 Task: Research Airbnb options in Padang Mat Sirat, Malaysia from 1st December, 2023 to 8th December, 2023 for 2 adults, 1 child.1  bedroom having 1 bed and 1 bathroom. Property type can be hotel. Amenities needed are: washing machine. Booking option can be shelf check-in. Look for 4 properties as per requirement.
Action: Mouse moved to (355, 131)
Screenshot: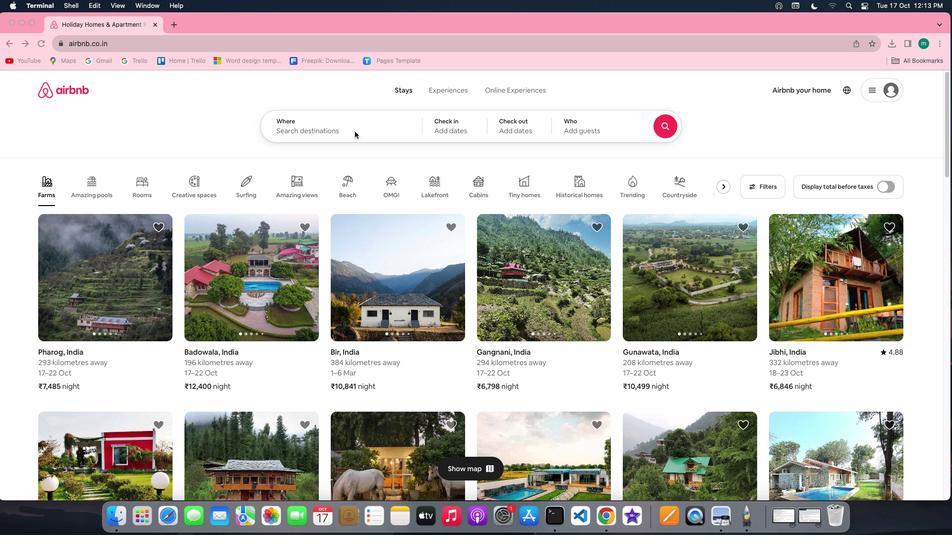 
Action: Mouse pressed left at (355, 131)
Screenshot: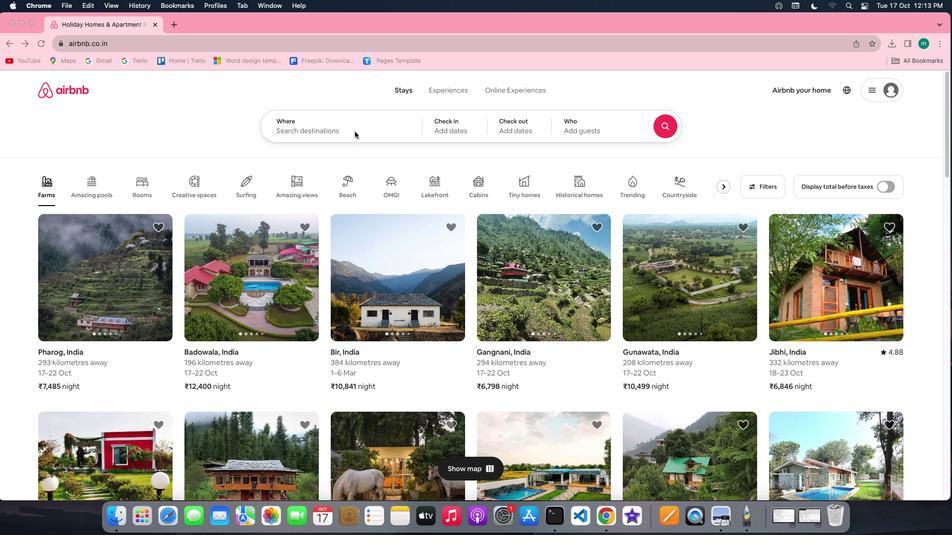
Action: Mouse pressed left at (355, 131)
Screenshot: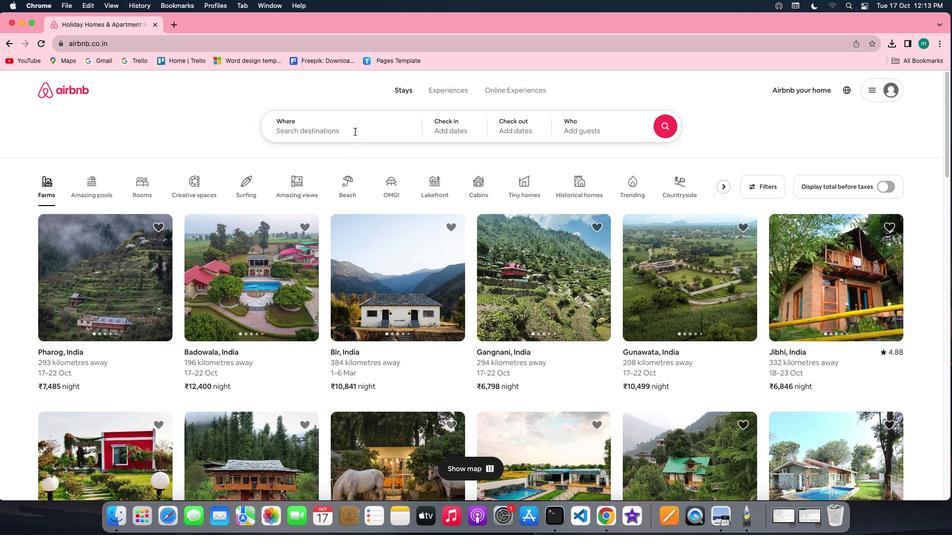 
Action: Key pressed Key.shift'P''a''d''a''n''g'Key.spaceKey.shift'M''a''t'Key.spaceKey.shift'S''i''r''a''t'','Key.spaceKey.shift'M''a''l''a''y''s''i''a'
Screenshot: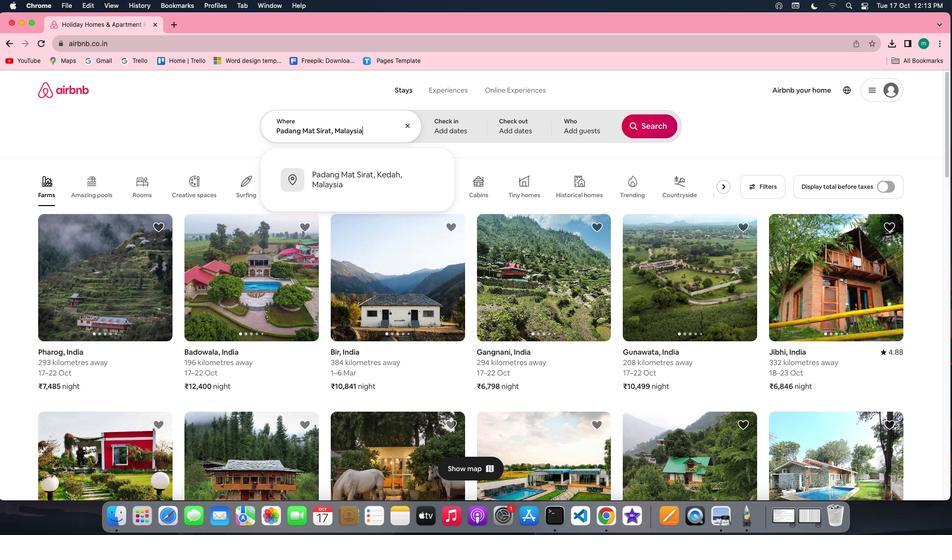 
Action: Mouse moved to (371, 184)
Screenshot: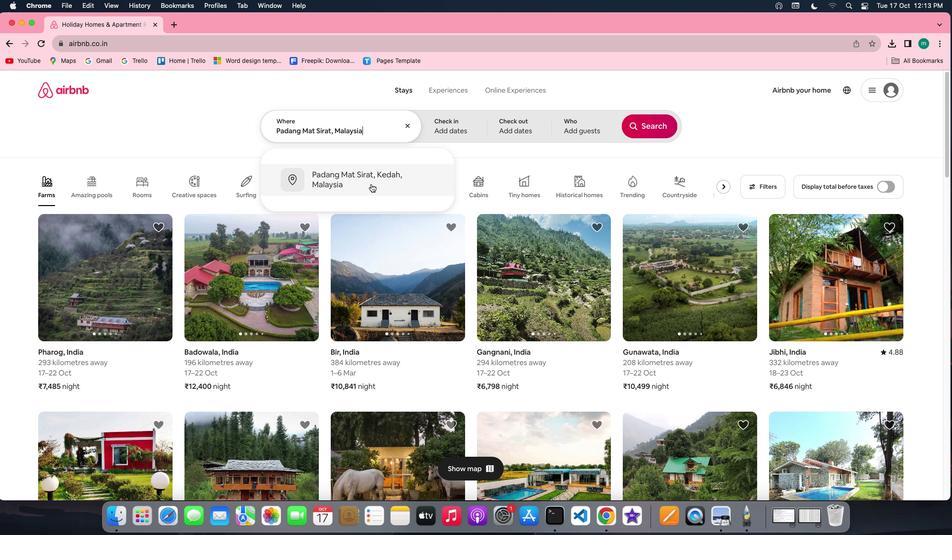 
Action: Mouse pressed left at (371, 184)
Screenshot: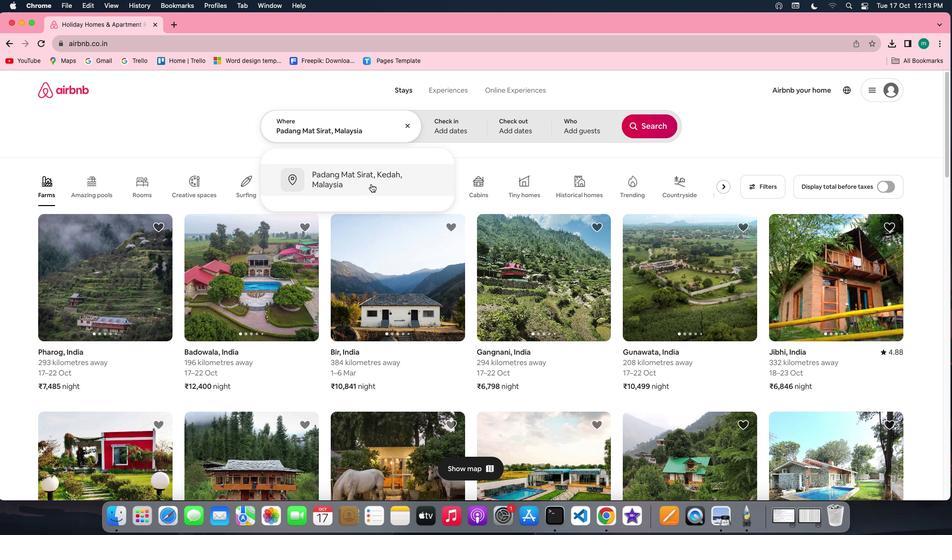 
Action: Mouse moved to (648, 203)
Screenshot: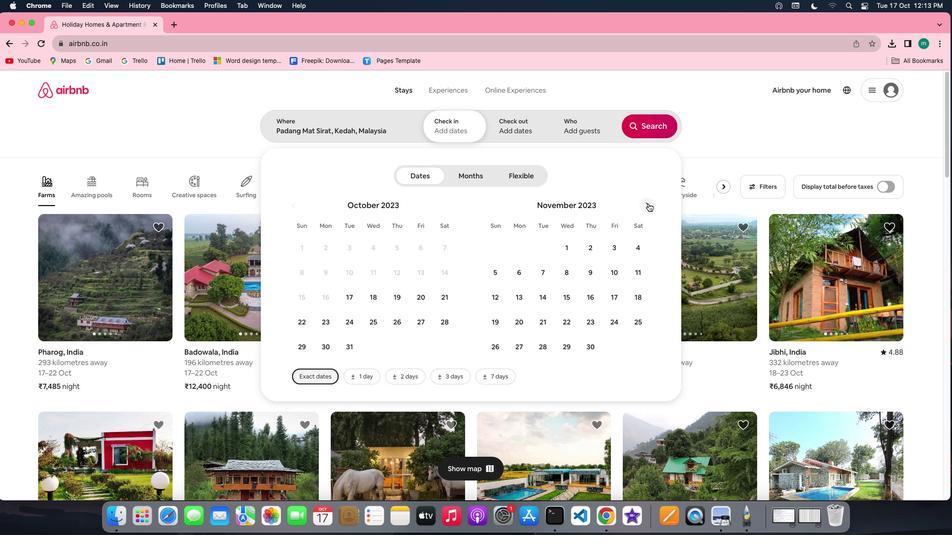 
Action: Mouse pressed left at (648, 203)
Screenshot: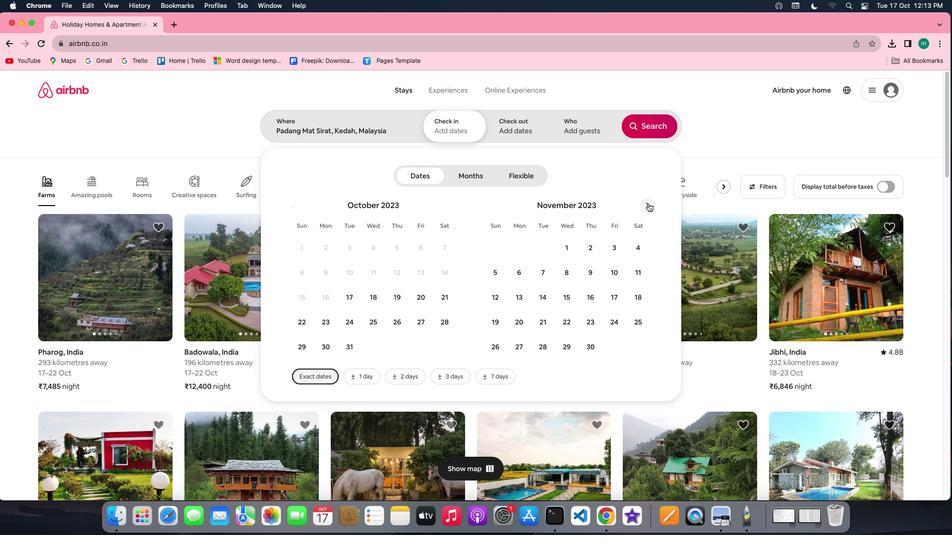 
Action: Mouse moved to (604, 245)
Screenshot: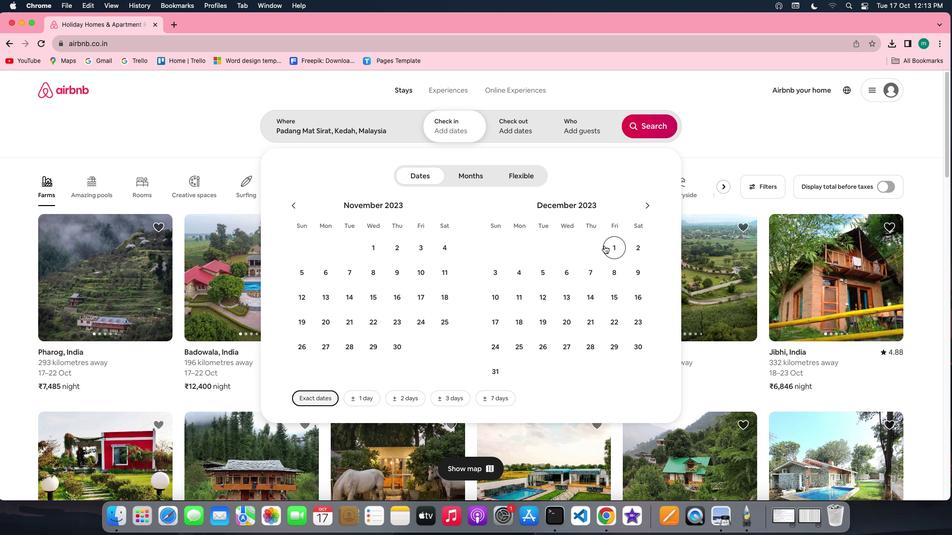
Action: Mouse pressed left at (604, 245)
Screenshot: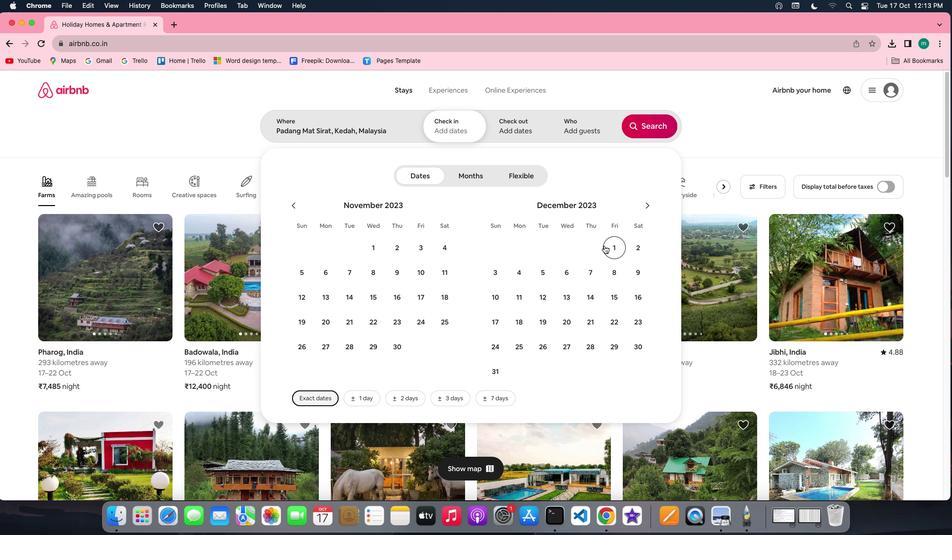
Action: Mouse moved to (611, 272)
Screenshot: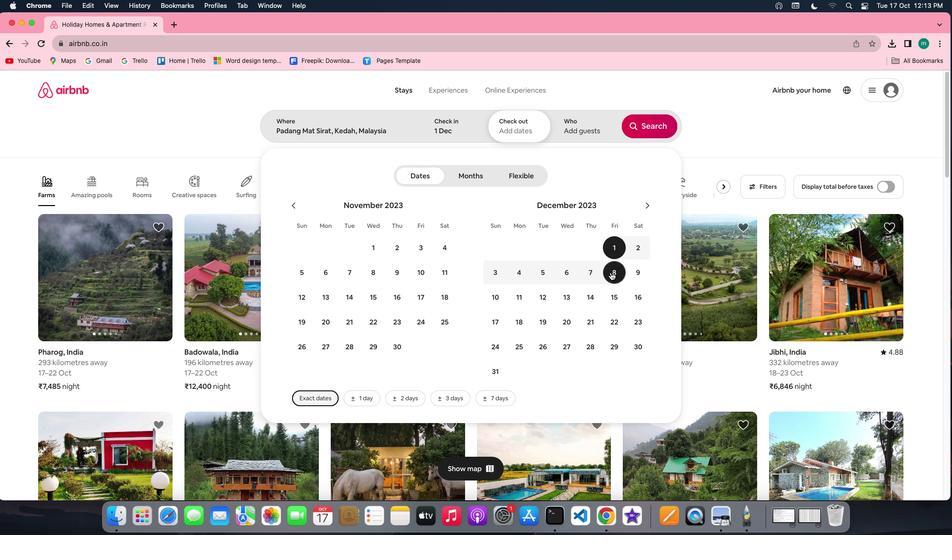 
Action: Mouse pressed left at (611, 272)
Screenshot: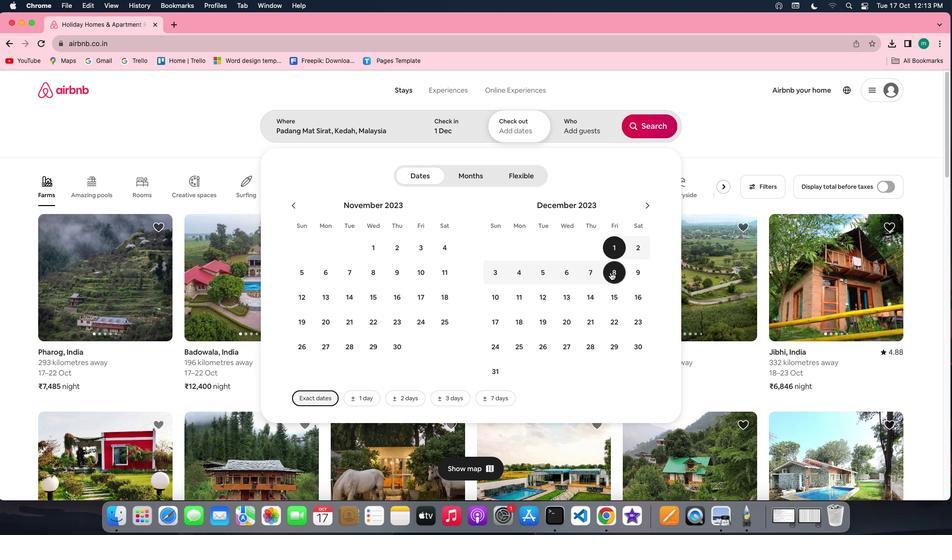 
Action: Mouse moved to (592, 132)
Screenshot: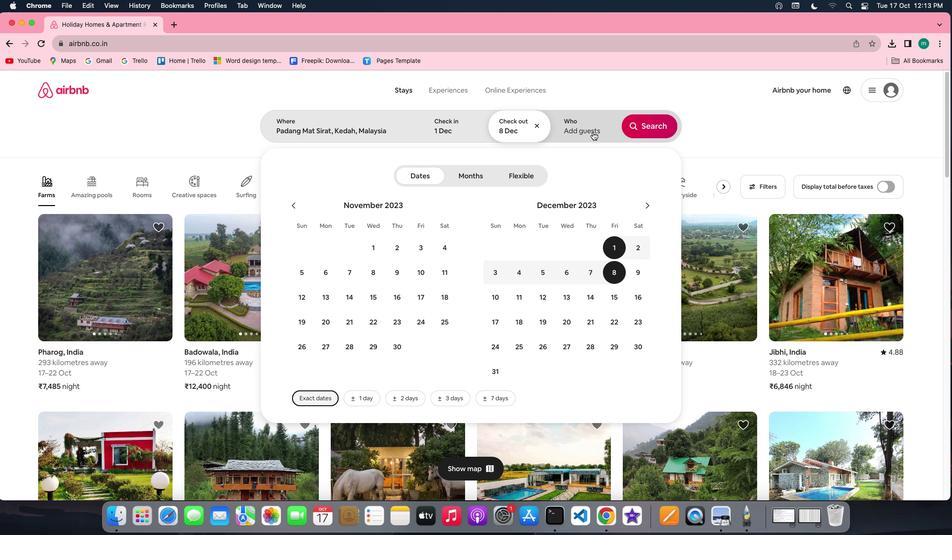 
Action: Mouse pressed left at (592, 132)
Screenshot: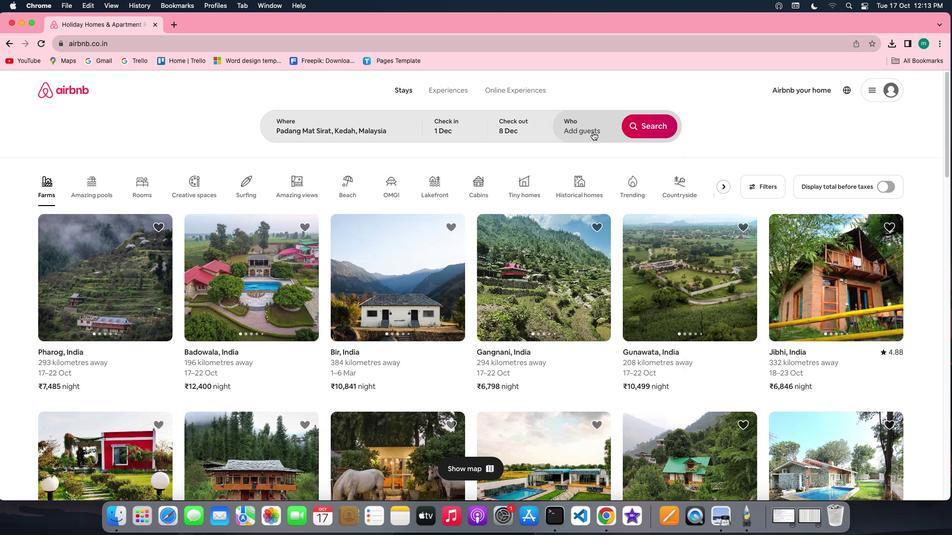 
Action: Mouse moved to (650, 176)
Screenshot: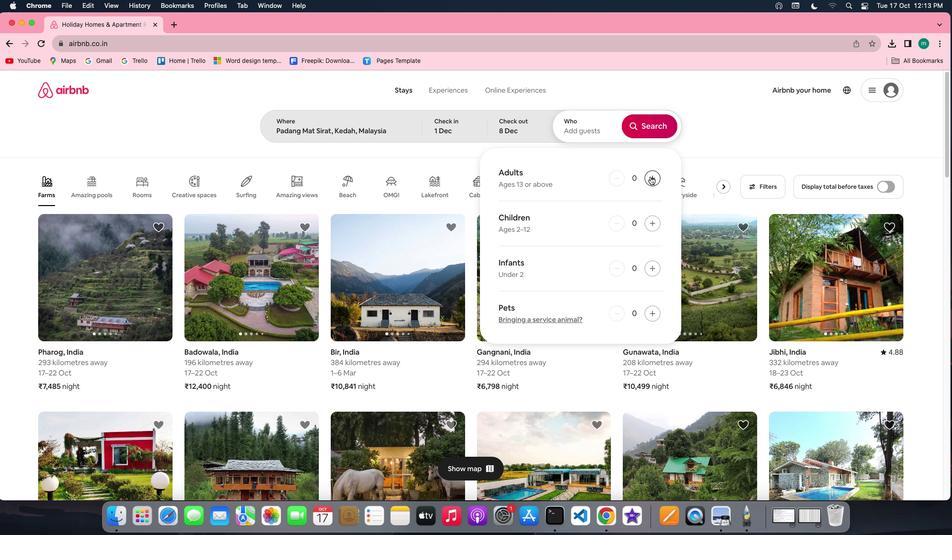 
Action: Mouse pressed left at (650, 176)
Screenshot: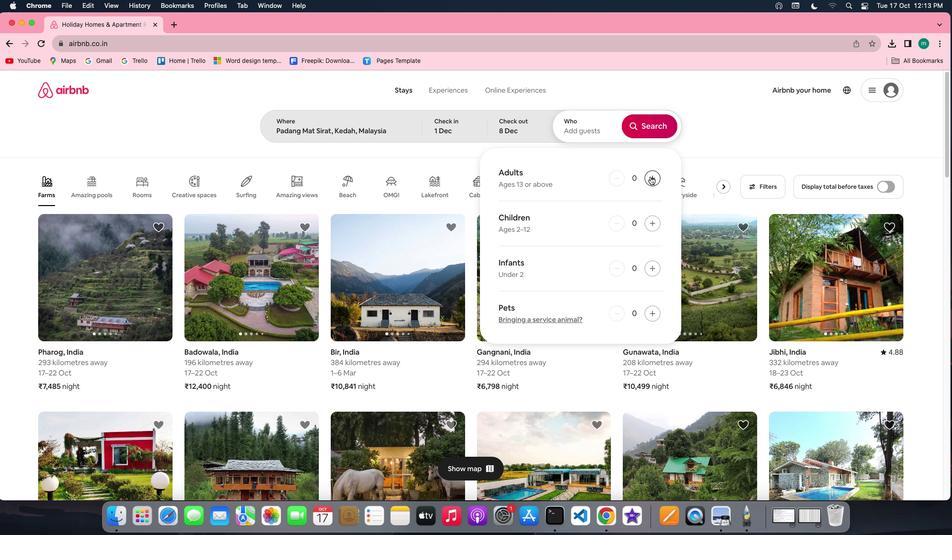 
Action: Mouse pressed left at (650, 176)
Screenshot: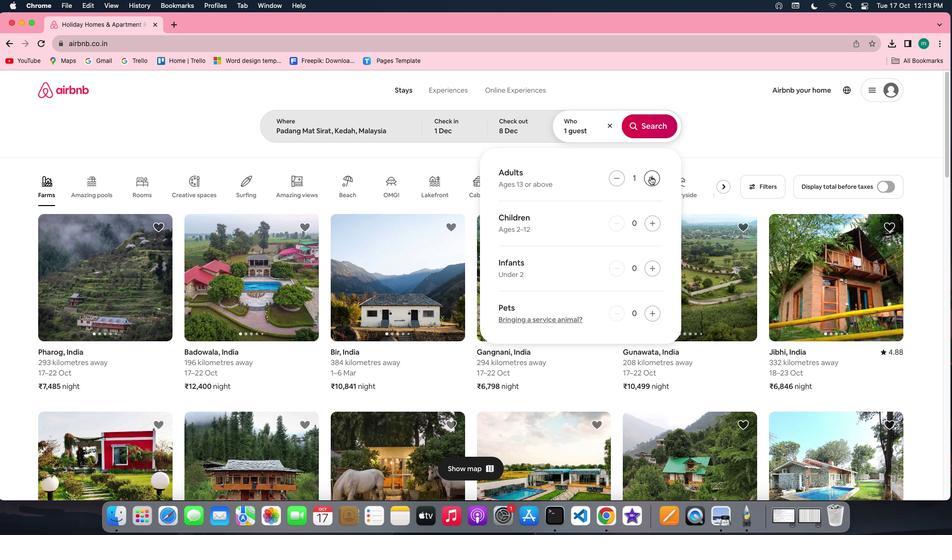 
Action: Mouse moved to (651, 225)
Screenshot: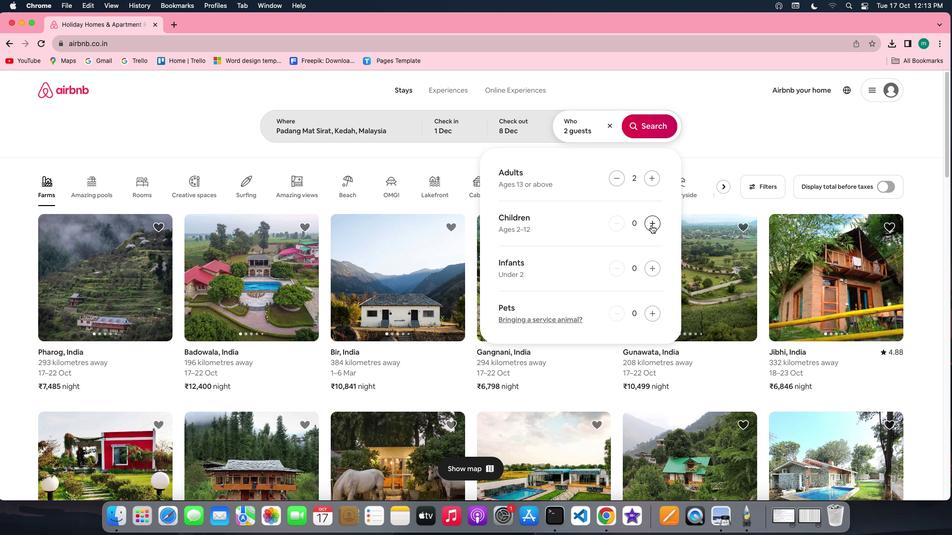
Action: Mouse pressed left at (651, 225)
Screenshot: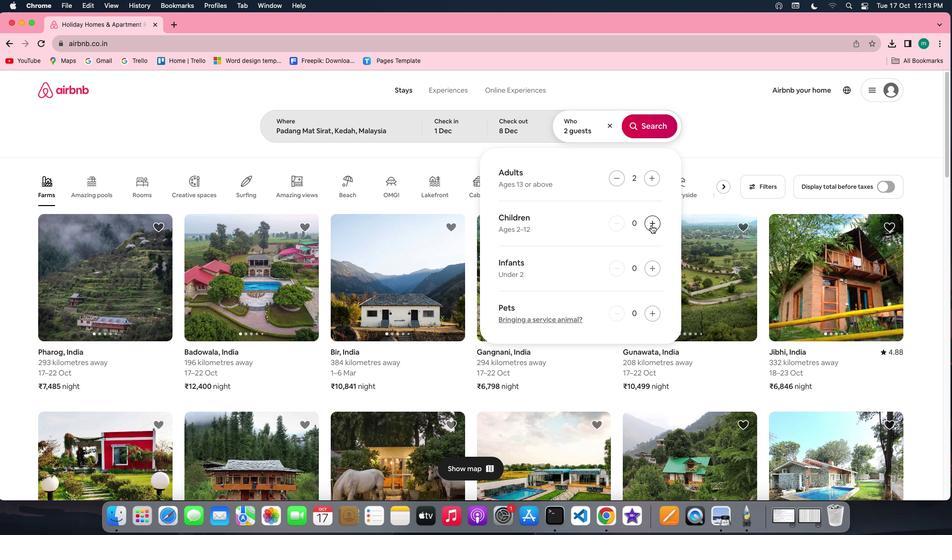 
Action: Mouse moved to (637, 134)
Screenshot: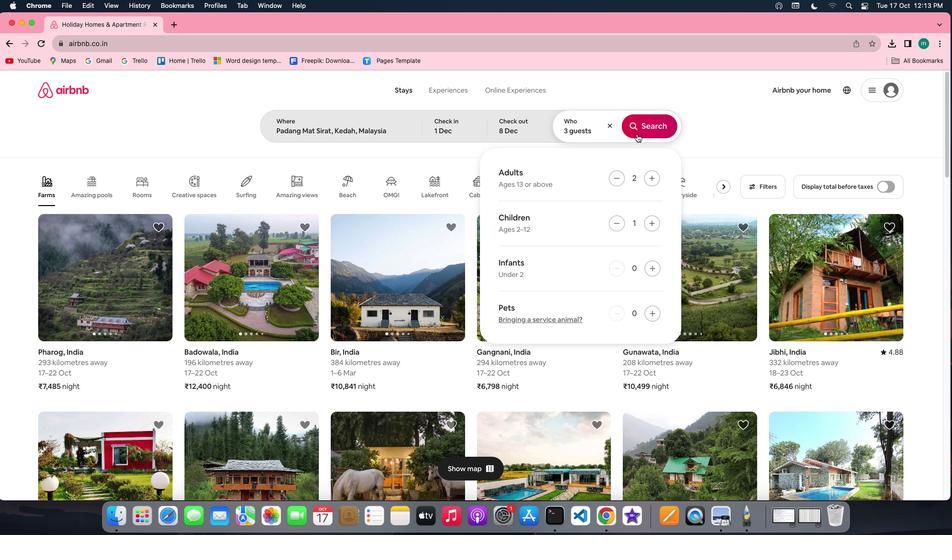 
Action: Mouse pressed left at (637, 134)
Screenshot: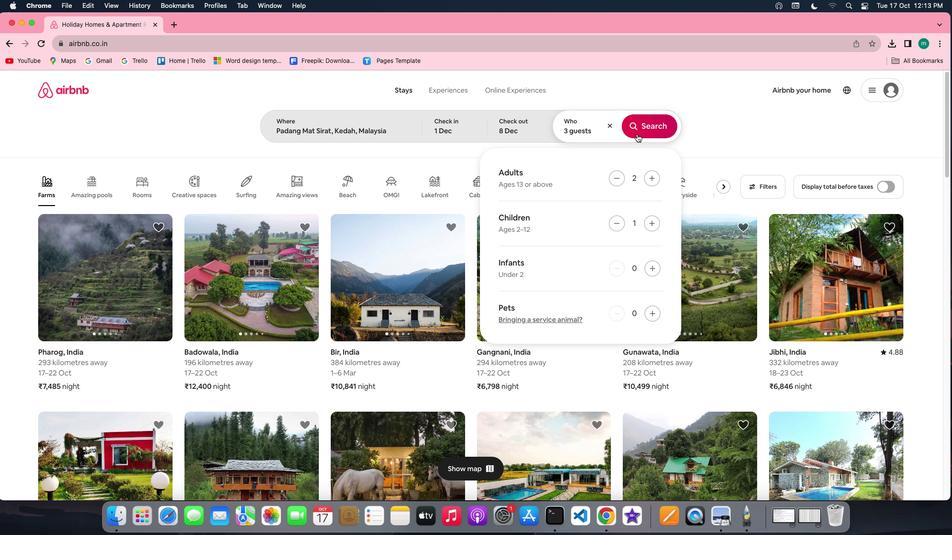 
Action: Mouse moved to (783, 126)
Screenshot: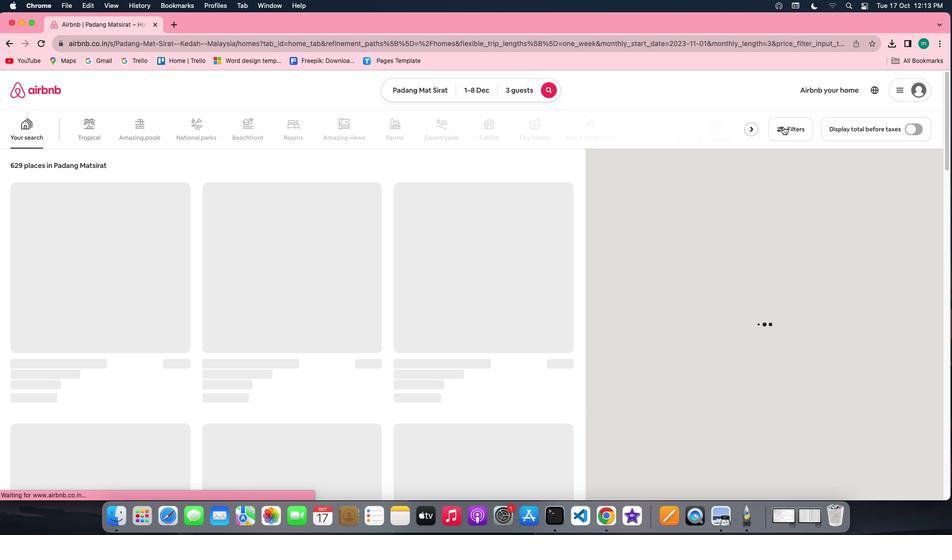 
Action: Mouse pressed left at (783, 126)
Screenshot: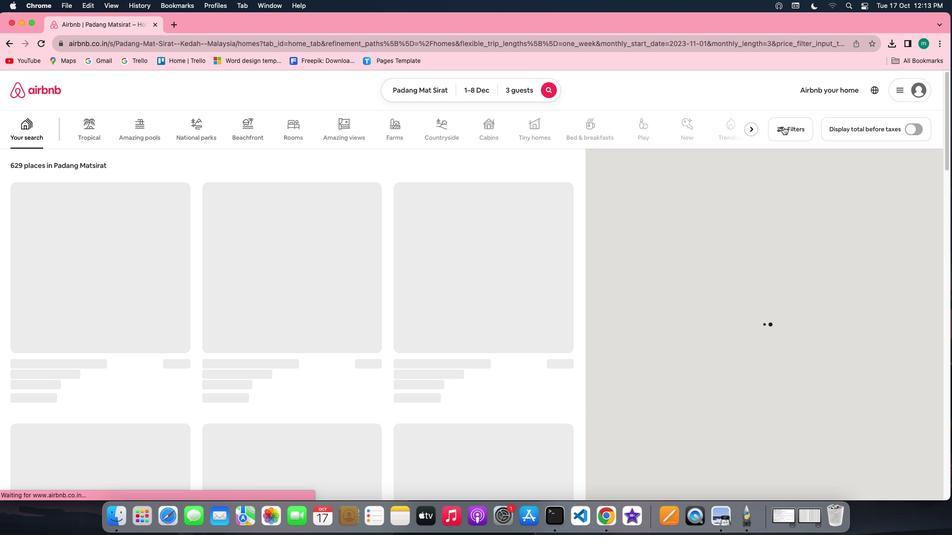 
Action: Mouse moved to (455, 271)
Screenshot: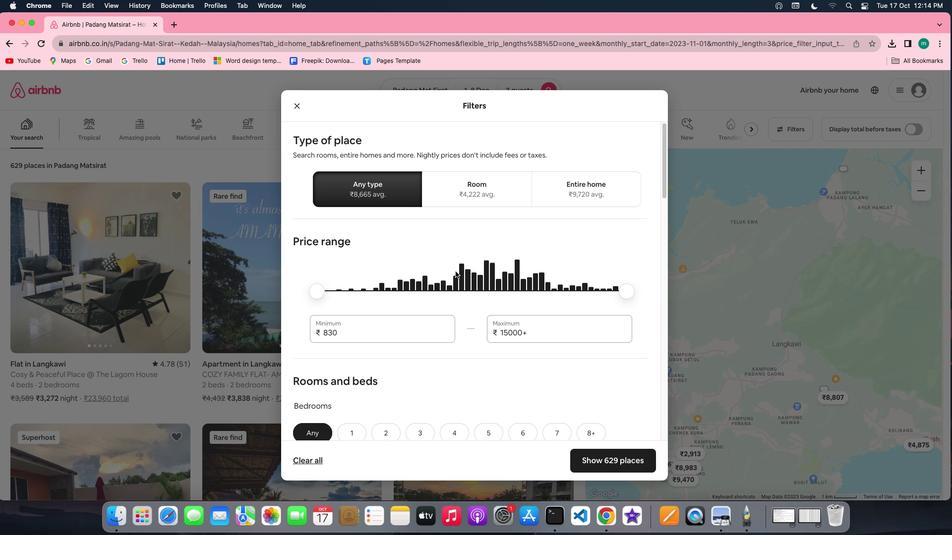 
Action: Mouse scrolled (455, 271) with delta (0, 0)
Screenshot: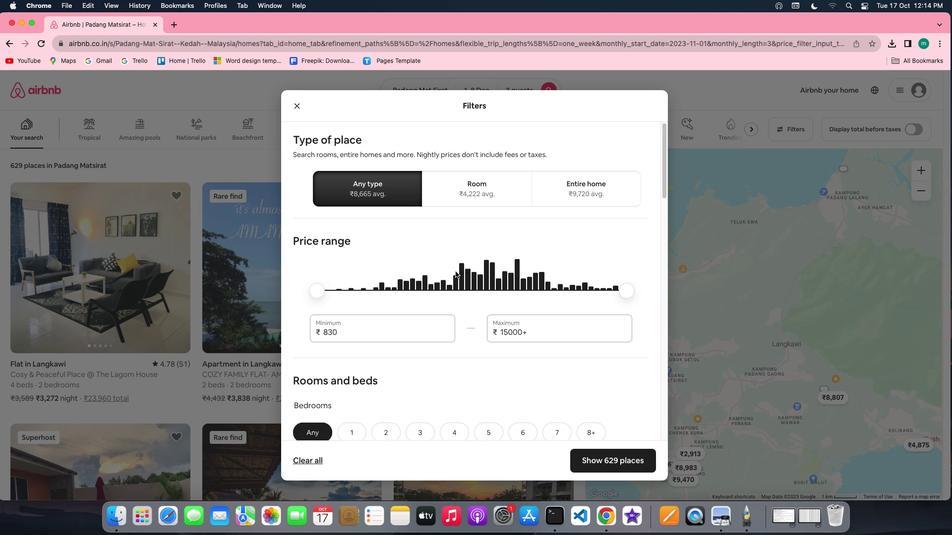 
Action: Mouse scrolled (455, 271) with delta (0, 0)
Screenshot: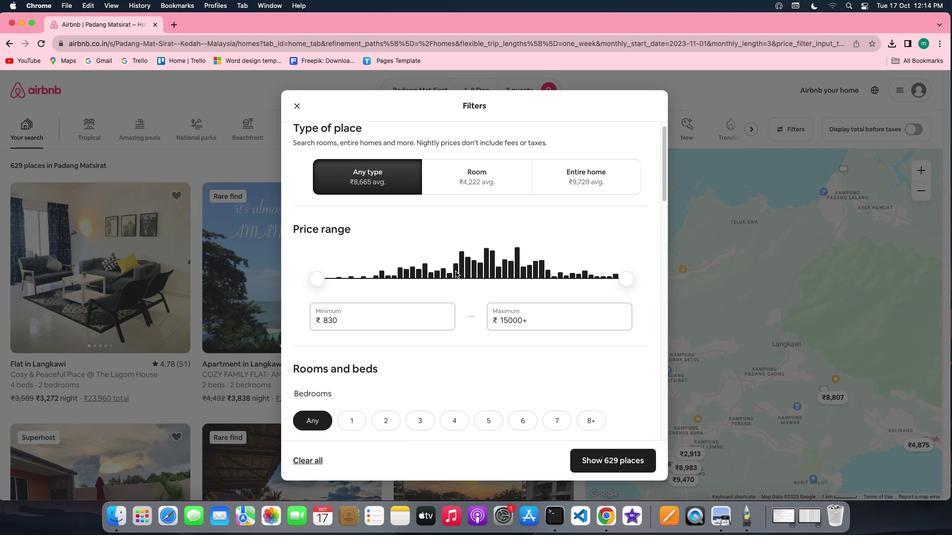 
Action: Mouse scrolled (455, 271) with delta (0, -1)
Screenshot: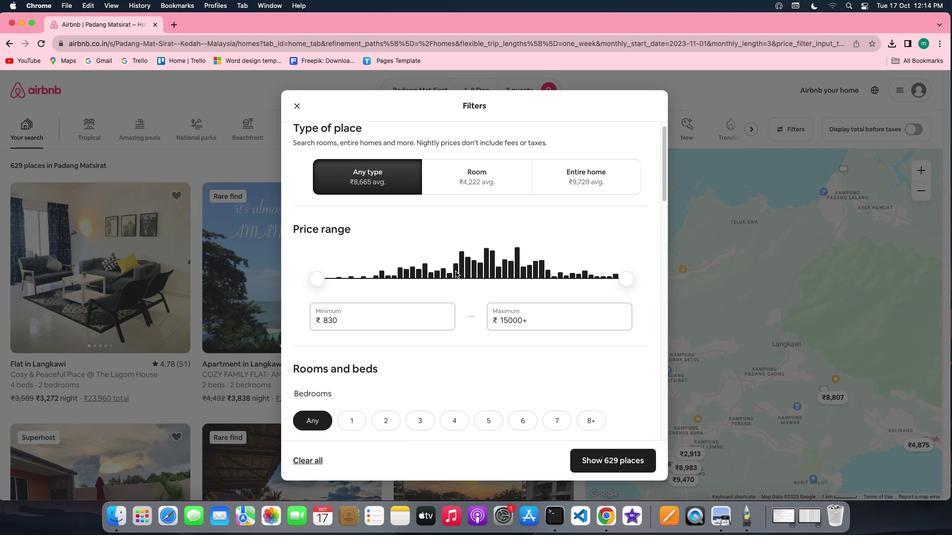 
Action: Mouse scrolled (455, 271) with delta (0, -2)
Screenshot: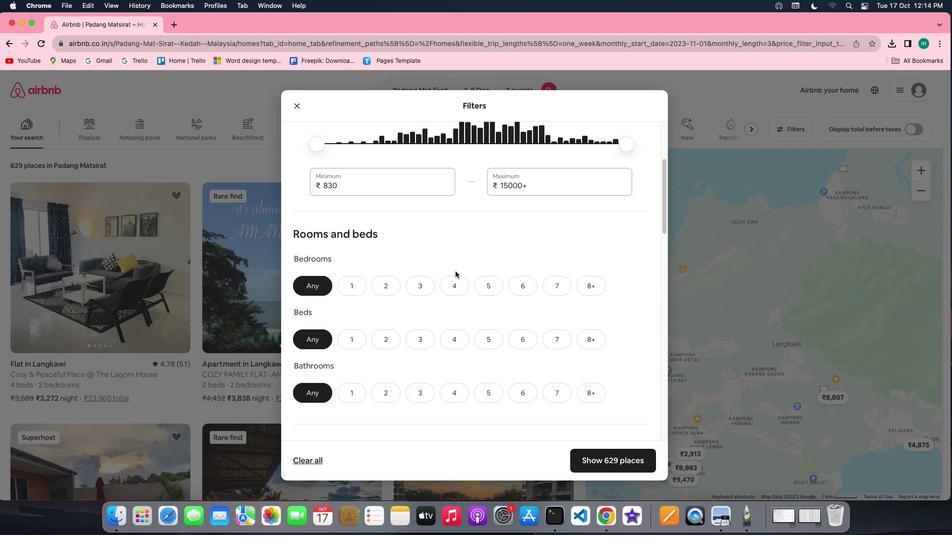 
Action: Mouse scrolled (455, 271) with delta (0, -2)
Screenshot: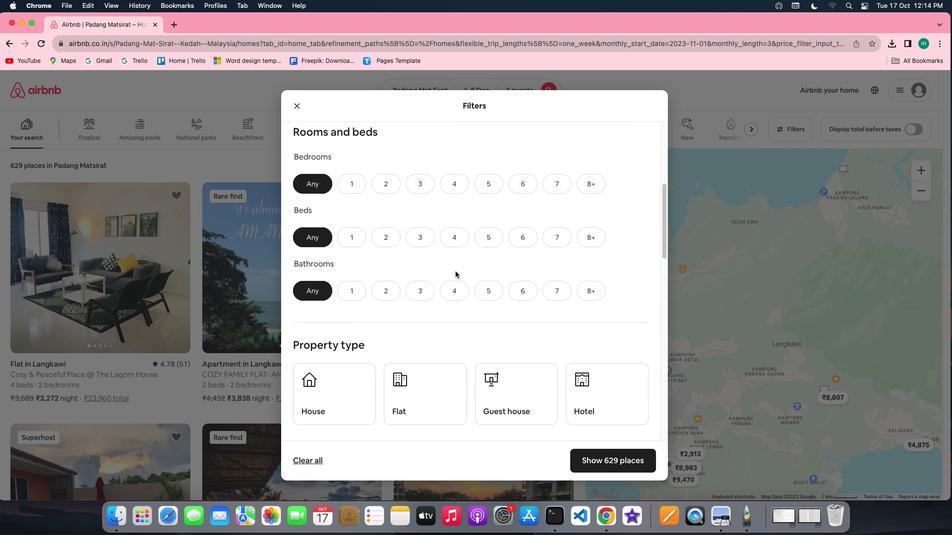 
Action: Mouse moved to (373, 174)
Screenshot: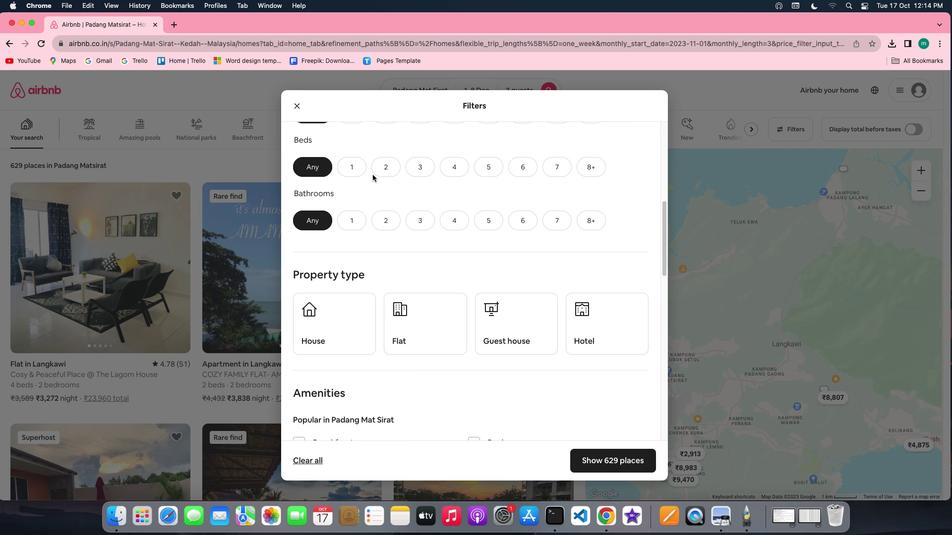 
Action: Mouse scrolled (373, 174) with delta (0, 0)
Screenshot: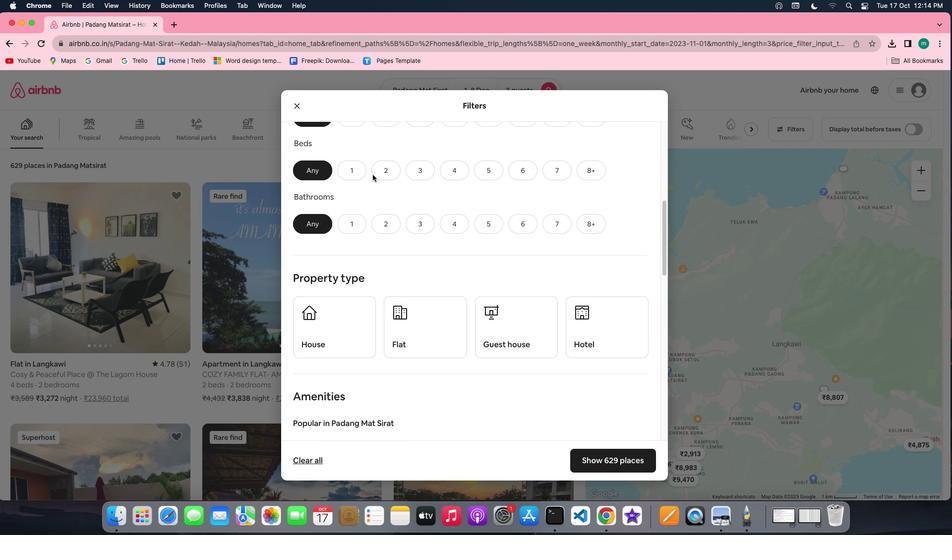 
Action: Mouse scrolled (373, 174) with delta (0, 0)
Screenshot: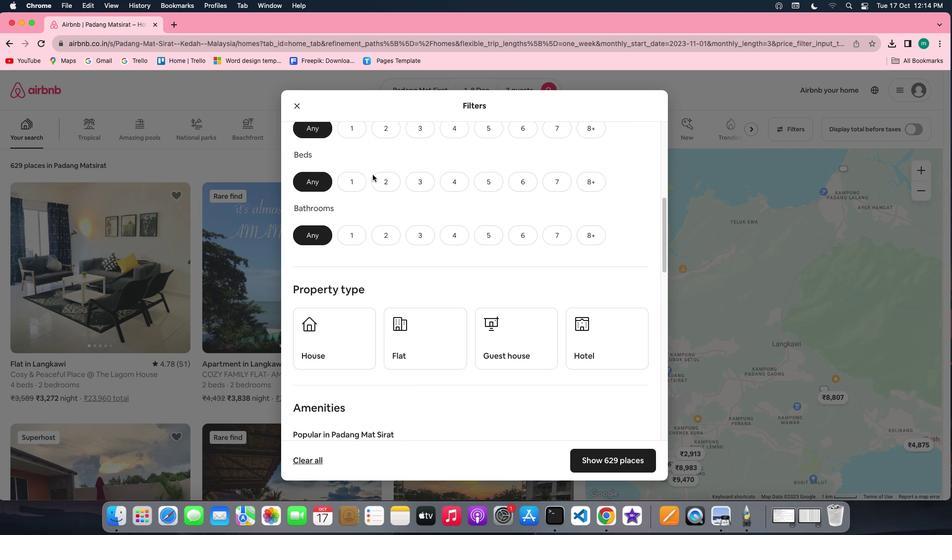 
Action: Mouse scrolled (373, 174) with delta (0, 1)
Screenshot: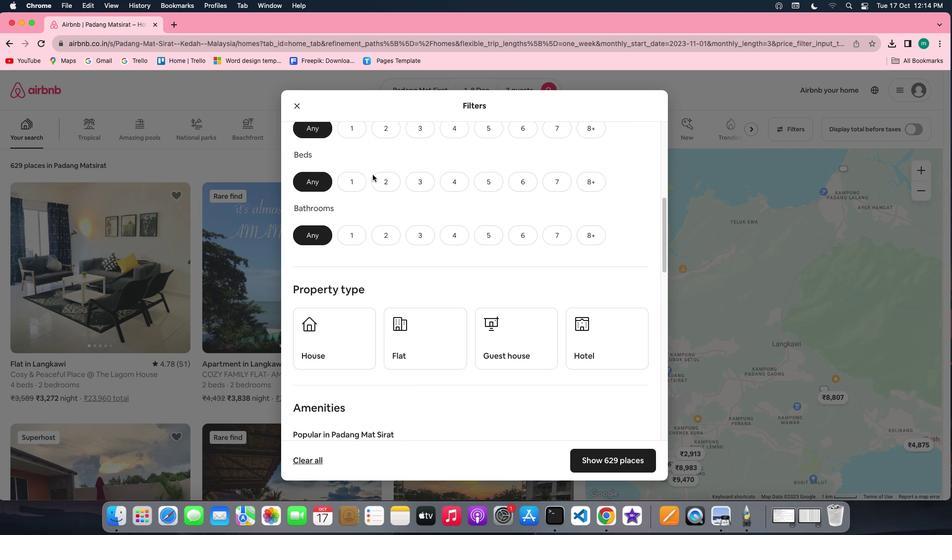 
Action: Mouse moved to (348, 203)
Screenshot: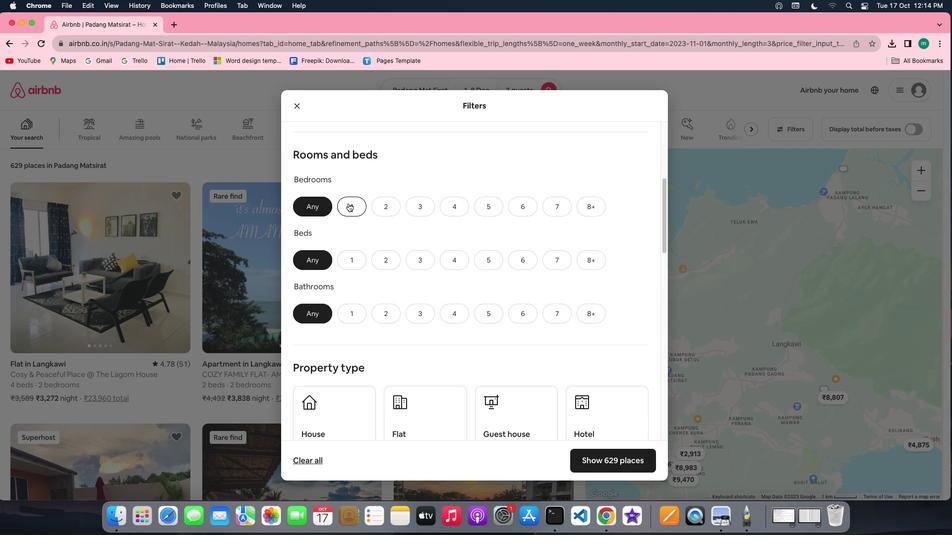 
Action: Mouse pressed left at (348, 203)
Screenshot: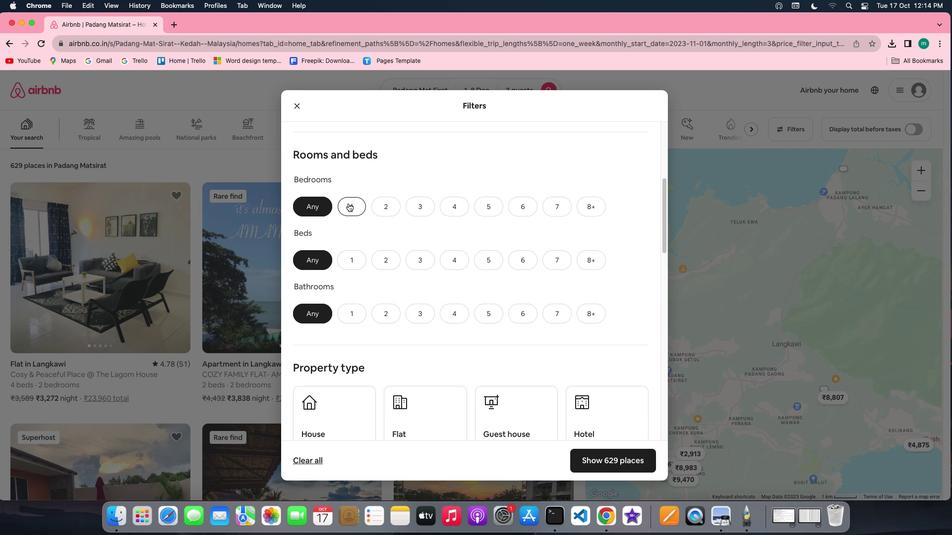 
Action: Mouse moved to (360, 256)
Screenshot: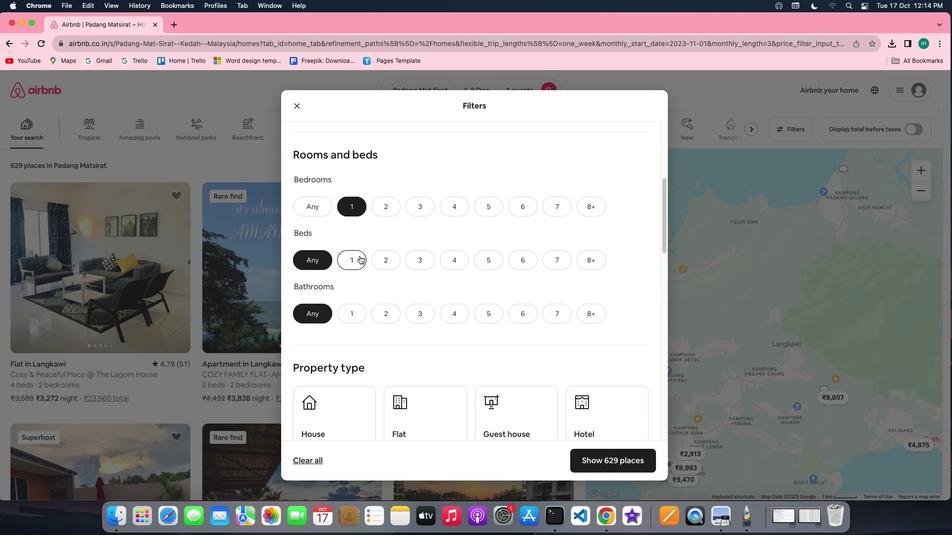 
Action: Mouse pressed left at (360, 256)
Screenshot: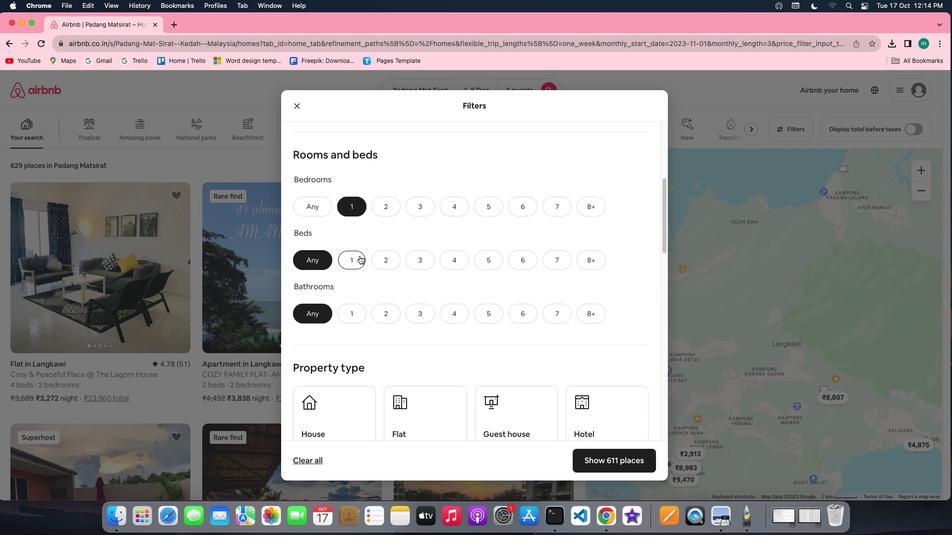 
Action: Mouse moved to (352, 315)
Screenshot: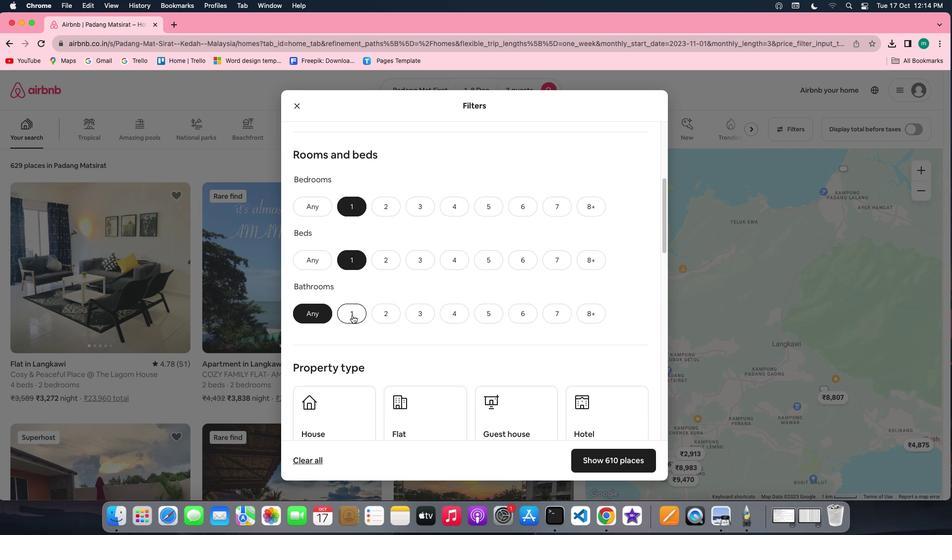 
Action: Mouse pressed left at (352, 315)
Screenshot: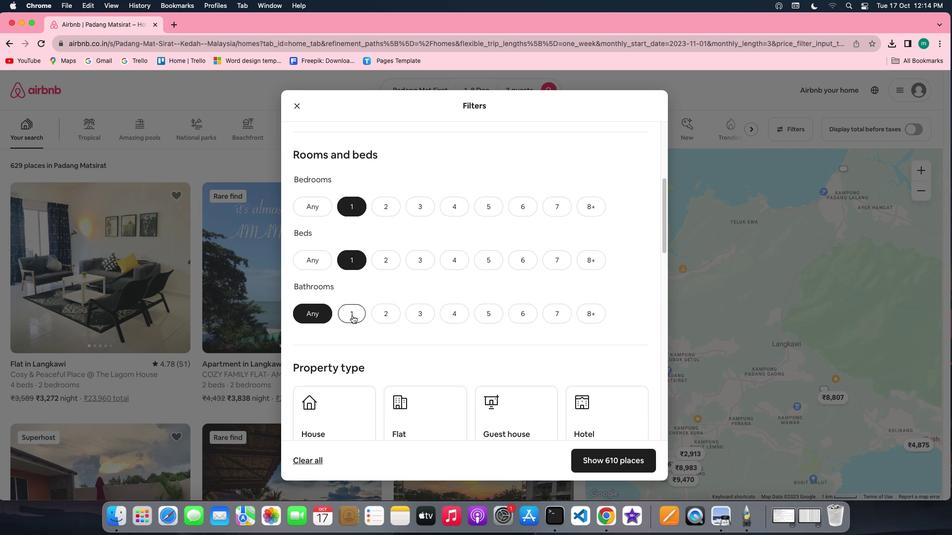 
Action: Mouse moved to (384, 338)
Screenshot: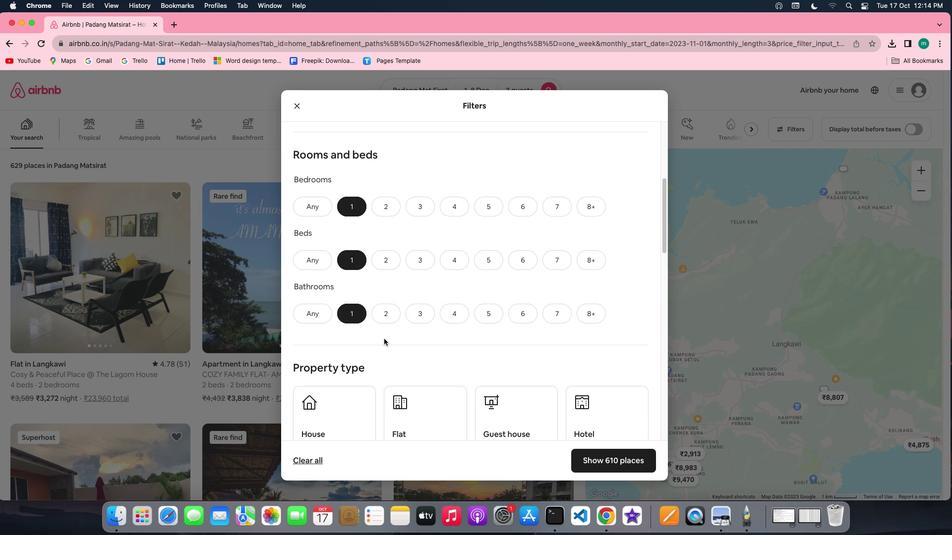 
Action: Mouse scrolled (384, 338) with delta (0, 0)
Screenshot: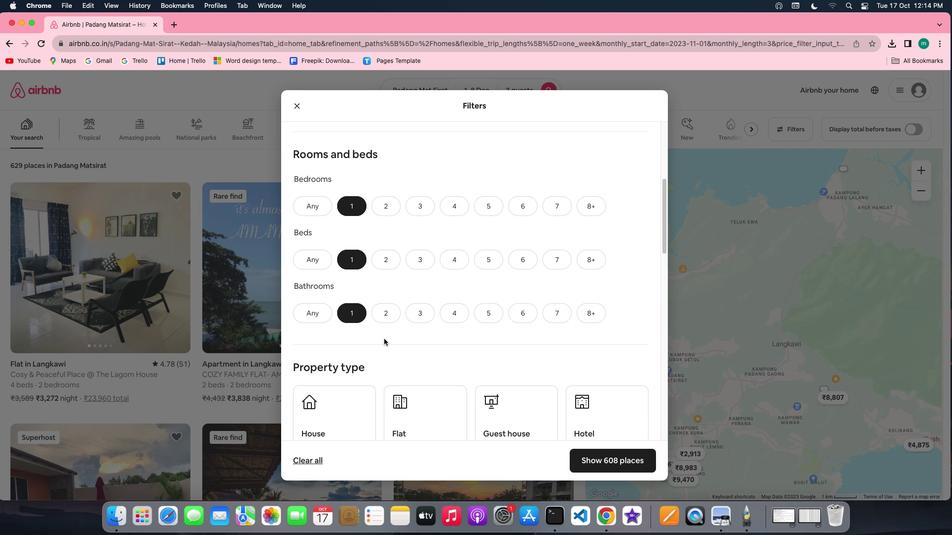 
Action: Mouse scrolled (384, 338) with delta (0, 0)
Screenshot: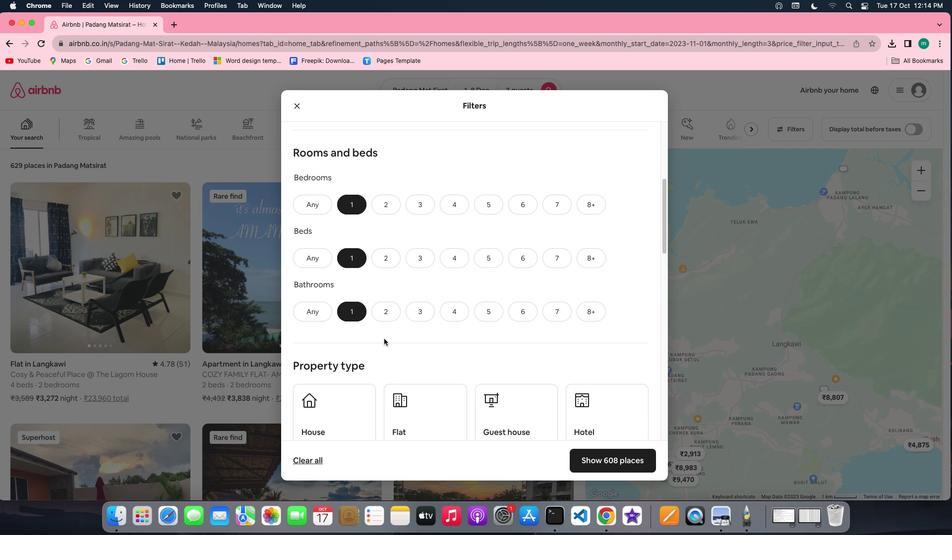 
Action: Mouse scrolled (384, 338) with delta (0, 0)
Screenshot: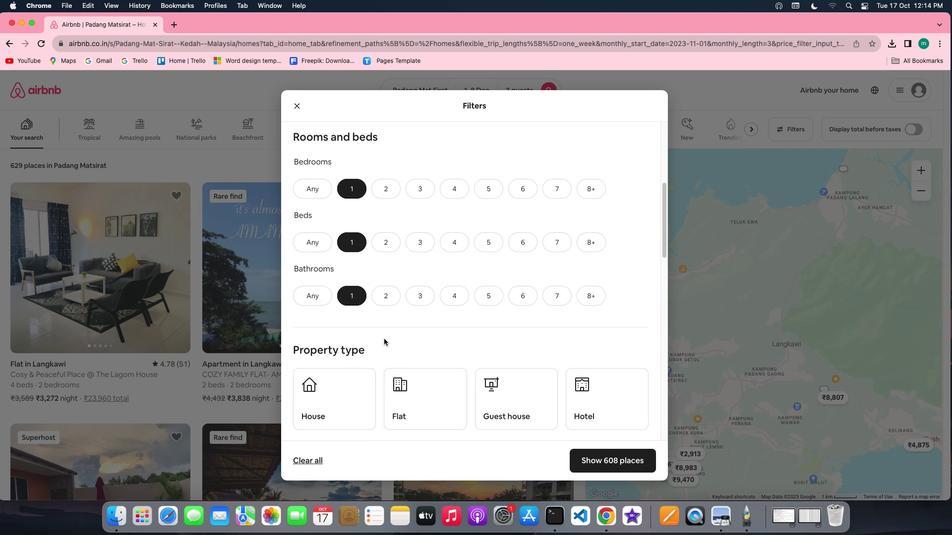 
Action: Mouse scrolled (384, 338) with delta (0, 0)
Screenshot: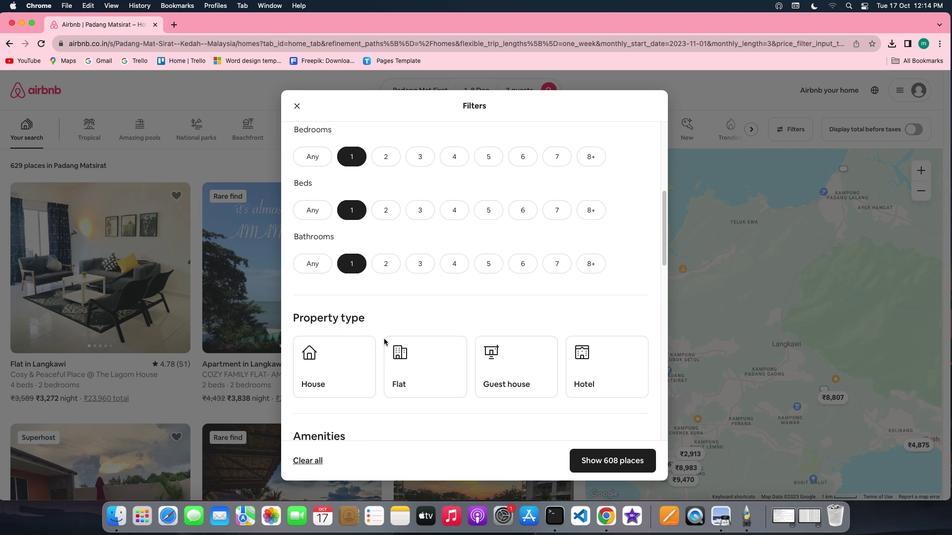 
Action: Mouse scrolled (384, 338) with delta (0, 0)
Screenshot: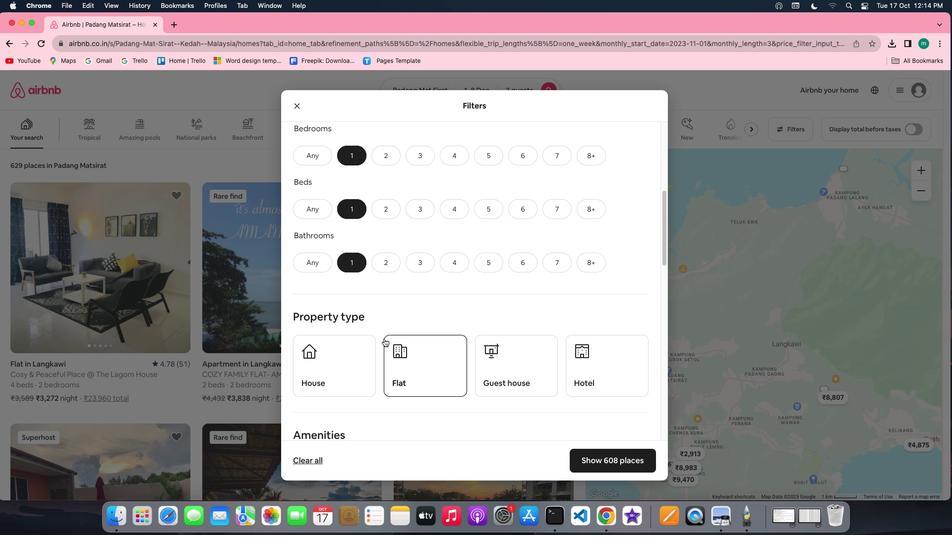 
Action: Mouse scrolled (384, 338) with delta (0, 0)
Screenshot: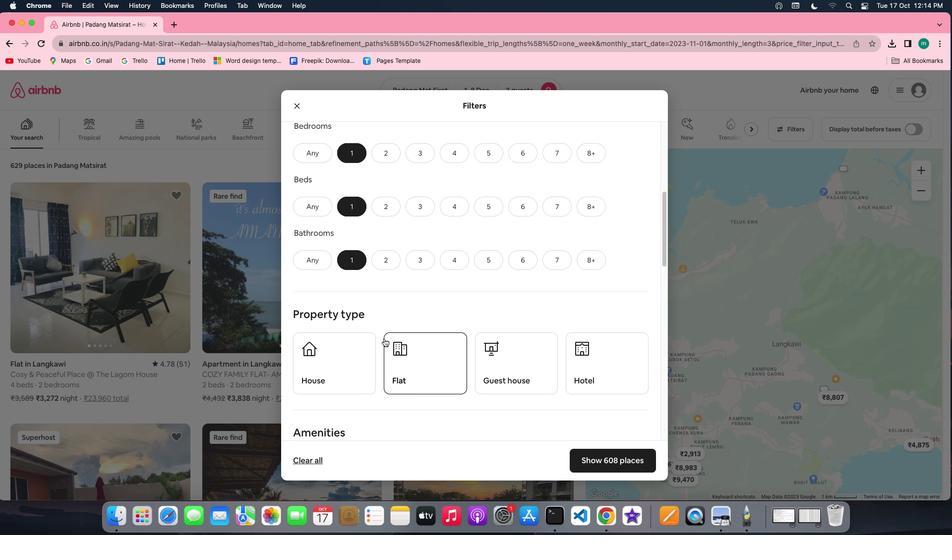 
Action: Mouse scrolled (384, 338) with delta (0, 0)
Screenshot: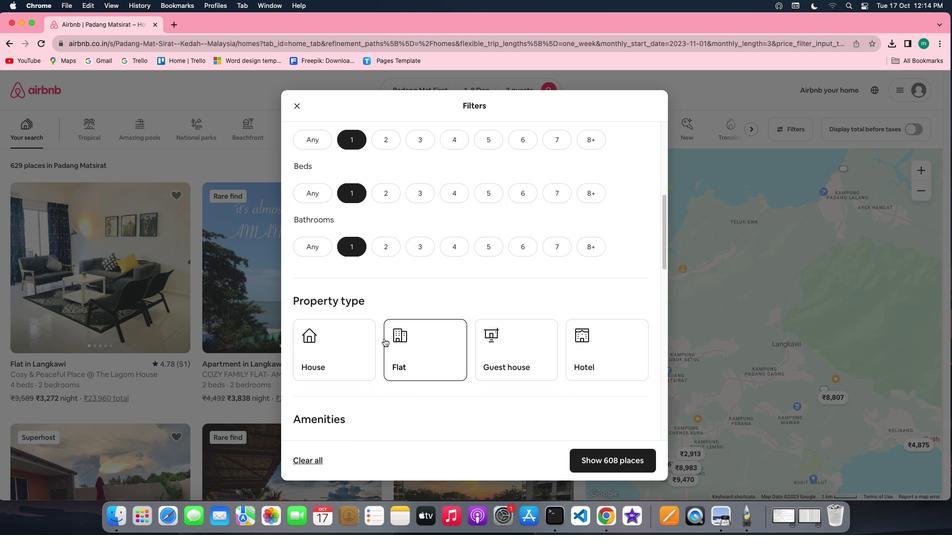 
Action: Mouse moved to (588, 348)
Screenshot: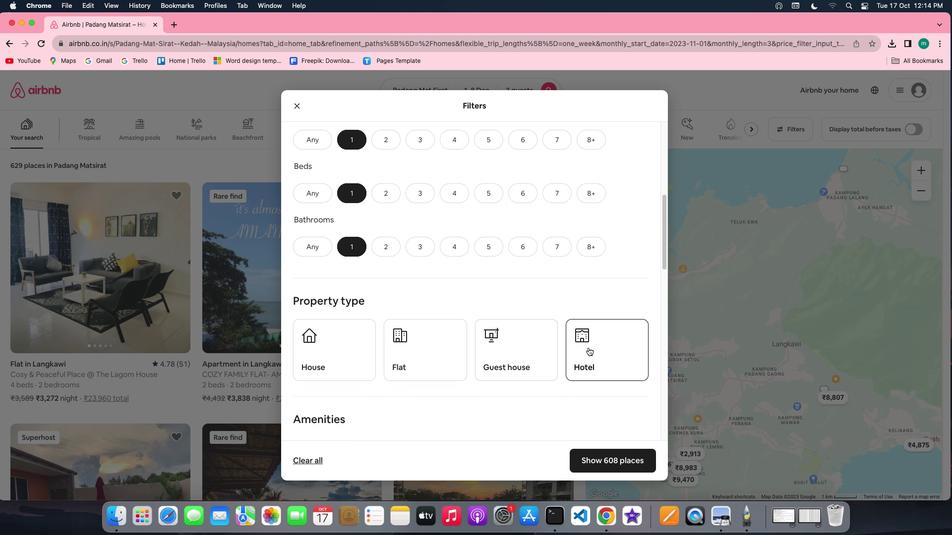 
Action: Mouse pressed left at (588, 348)
Screenshot: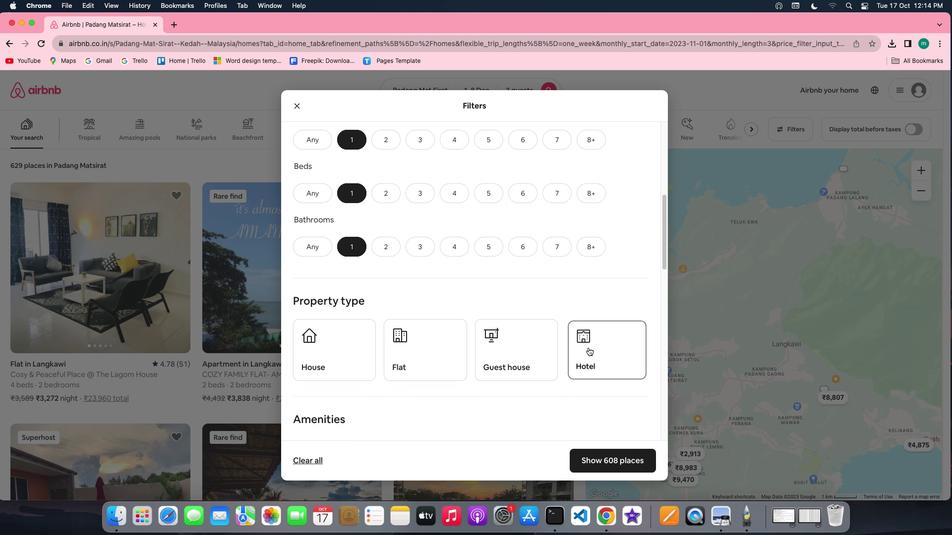 
Action: Mouse moved to (471, 335)
Screenshot: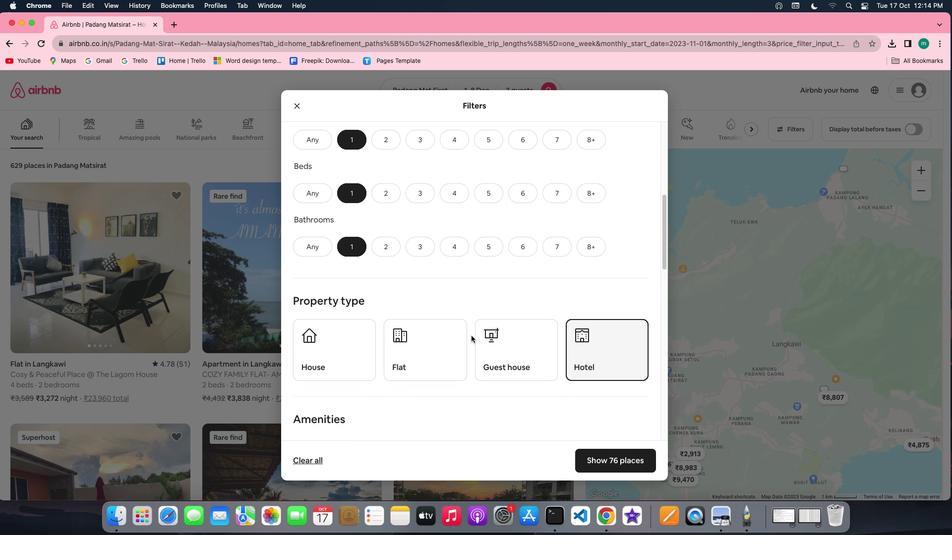 
Action: Mouse scrolled (471, 335) with delta (0, 0)
Screenshot: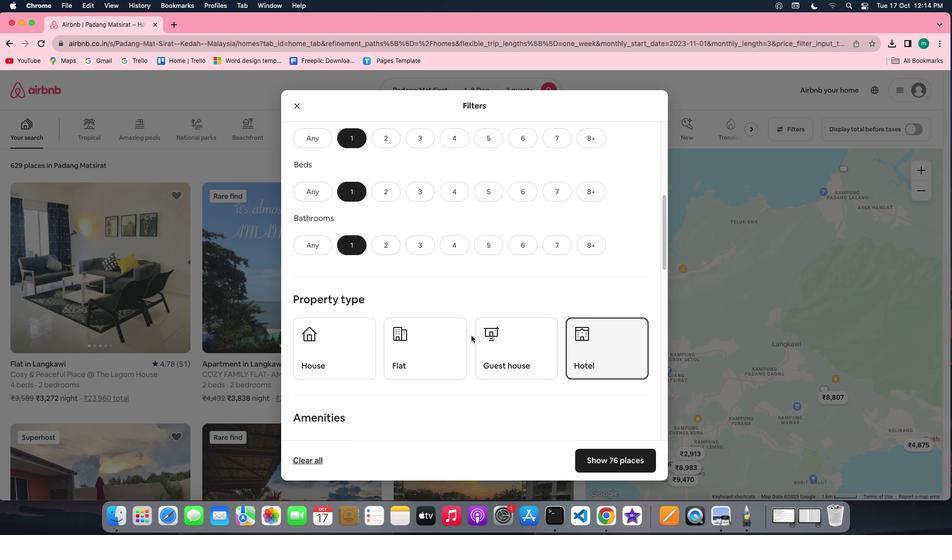 
Action: Mouse scrolled (471, 335) with delta (0, 0)
Screenshot: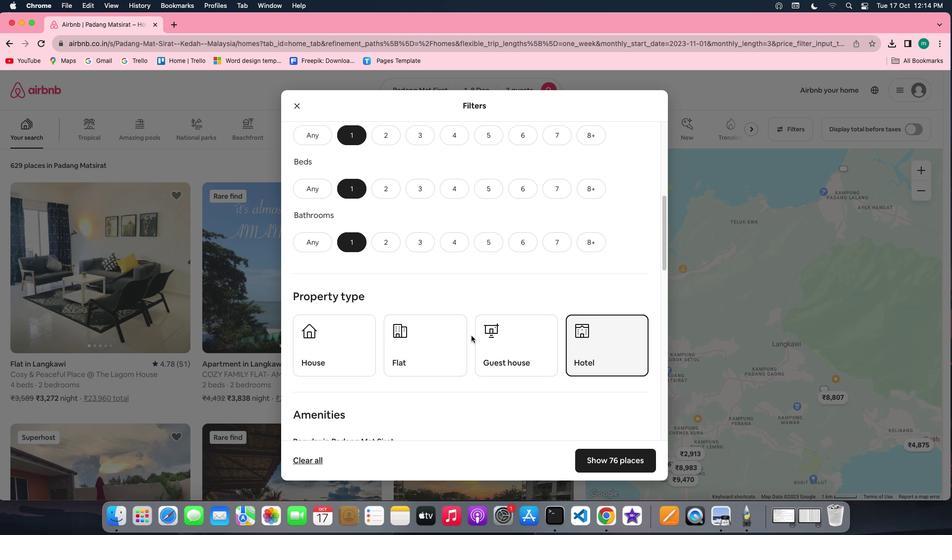 
Action: Mouse scrolled (471, 335) with delta (0, 0)
Screenshot: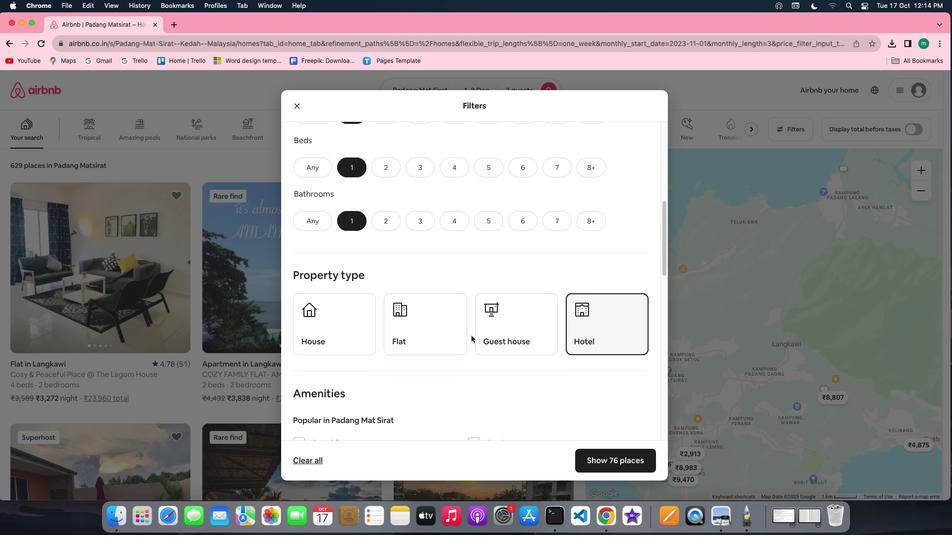 
Action: Mouse scrolled (471, 335) with delta (0, -1)
Screenshot: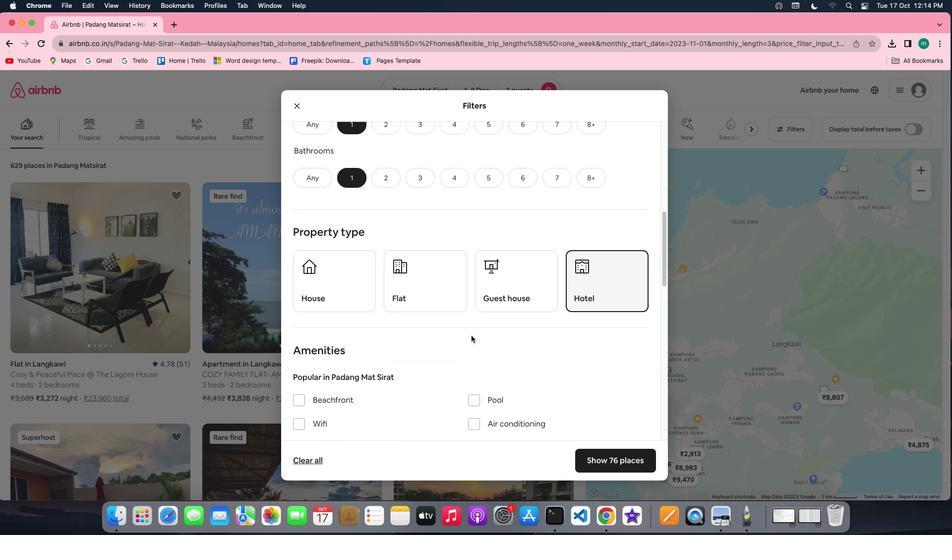 
Action: Mouse scrolled (471, 335) with delta (0, 0)
Screenshot: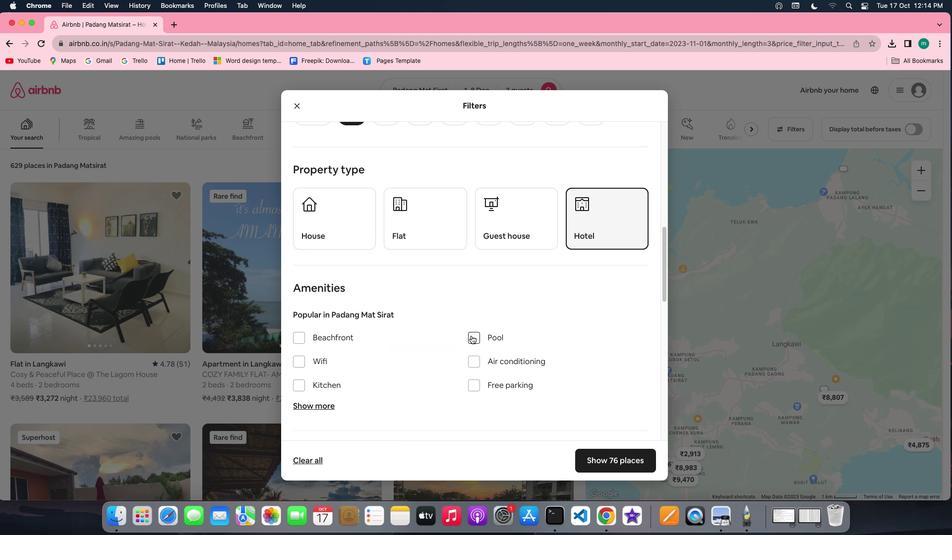 
Action: Mouse scrolled (471, 335) with delta (0, 0)
Screenshot: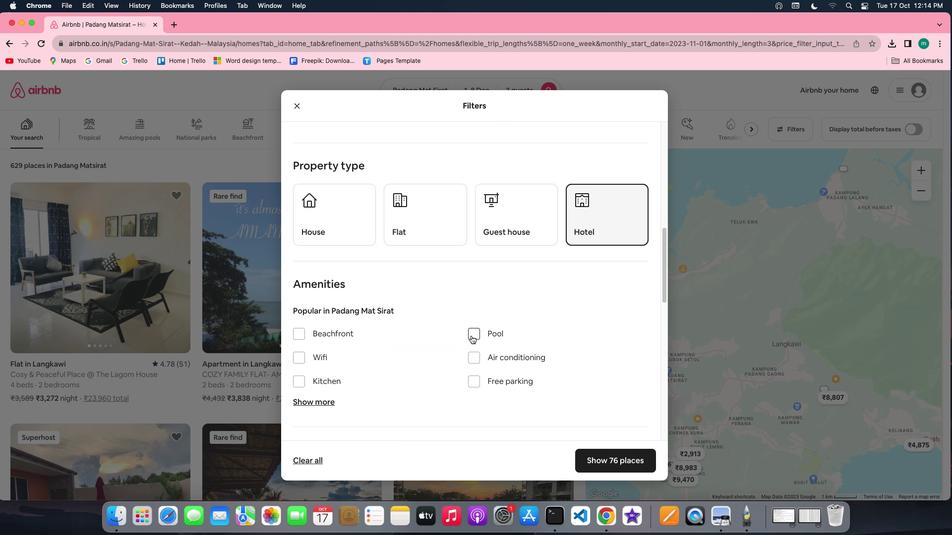 
Action: Mouse scrolled (471, 335) with delta (0, 0)
Screenshot: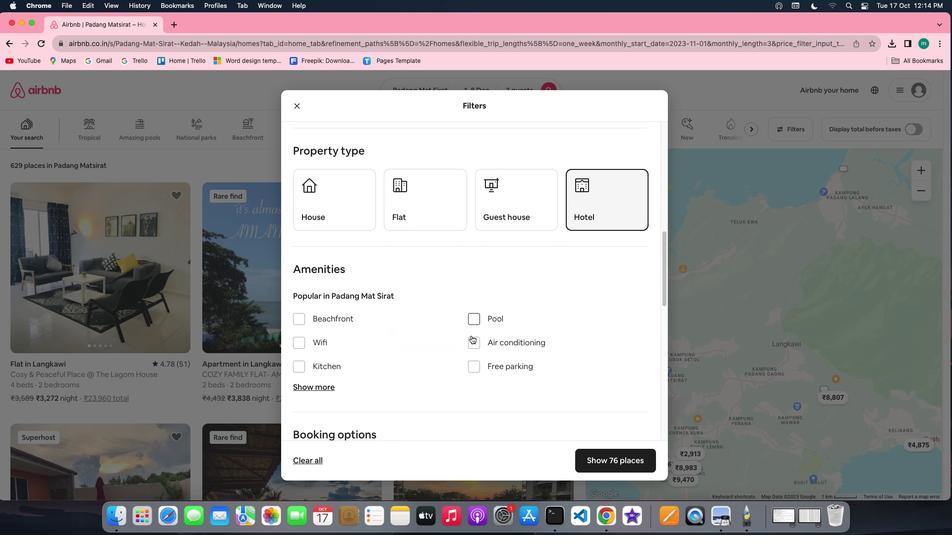 
Action: Mouse scrolled (471, 335) with delta (0, 0)
Screenshot: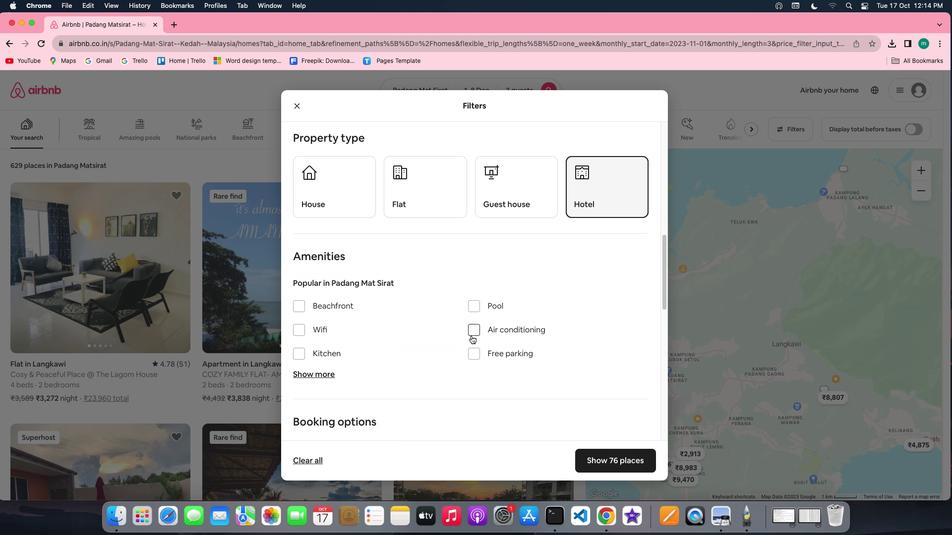 
Action: Mouse scrolled (471, 335) with delta (0, 0)
Screenshot: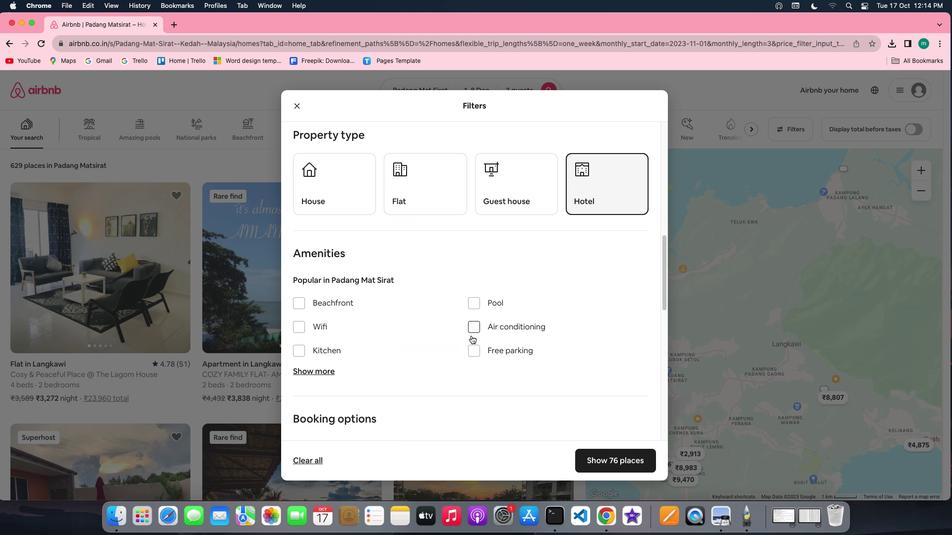 
Action: Mouse scrolled (471, 335) with delta (0, 0)
Screenshot: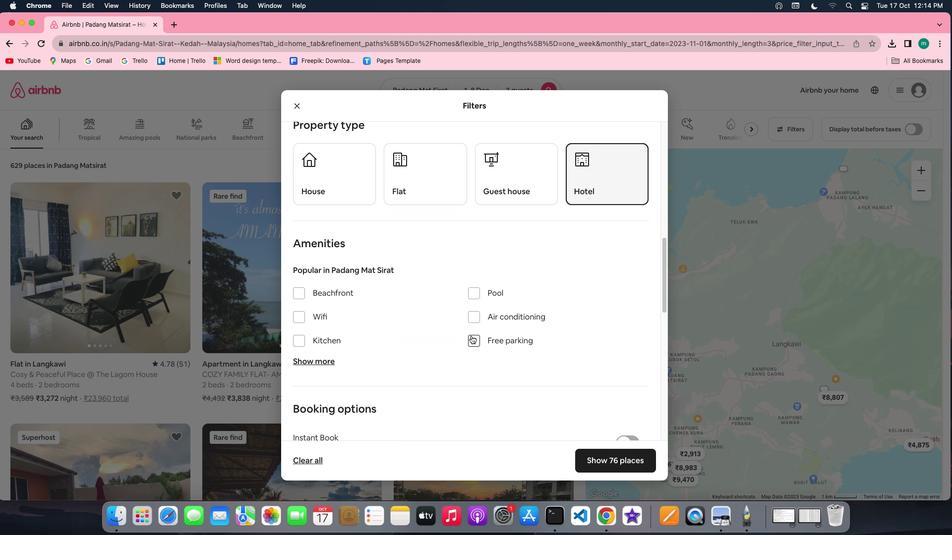 
Action: Mouse scrolled (471, 335) with delta (0, 0)
Screenshot: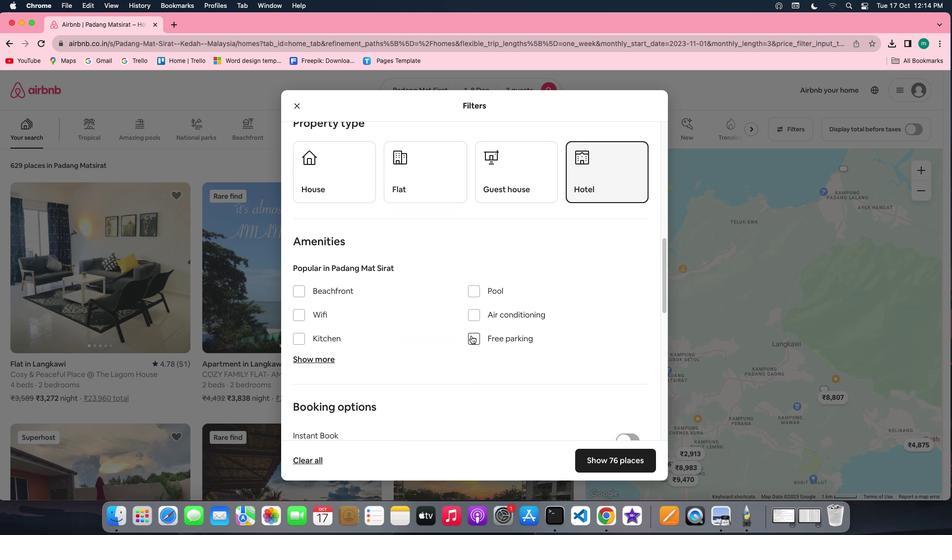 
Action: Mouse scrolled (471, 335) with delta (0, 0)
Screenshot: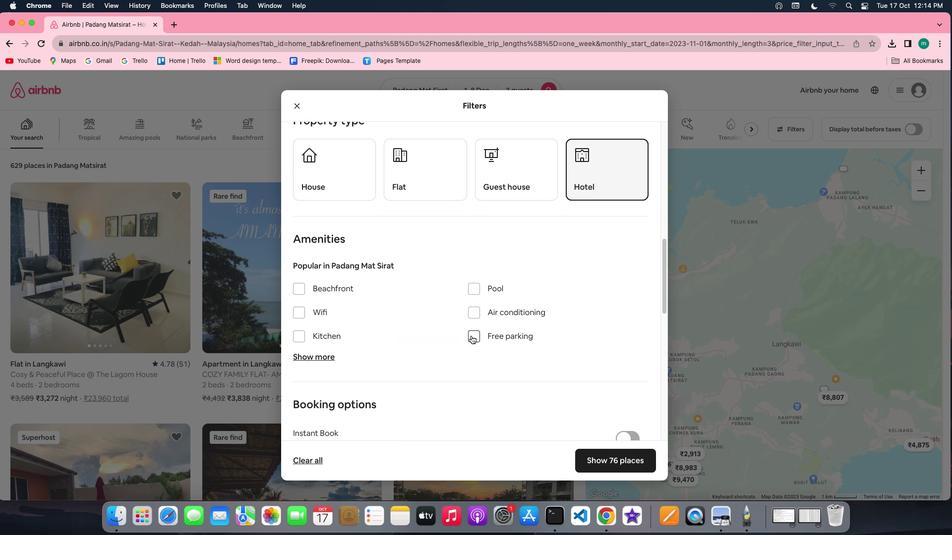 
Action: Mouse scrolled (471, 335) with delta (0, 0)
Screenshot: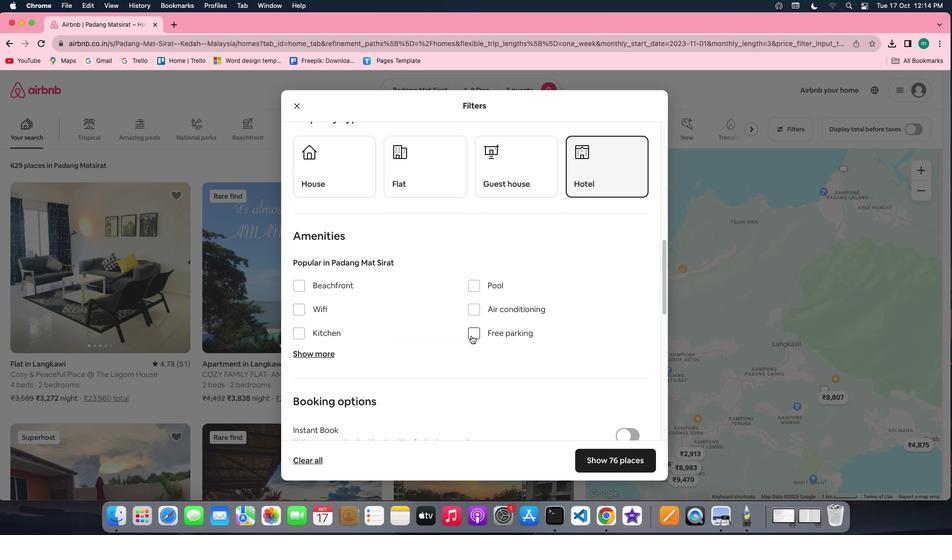 
Action: Mouse scrolled (471, 335) with delta (0, 0)
Screenshot: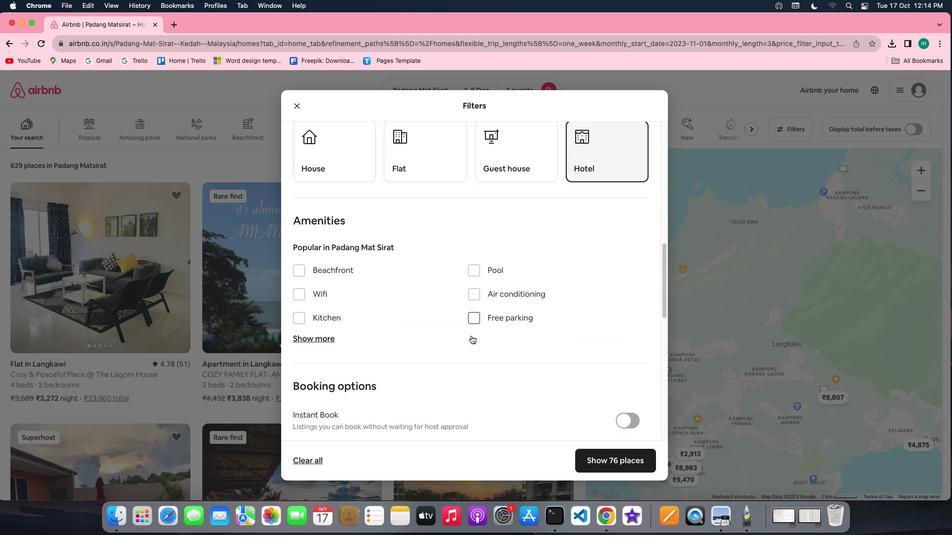 
Action: Mouse moved to (325, 317)
Screenshot: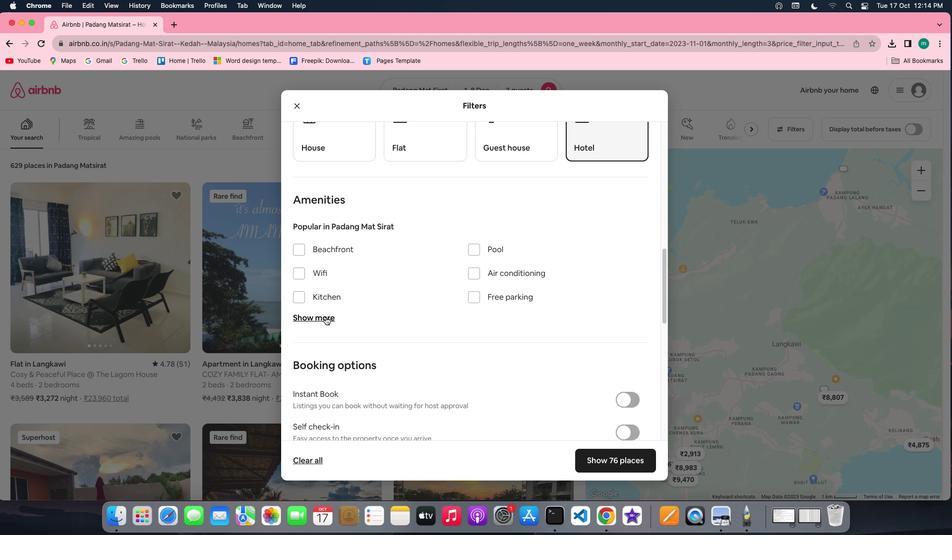 
Action: Mouse pressed left at (325, 317)
Screenshot: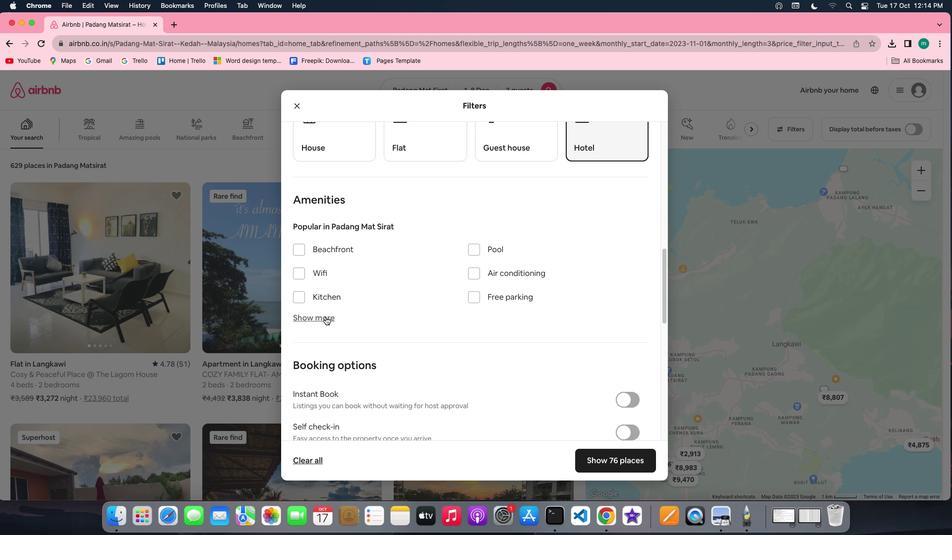 
Action: Mouse moved to (464, 333)
Screenshot: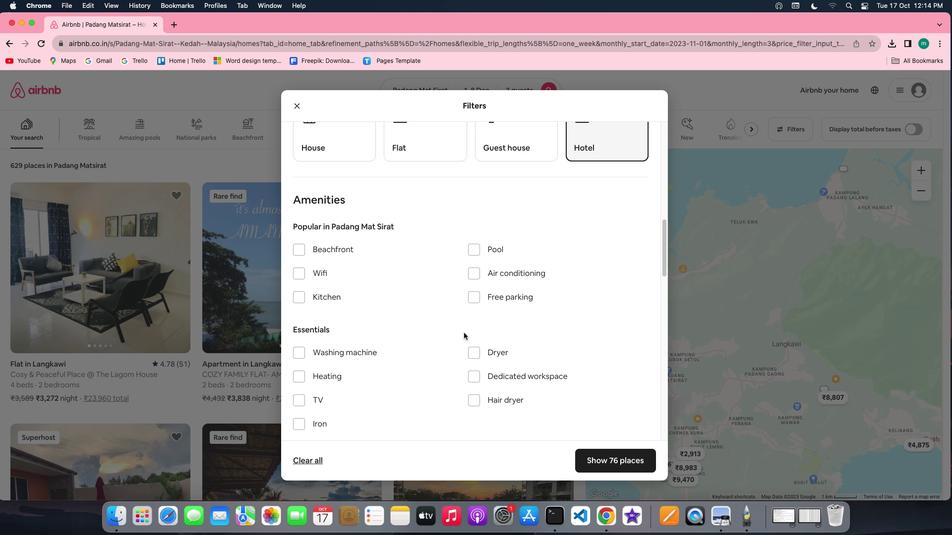 
Action: Mouse scrolled (464, 333) with delta (0, 0)
Screenshot: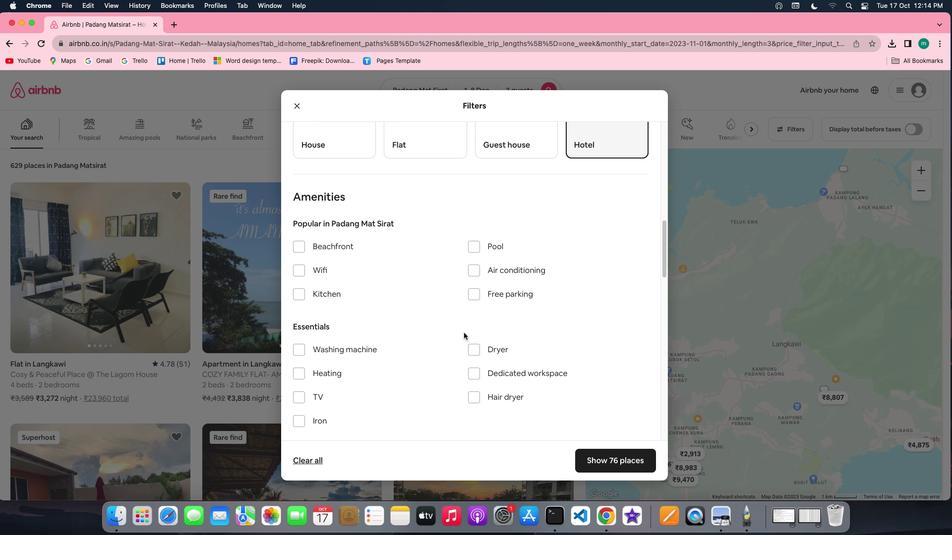 
Action: Mouse scrolled (464, 333) with delta (0, 0)
Screenshot: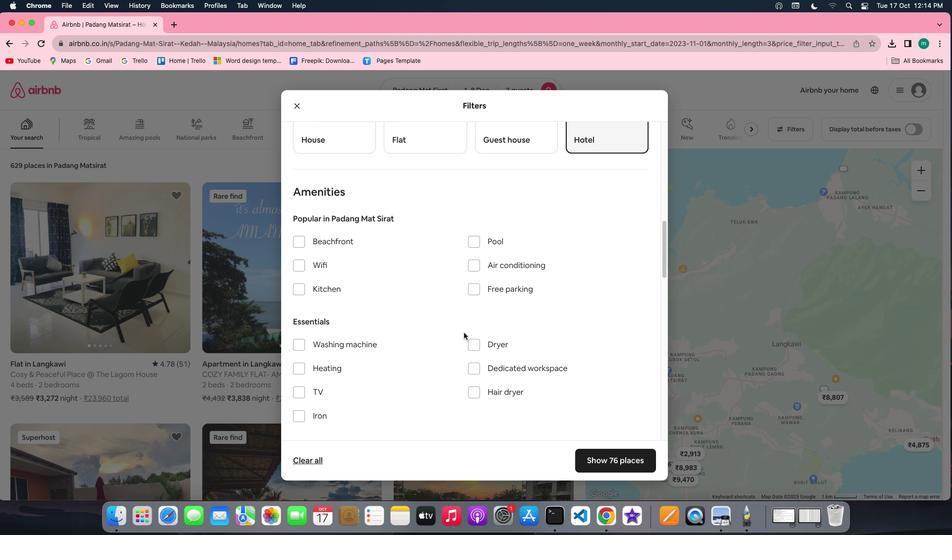 
Action: Mouse scrolled (464, 333) with delta (0, 0)
Screenshot: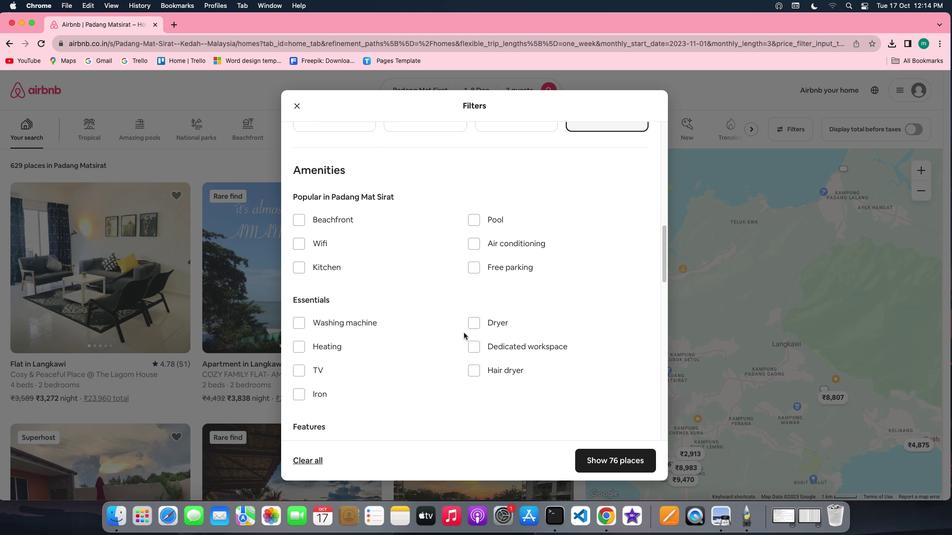 
Action: Mouse scrolled (464, 333) with delta (0, 0)
Screenshot: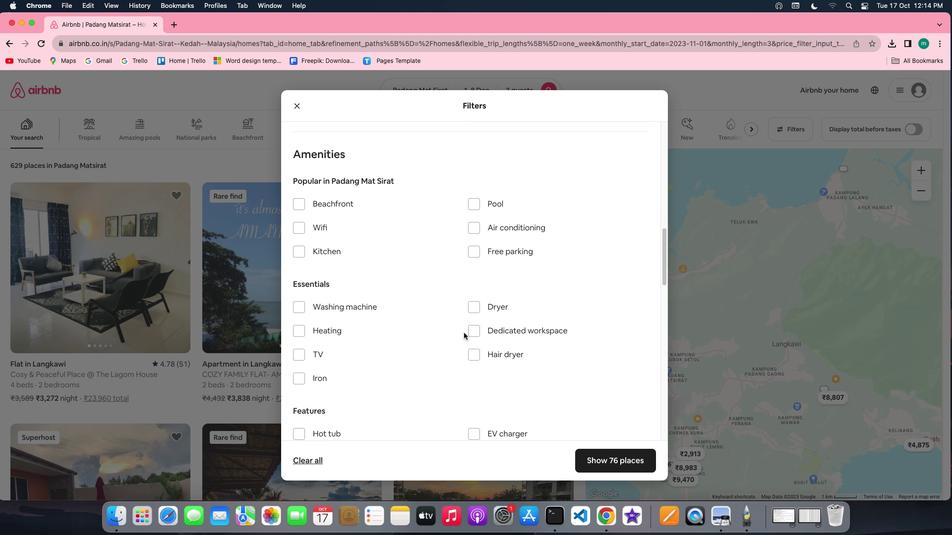 
Action: Mouse moved to (323, 312)
Screenshot: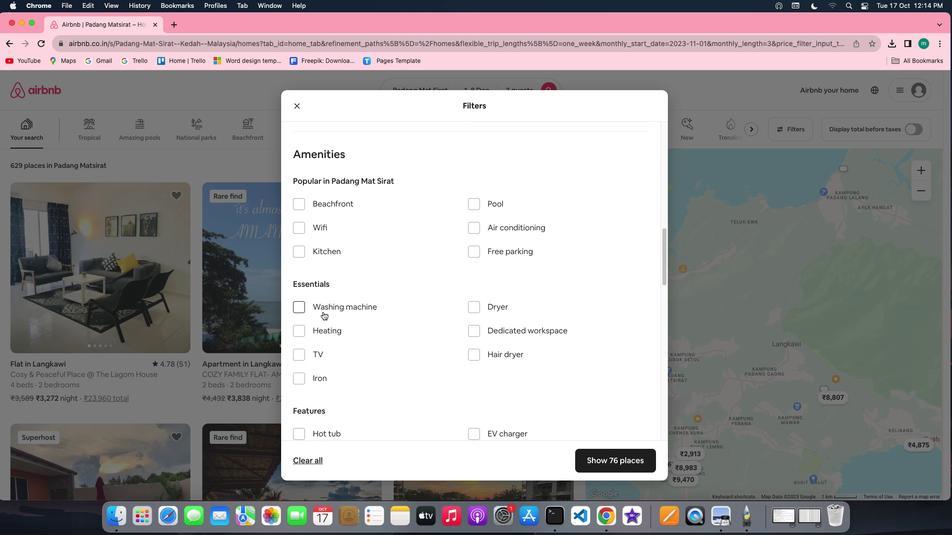 
Action: Mouse pressed left at (323, 312)
Screenshot: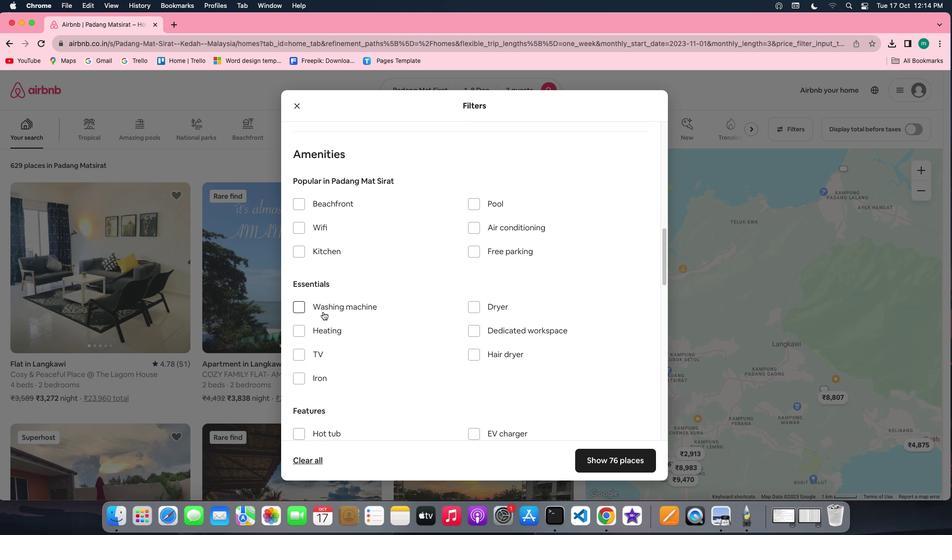 
Action: Mouse moved to (414, 333)
Screenshot: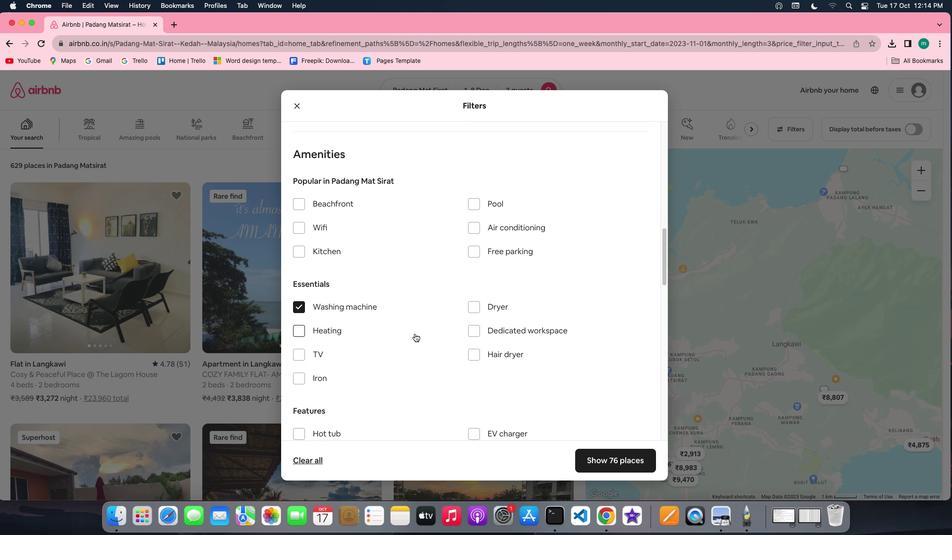 
Action: Mouse scrolled (414, 333) with delta (0, 0)
Screenshot: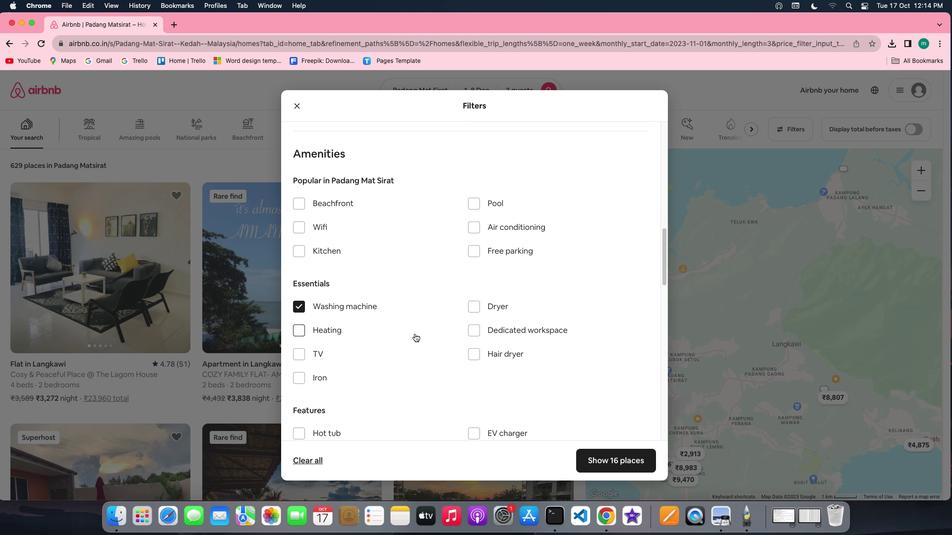 
Action: Mouse scrolled (414, 333) with delta (0, 0)
Screenshot: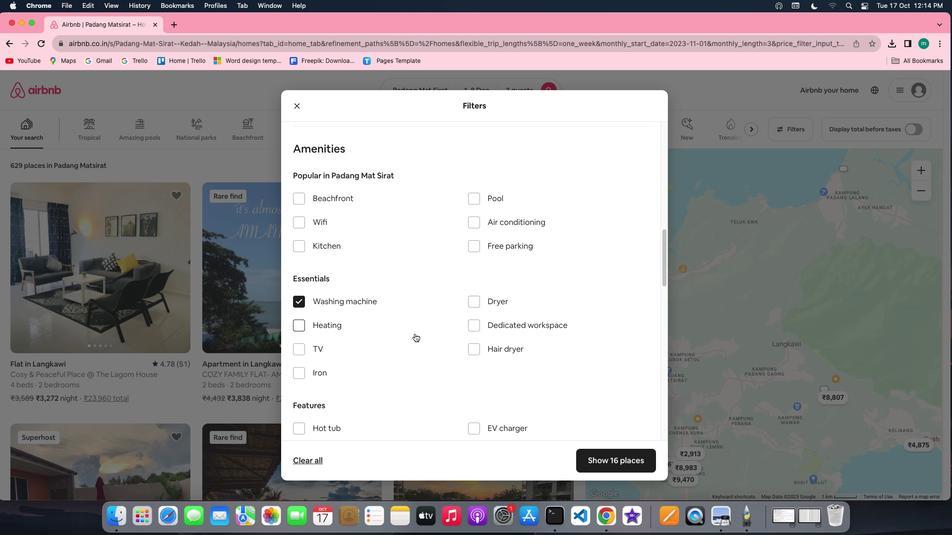
Action: Mouse scrolled (414, 333) with delta (0, 0)
Screenshot: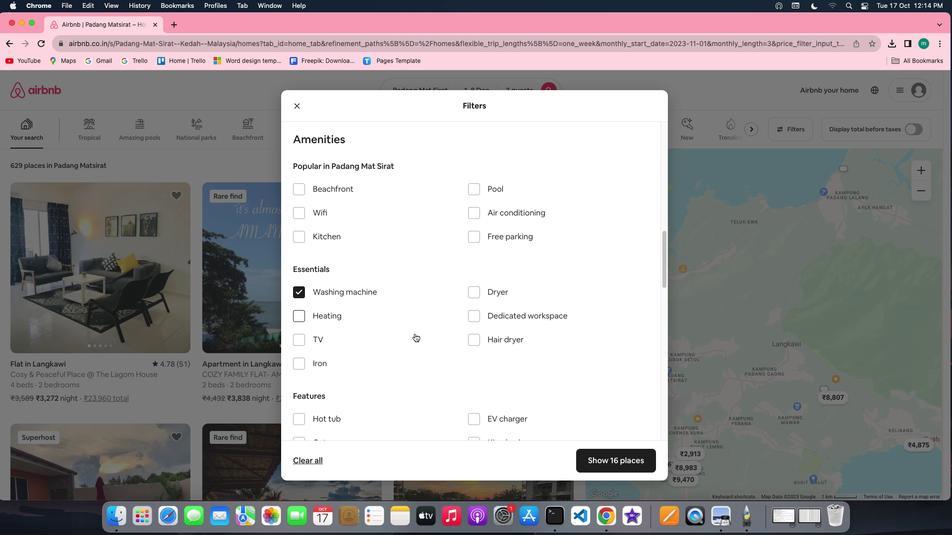 
Action: Mouse scrolled (414, 333) with delta (0, 0)
Screenshot: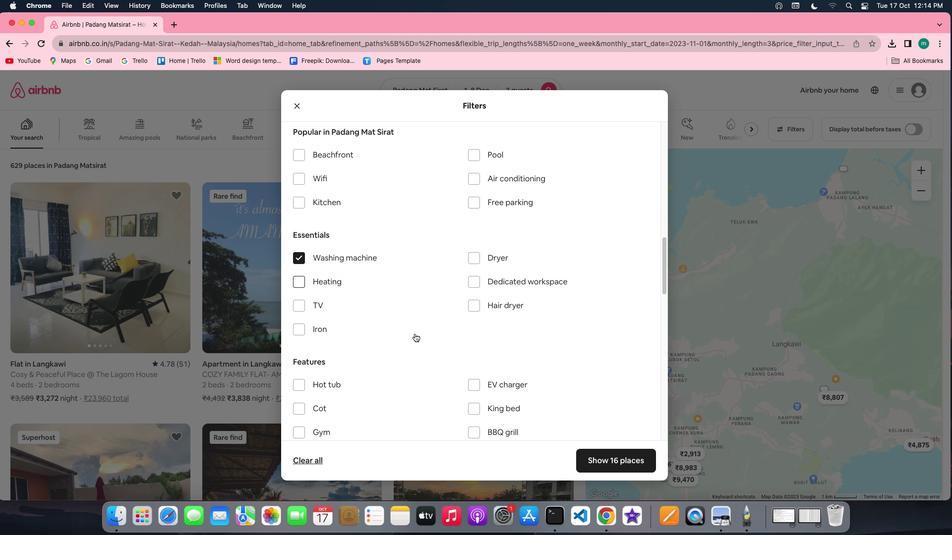 
Action: Mouse scrolled (414, 333) with delta (0, 0)
Screenshot: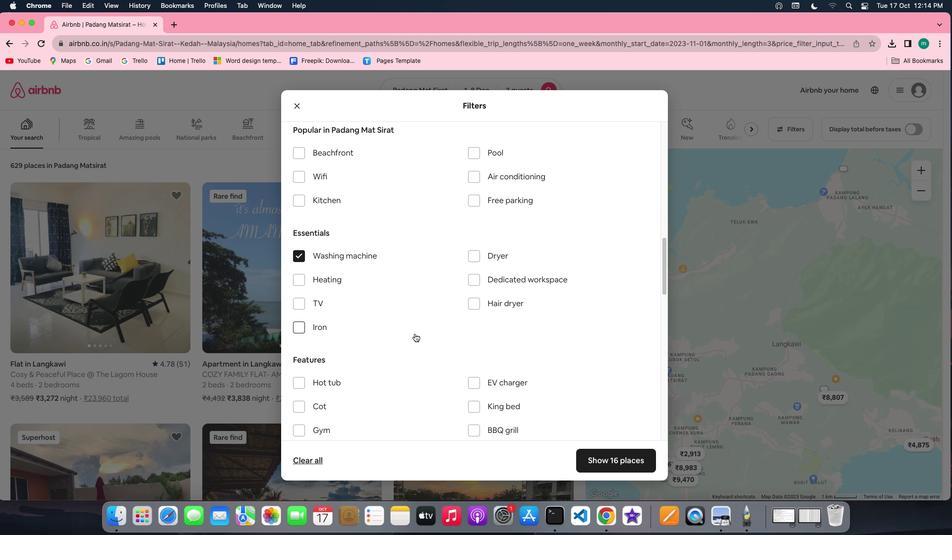 
Action: Mouse scrolled (414, 333) with delta (0, 0)
Screenshot: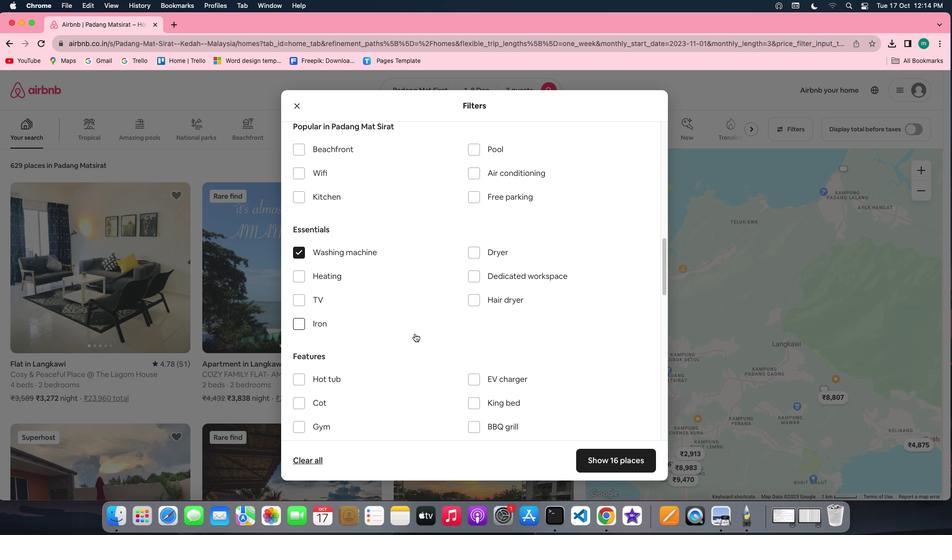 
Action: Mouse scrolled (414, 333) with delta (0, 0)
Screenshot: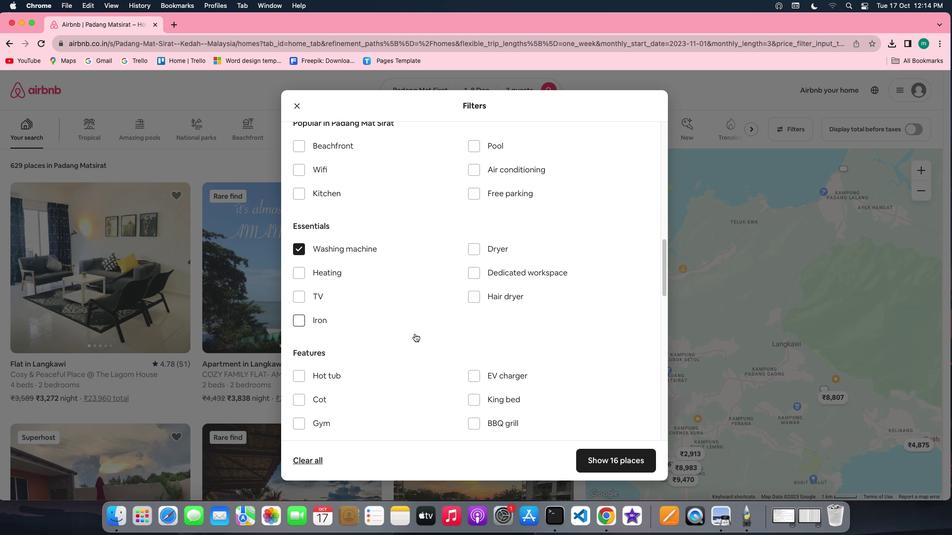 
Action: Mouse scrolled (414, 333) with delta (0, 0)
Screenshot: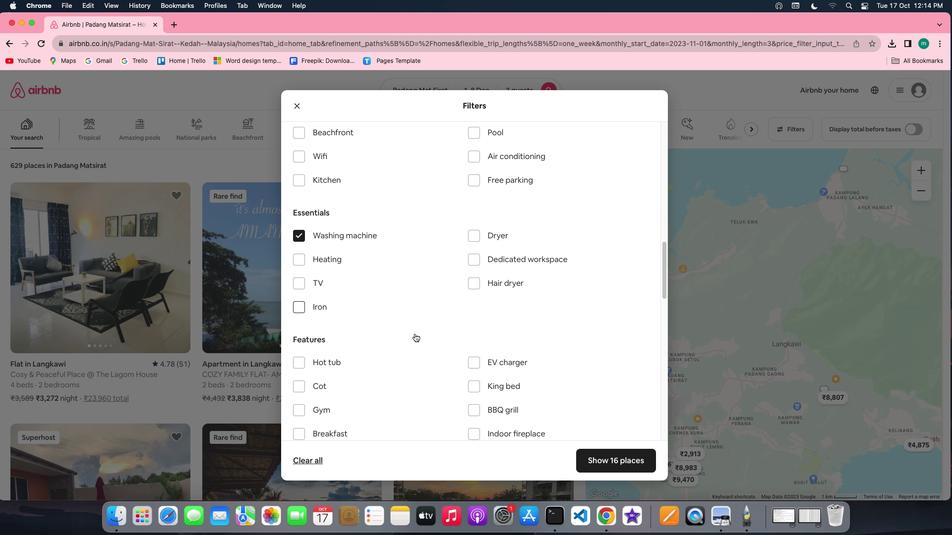 
Action: Mouse scrolled (414, 333) with delta (0, 0)
Screenshot: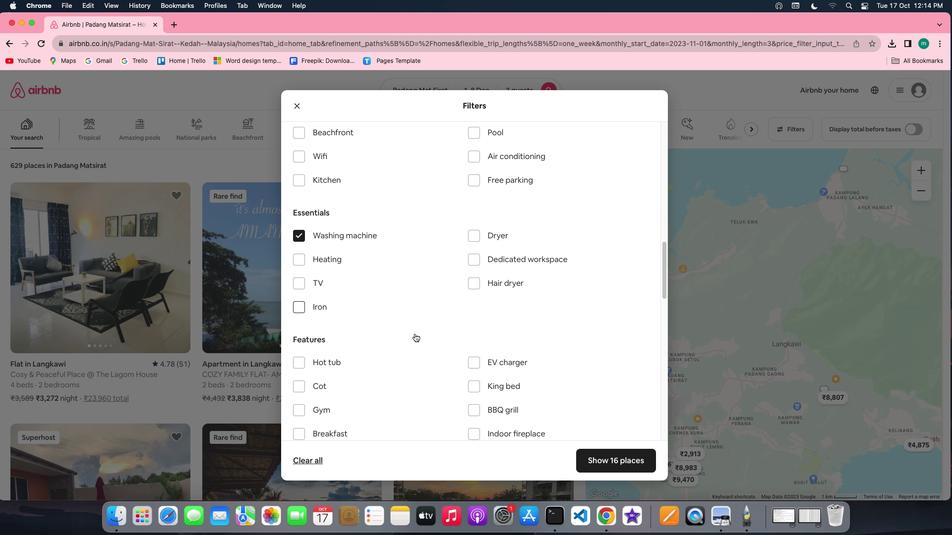 
Action: Mouse scrolled (414, 333) with delta (0, -1)
Screenshot: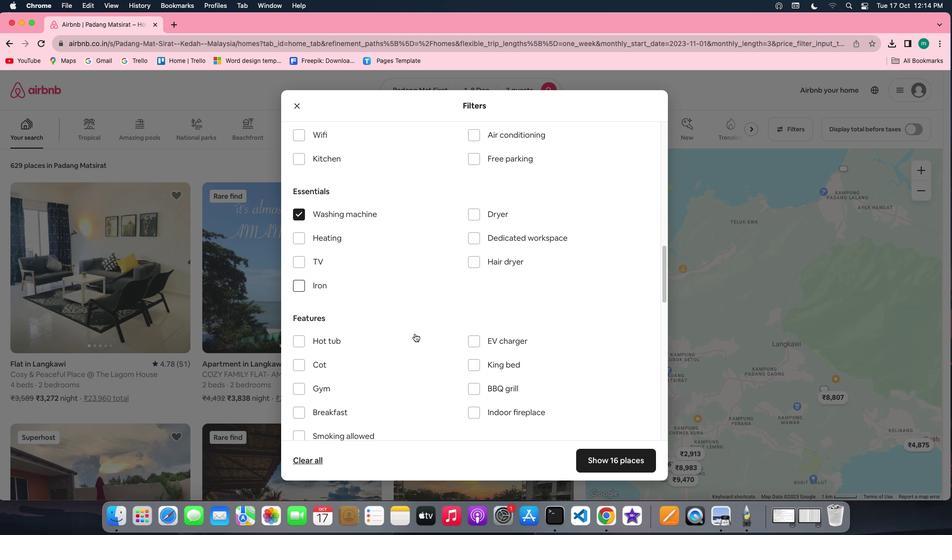 
Action: Mouse scrolled (414, 333) with delta (0, -1)
Screenshot: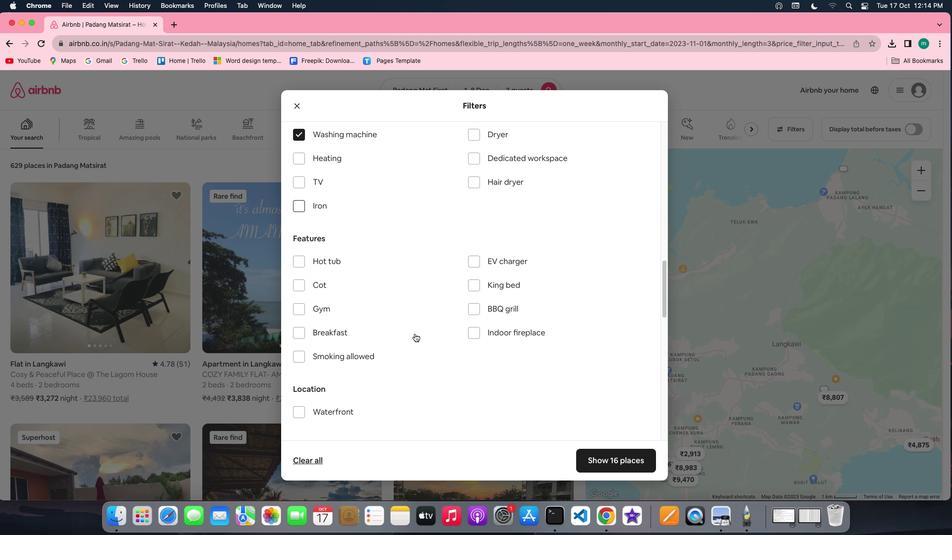 
Action: Mouse scrolled (414, 333) with delta (0, 0)
Screenshot: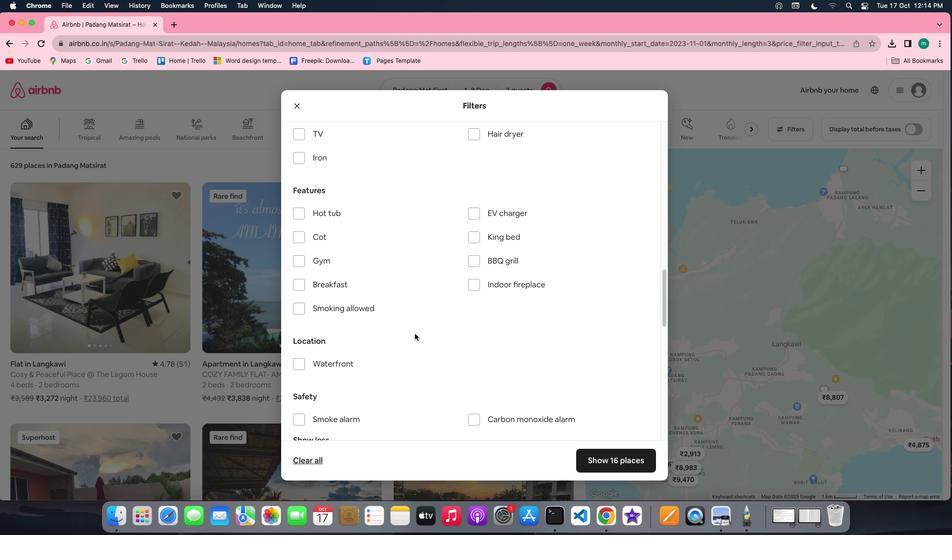 
Action: Mouse scrolled (414, 333) with delta (0, 0)
Screenshot: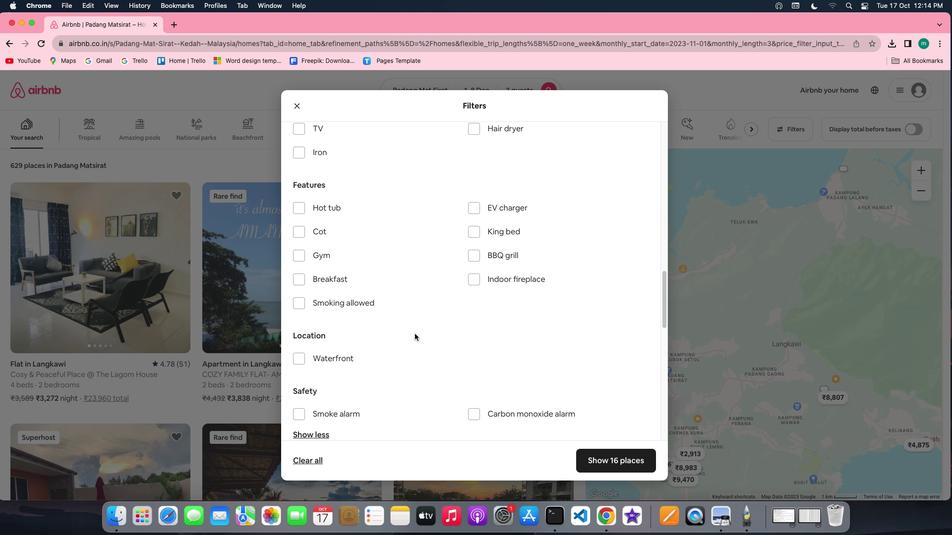 
Action: Mouse scrolled (414, 333) with delta (0, -1)
Screenshot: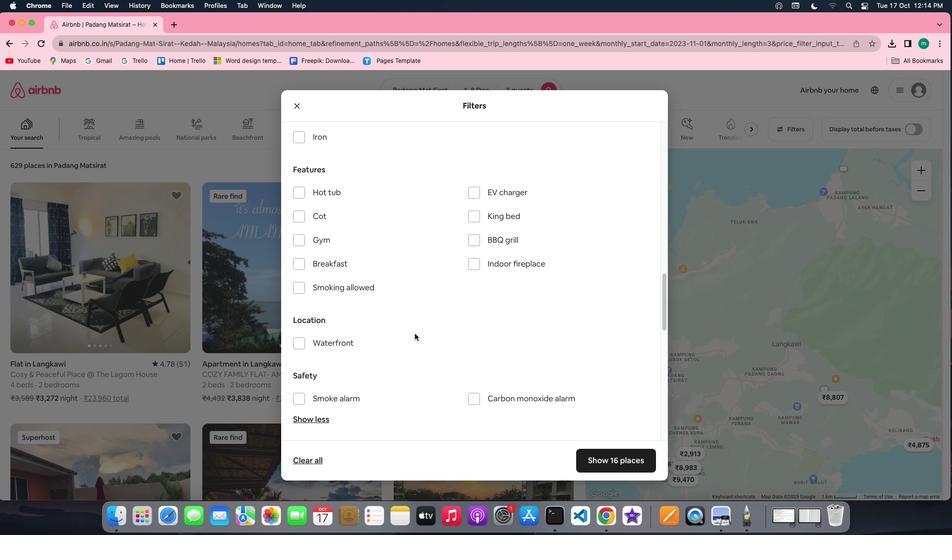 
Action: Mouse scrolled (414, 333) with delta (0, -1)
Screenshot: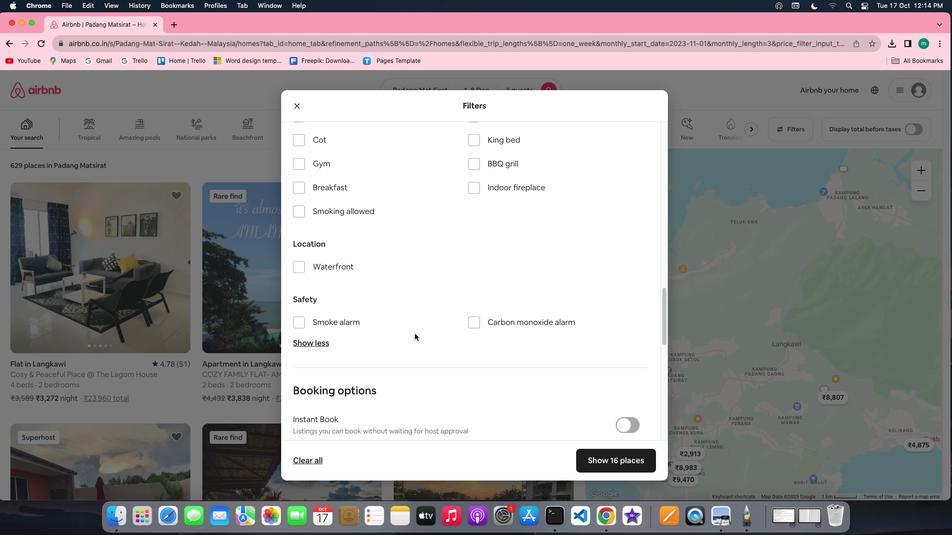 
Action: Mouse scrolled (414, 333) with delta (0, 0)
Screenshot: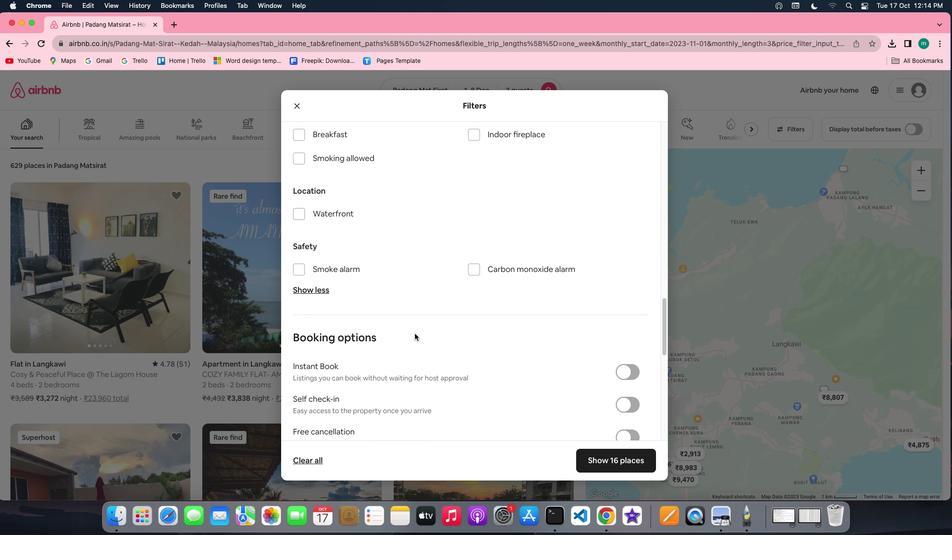 
Action: Mouse scrolled (414, 333) with delta (0, 0)
Screenshot: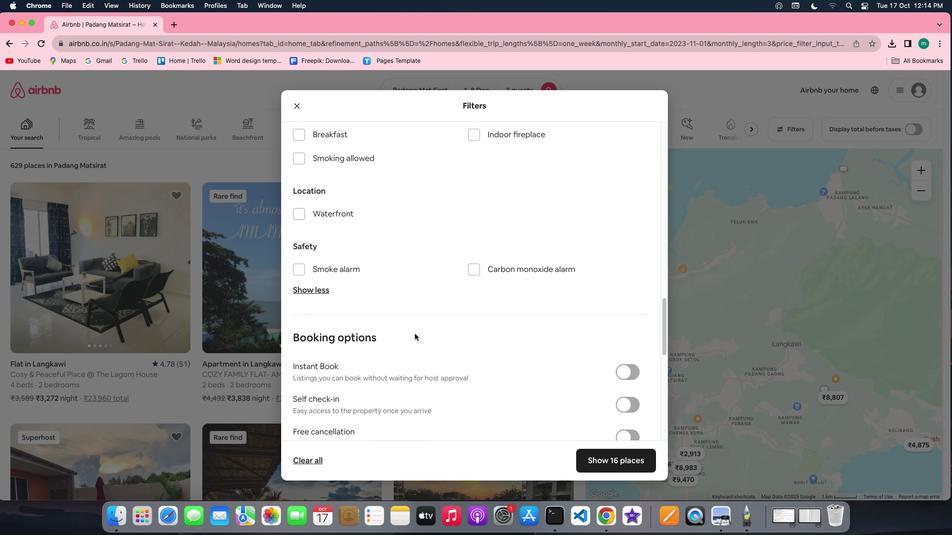
Action: Mouse scrolled (414, 333) with delta (0, 0)
Screenshot: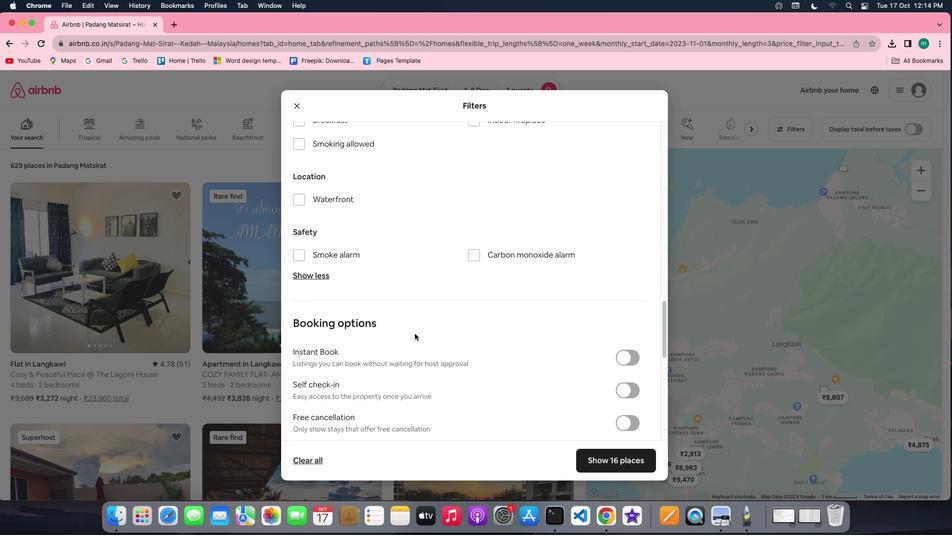 
Action: Mouse moved to (627, 332)
Screenshot: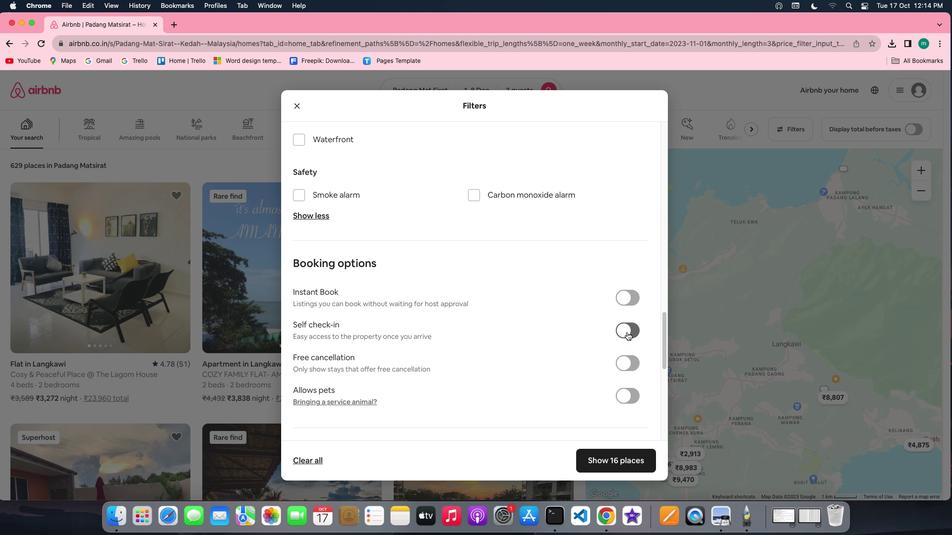 
Action: Mouse pressed left at (627, 332)
Screenshot: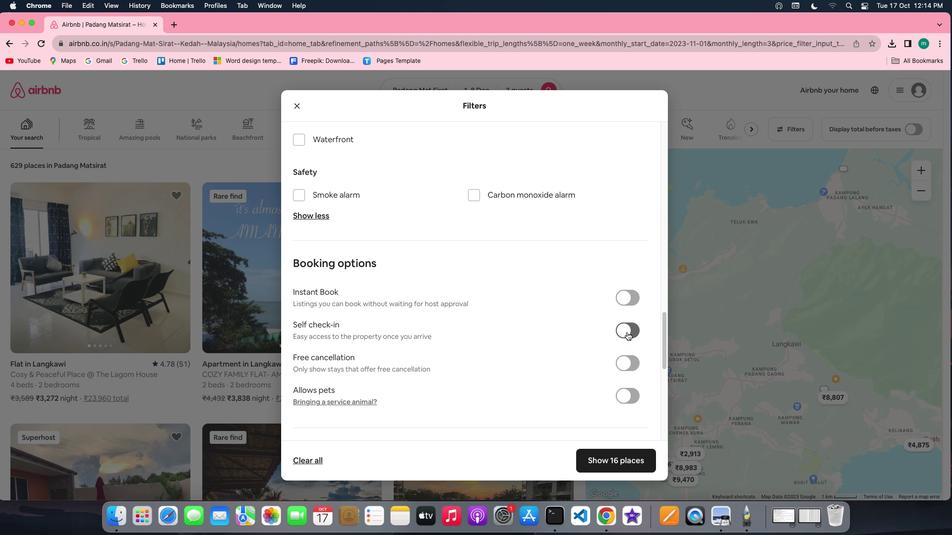 
Action: Mouse moved to (602, 459)
Screenshot: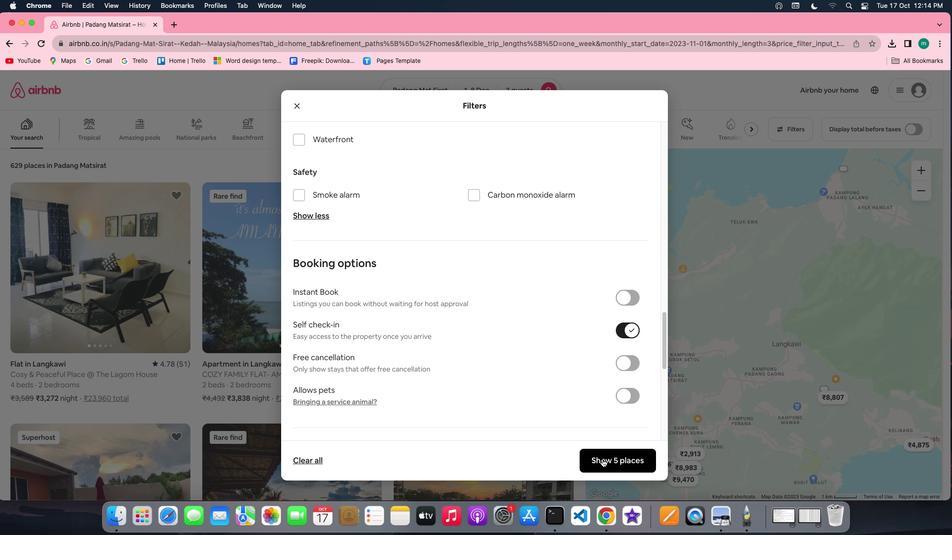 
Action: Mouse pressed left at (602, 459)
Screenshot: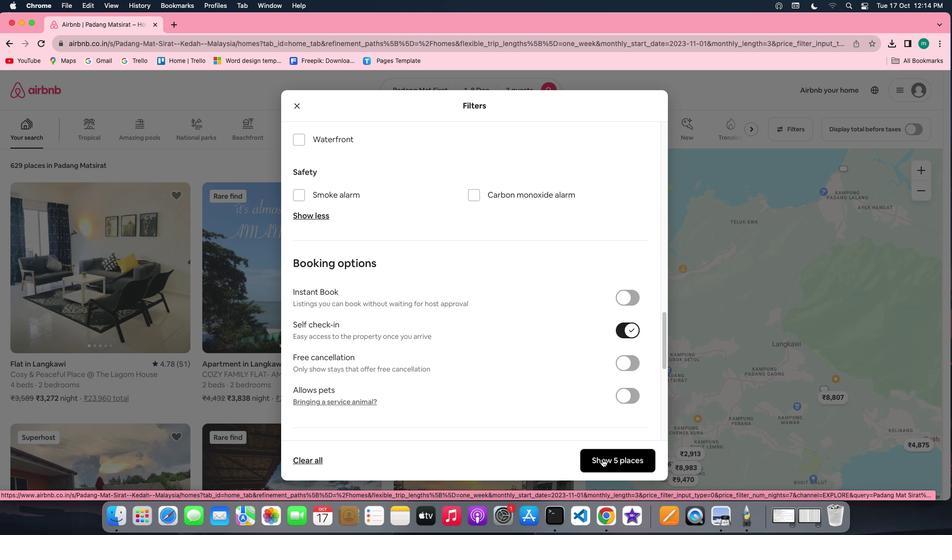 
Action: Mouse moved to (128, 282)
Screenshot: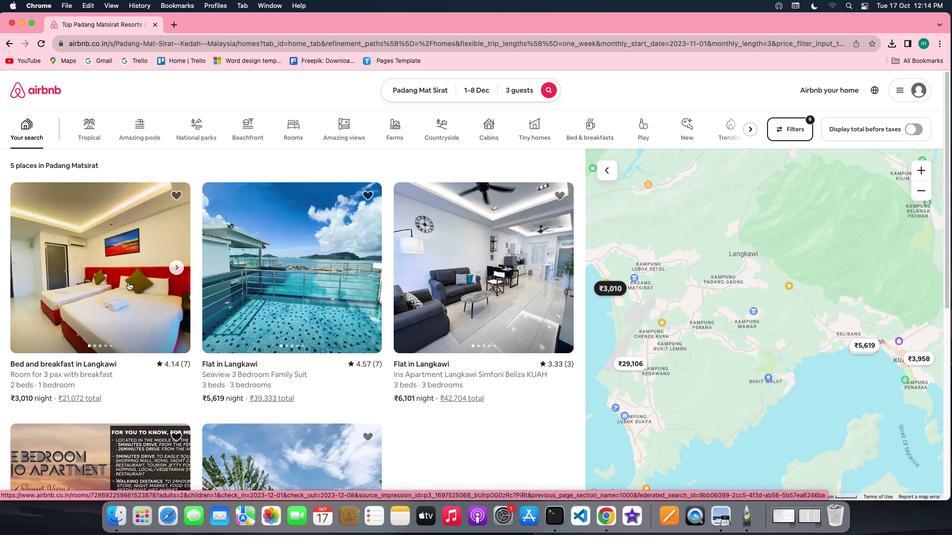 
Action: Mouse pressed left at (128, 282)
Screenshot: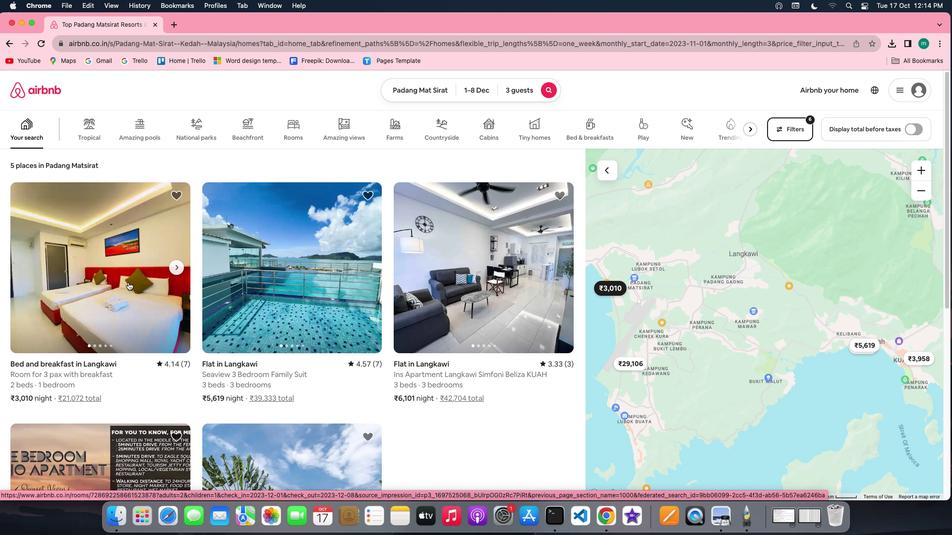 
Action: Mouse moved to (688, 372)
Screenshot: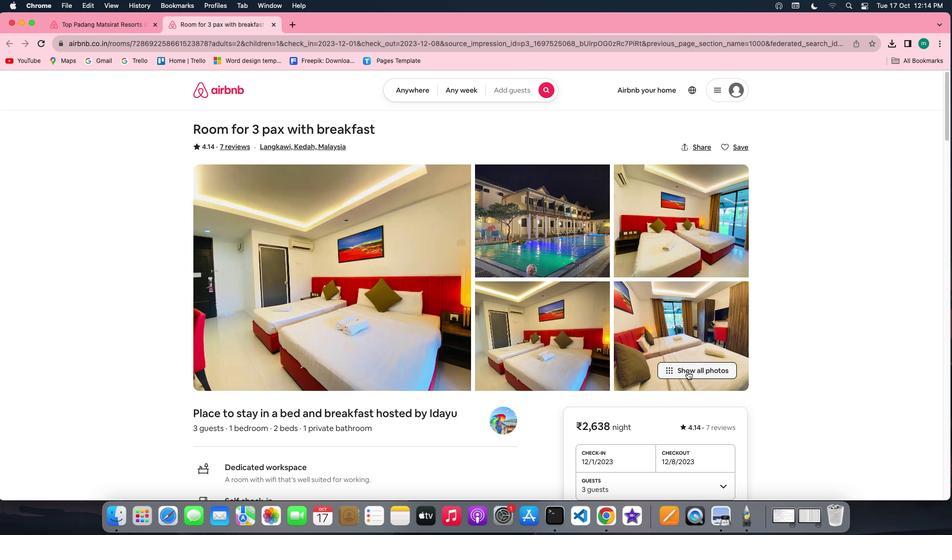 
Action: Mouse pressed left at (688, 372)
Screenshot: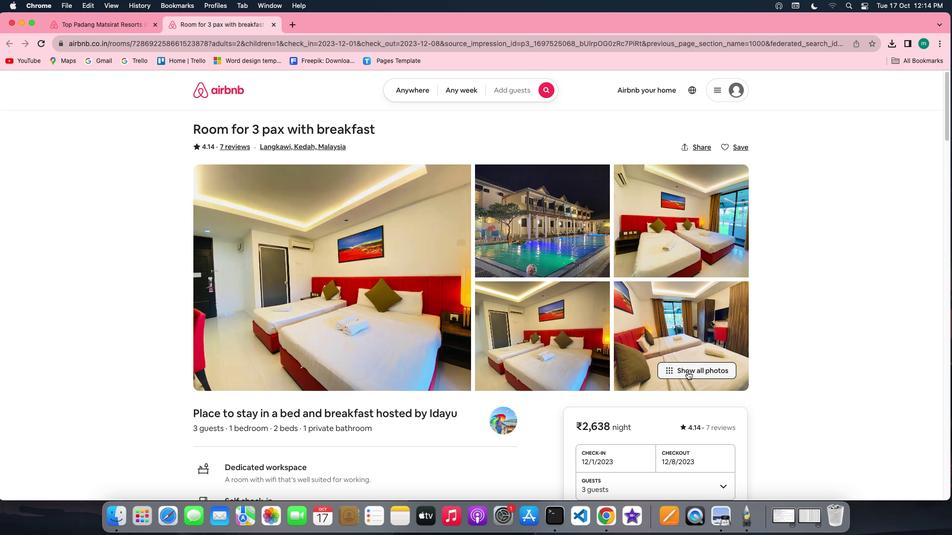 
Action: Mouse moved to (446, 381)
Screenshot: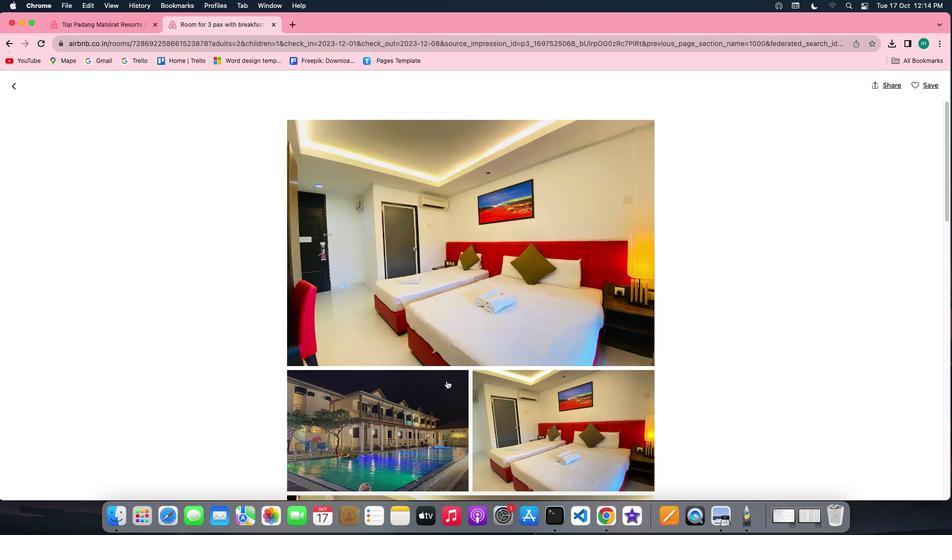 
Action: Mouse scrolled (446, 381) with delta (0, 0)
Screenshot: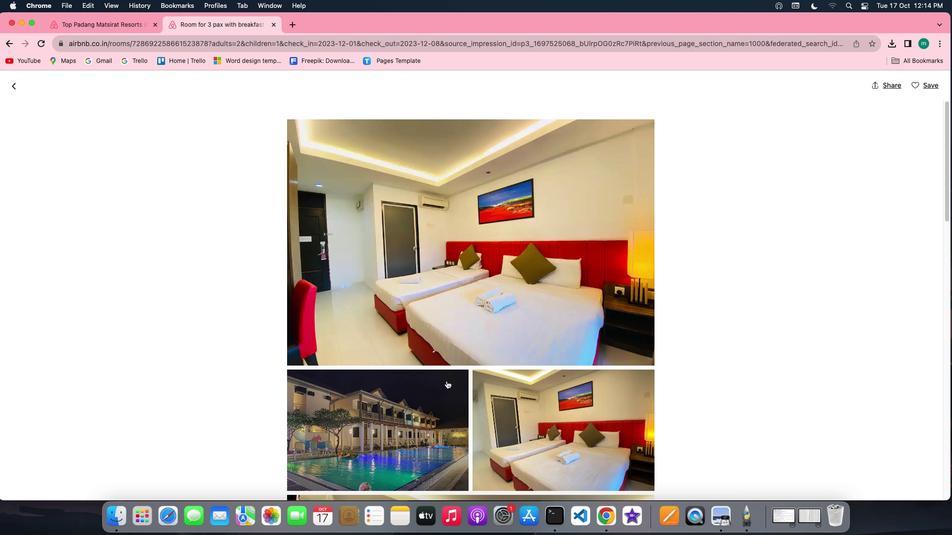 
Action: Mouse scrolled (446, 381) with delta (0, 0)
Screenshot: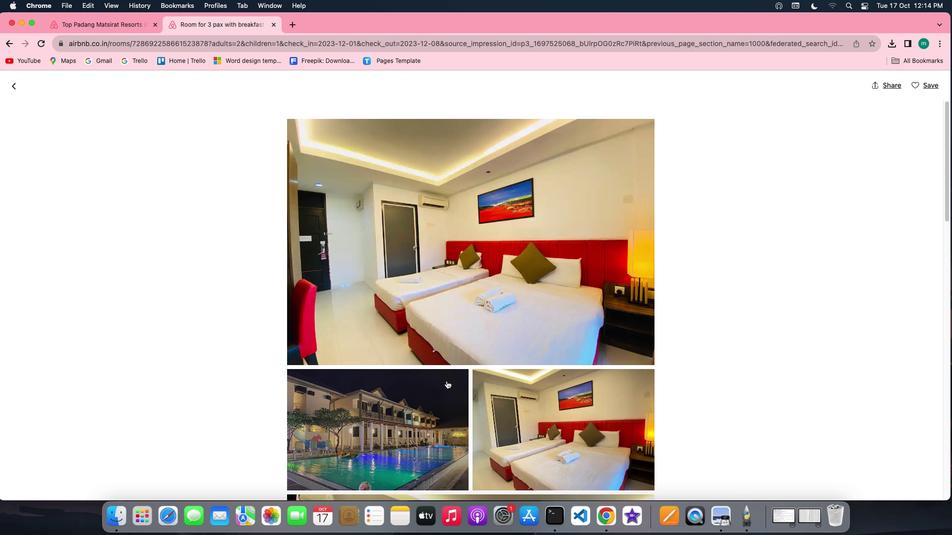 
Action: Mouse scrolled (446, 381) with delta (0, 0)
Screenshot: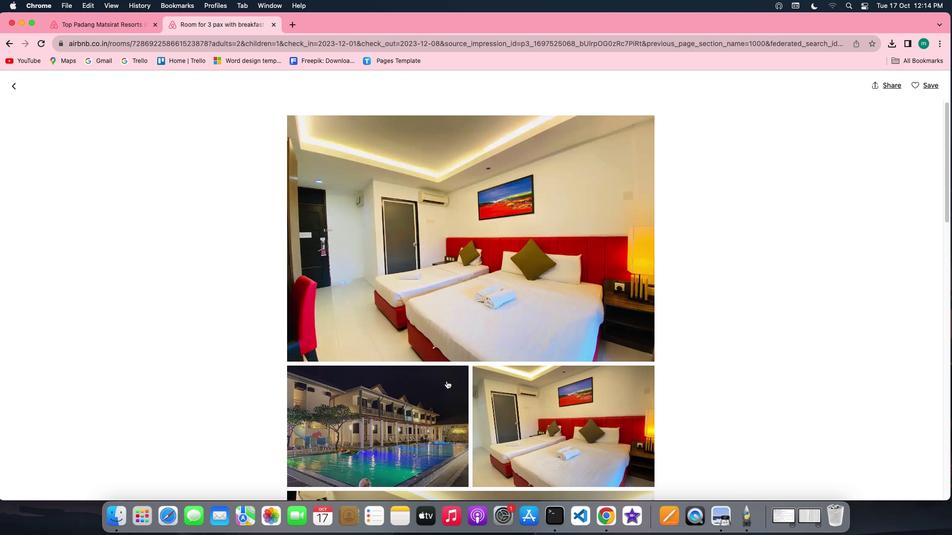 
Action: Mouse scrolled (446, 381) with delta (0, 0)
Screenshot: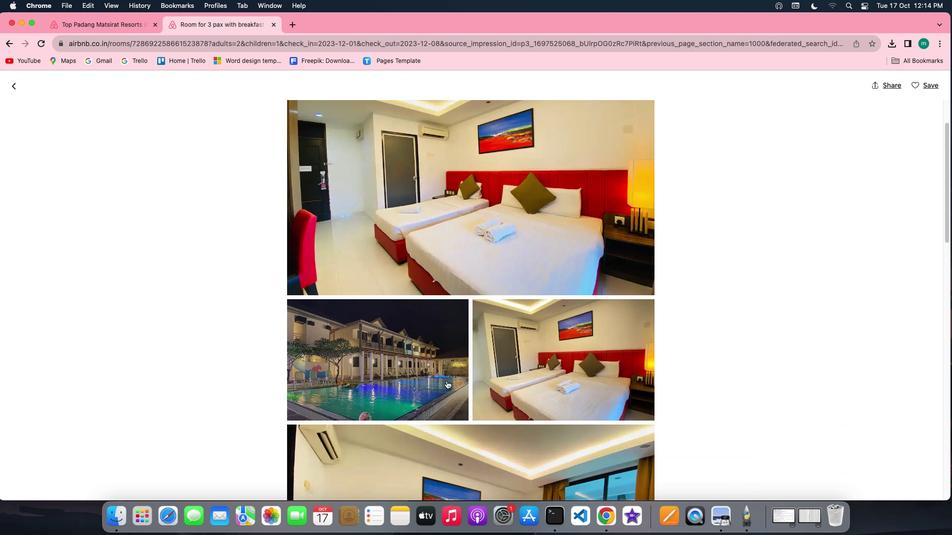 
Action: Mouse scrolled (446, 381) with delta (0, 0)
Screenshot: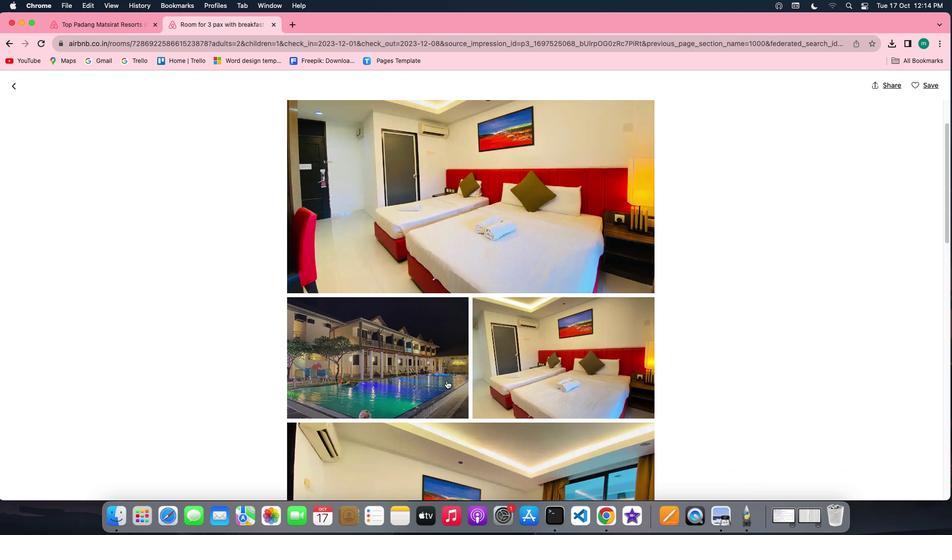 
Action: Mouse scrolled (446, 381) with delta (0, 0)
Screenshot: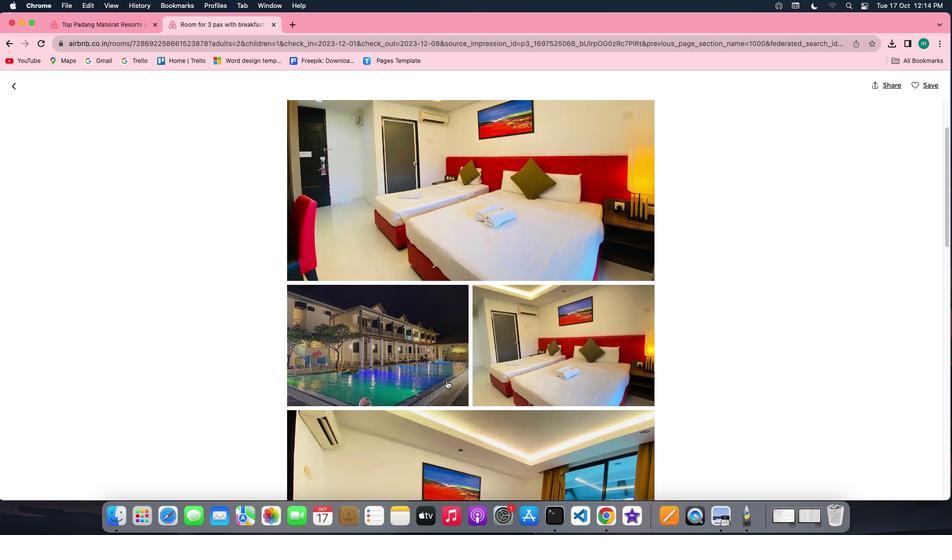 
Action: Mouse scrolled (446, 381) with delta (0, 0)
Screenshot: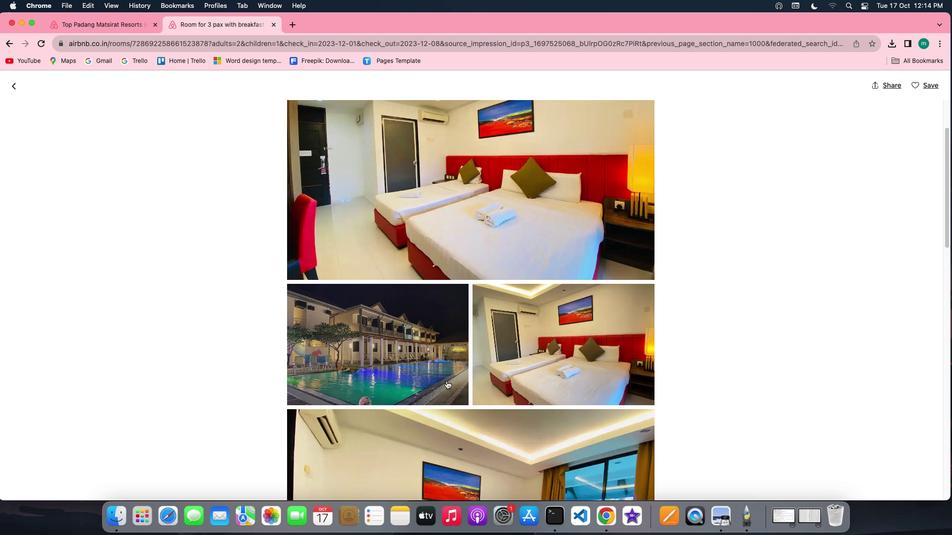 
Action: Mouse scrolled (446, 381) with delta (0, 0)
Screenshot: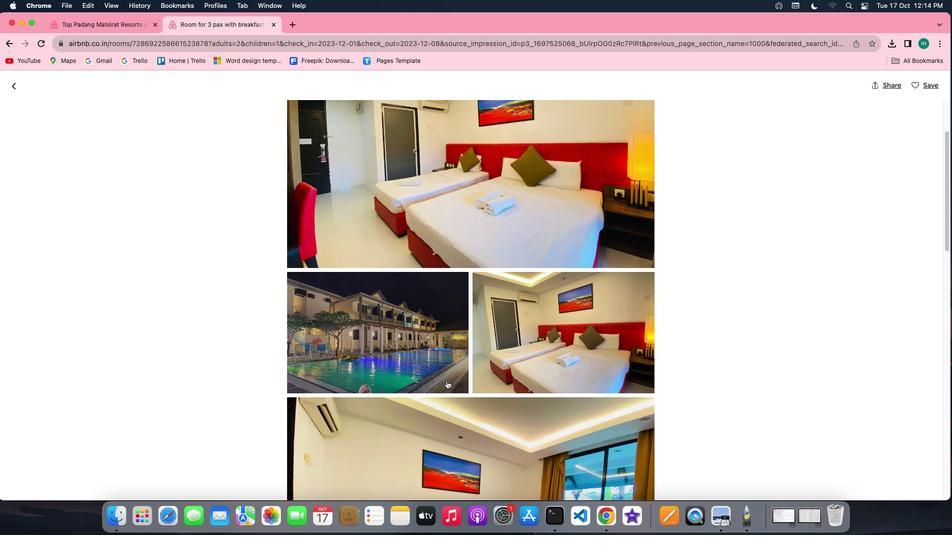 
Action: Mouse scrolled (446, 381) with delta (0, 0)
Screenshot: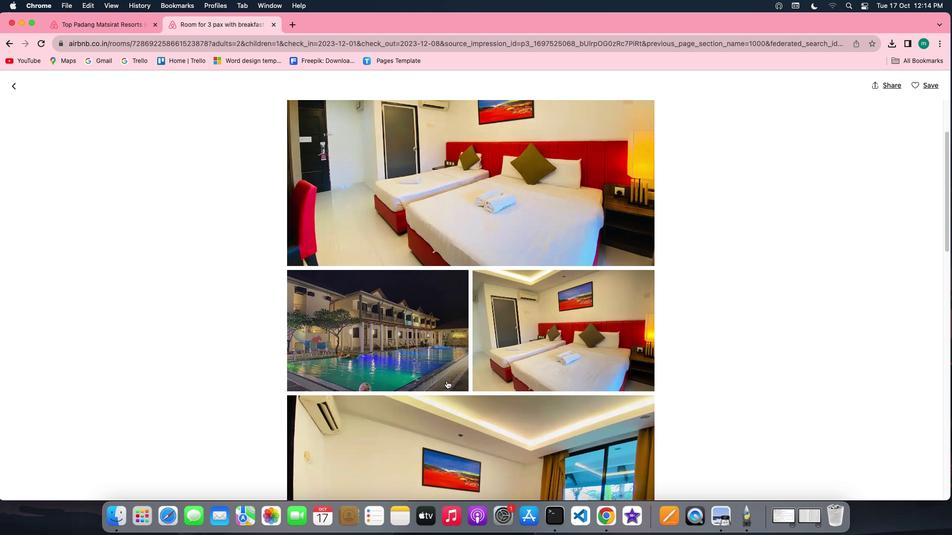 
Action: Mouse scrolled (446, 381) with delta (0, 0)
Screenshot: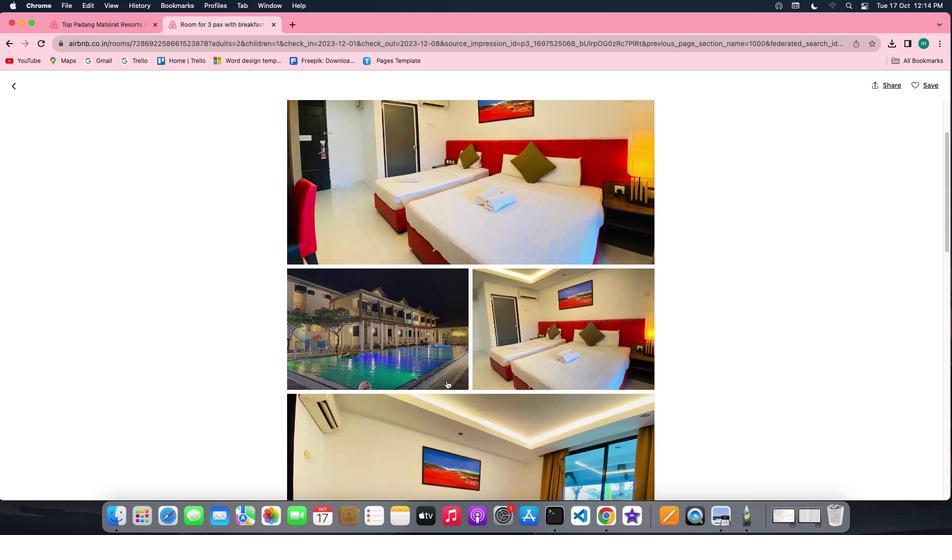 
Action: Mouse scrolled (446, 381) with delta (0, 0)
Screenshot: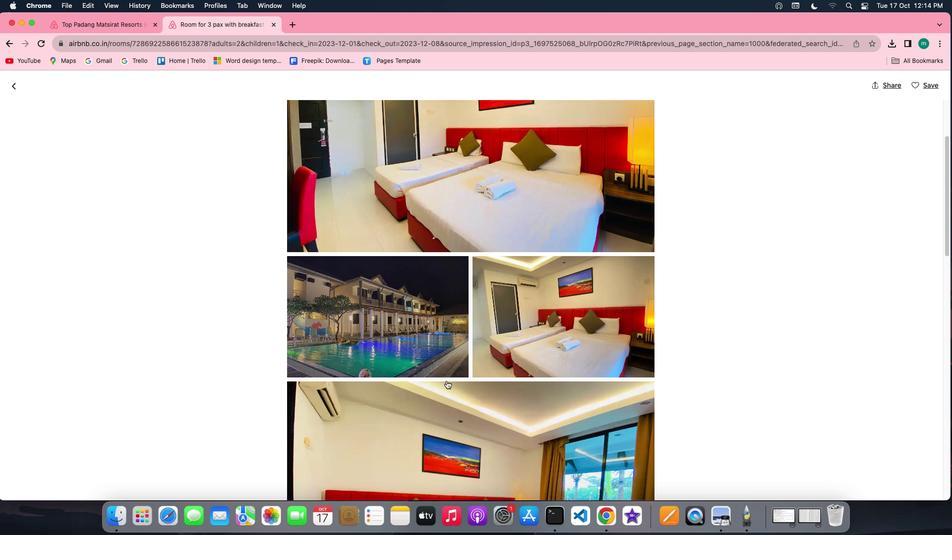 
Action: Mouse scrolled (446, 381) with delta (0, 0)
Screenshot: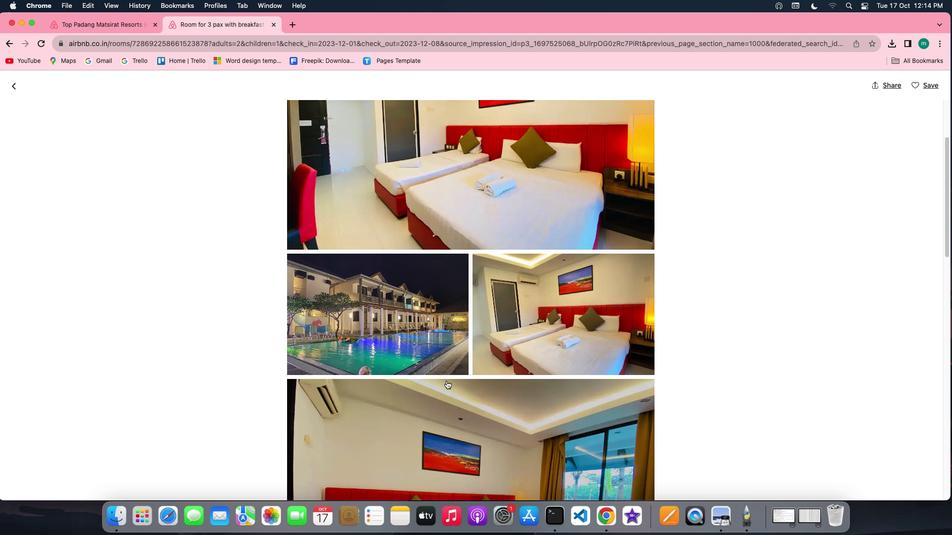 
Action: Mouse scrolled (446, 381) with delta (0, 0)
Screenshot: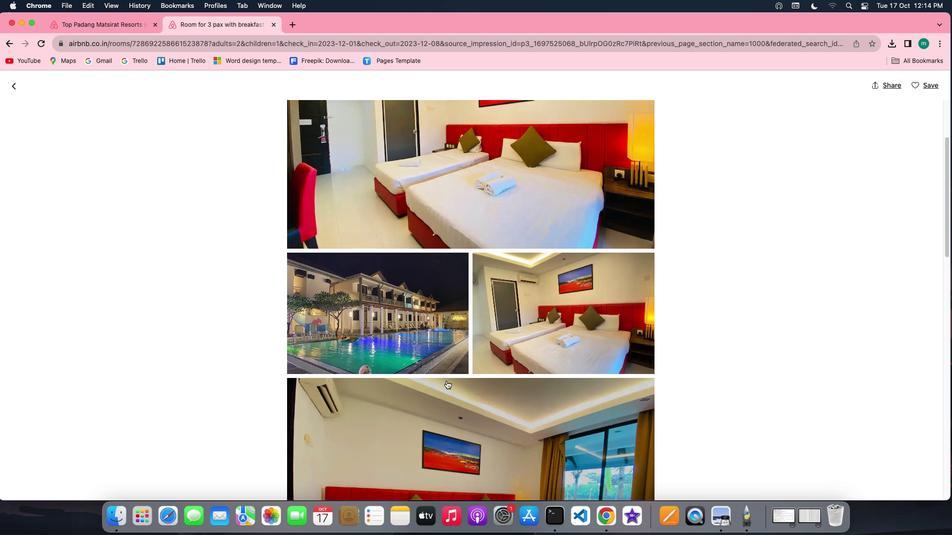 
Action: Mouse scrolled (446, 381) with delta (0, 0)
Screenshot: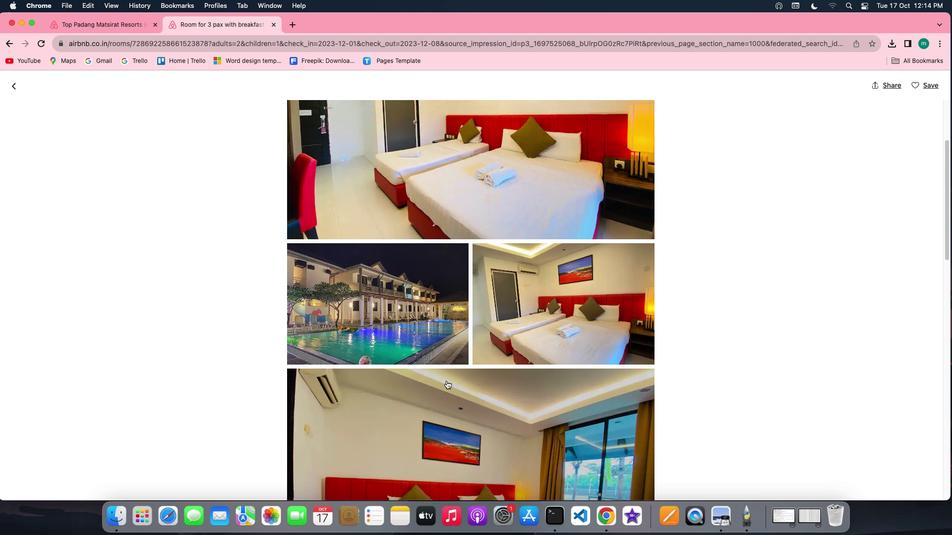 
Action: Mouse scrolled (446, 381) with delta (0, 0)
Screenshot: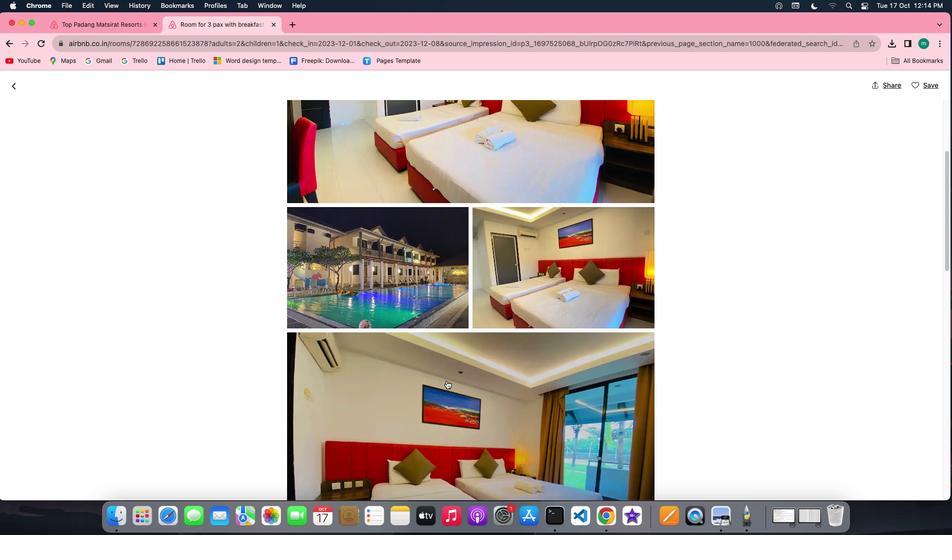 
Action: Mouse scrolled (446, 381) with delta (0, 0)
Screenshot: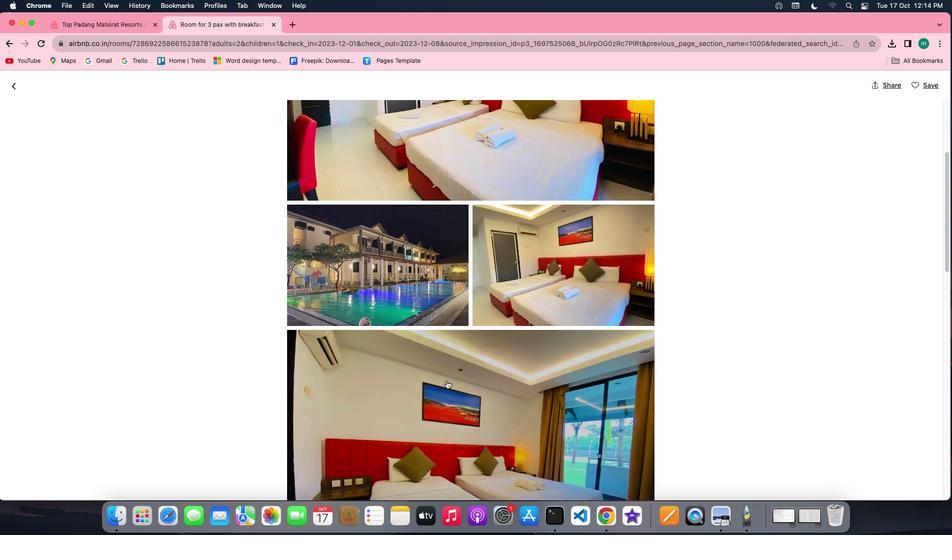 
Action: Mouse scrolled (446, 381) with delta (0, 0)
Screenshot: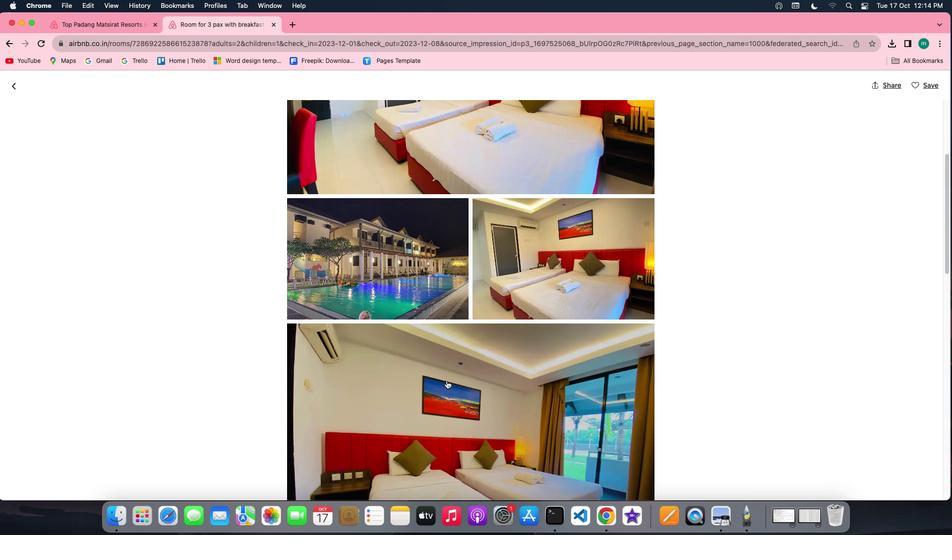 
Action: Mouse scrolled (446, 381) with delta (0, 0)
Screenshot: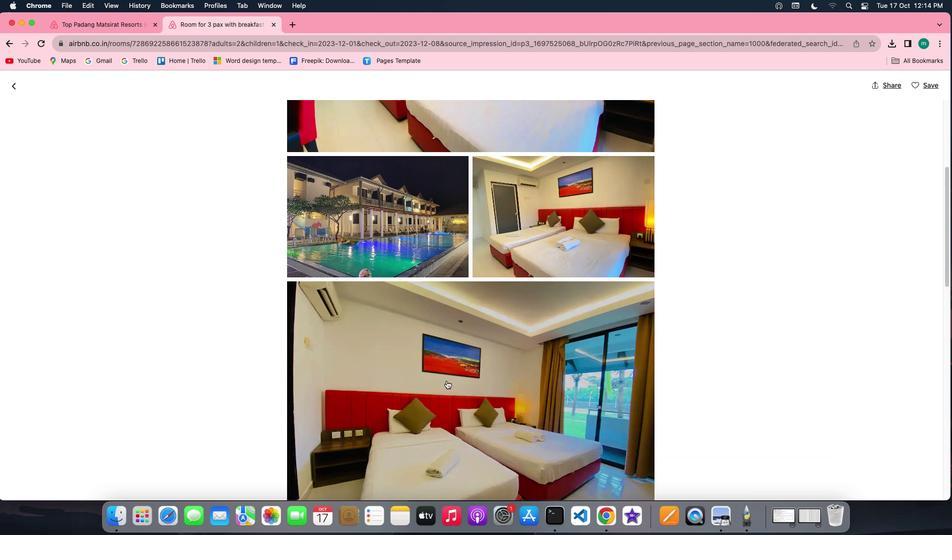 
Action: Mouse scrolled (446, 381) with delta (0, 0)
Screenshot: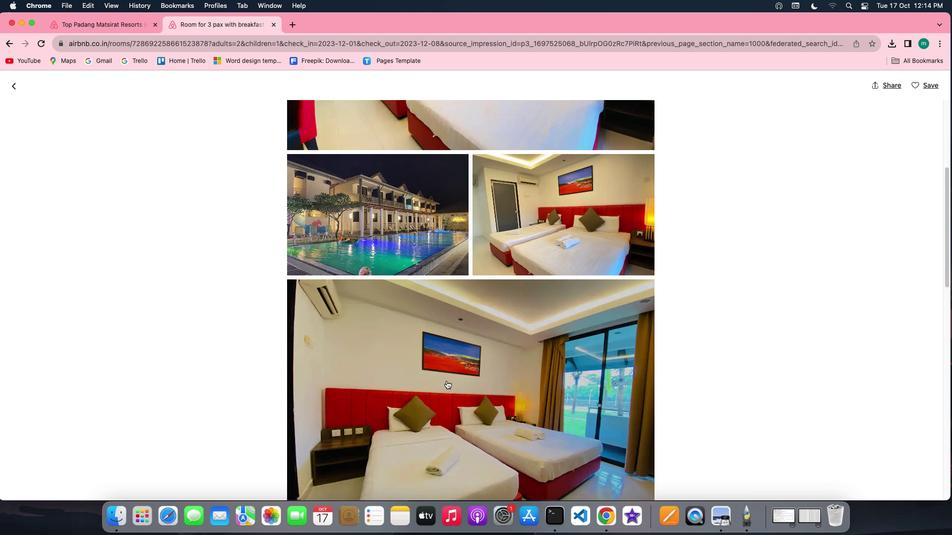 
Action: Mouse scrolled (446, 381) with delta (0, 0)
Screenshot: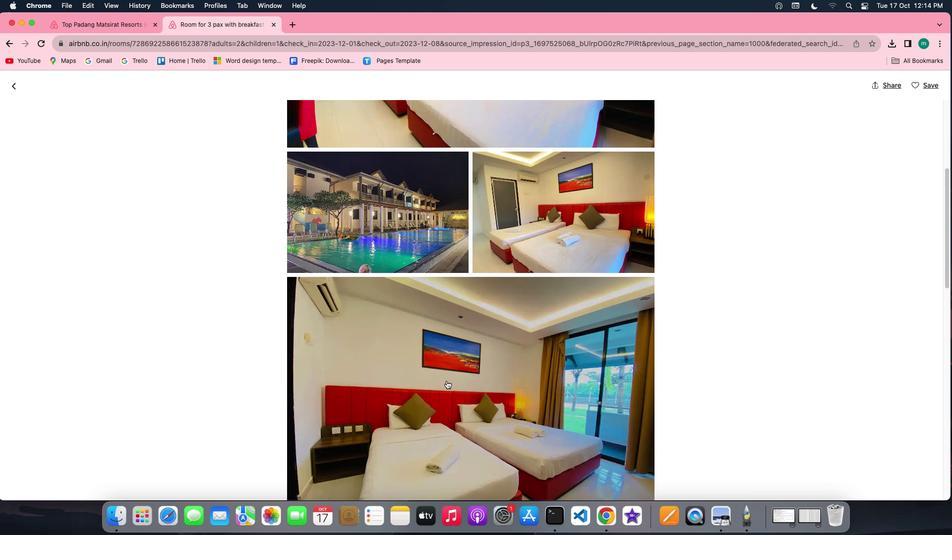 
Action: Mouse scrolled (446, 381) with delta (0, 0)
Screenshot: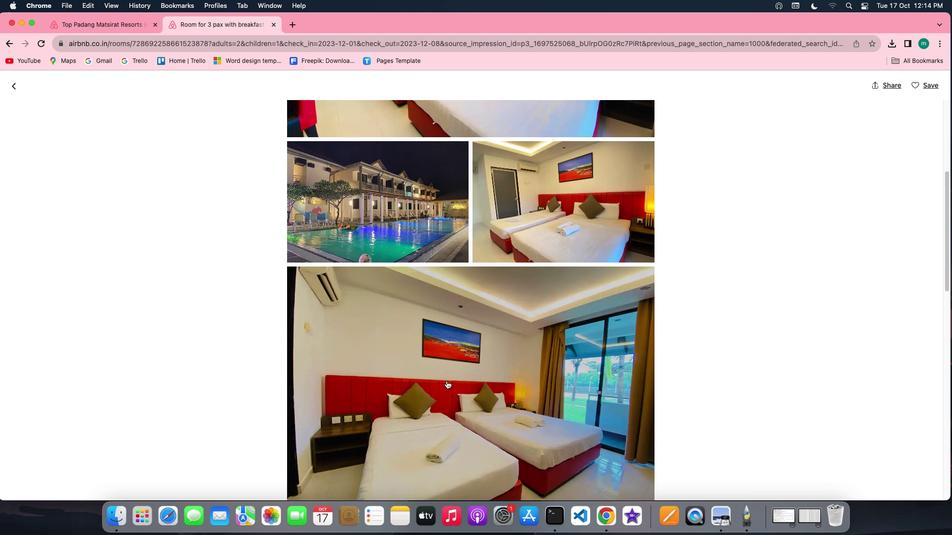 
Action: Mouse scrolled (446, 381) with delta (0, 0)
Screenshot: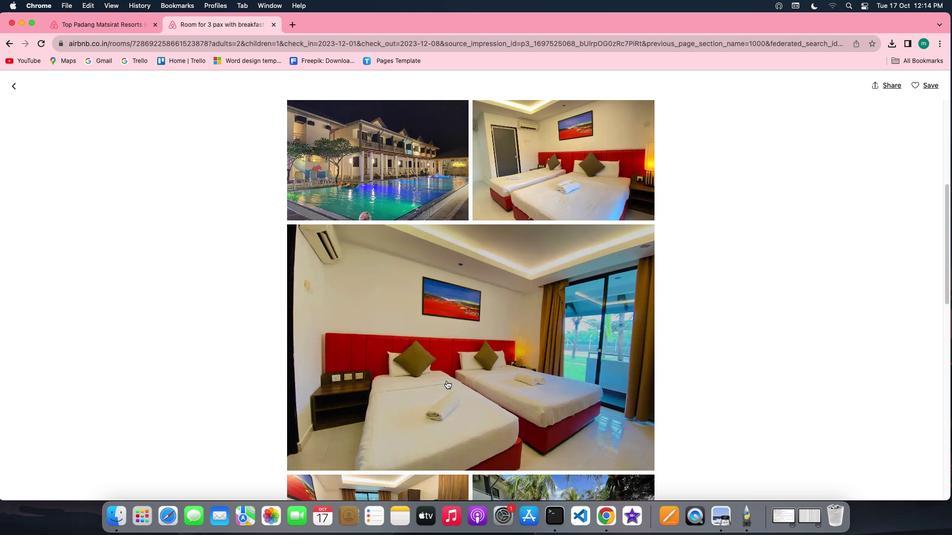 
Action: Mouse scrolled (446, 381) with delta (0, 0)
Screenshot: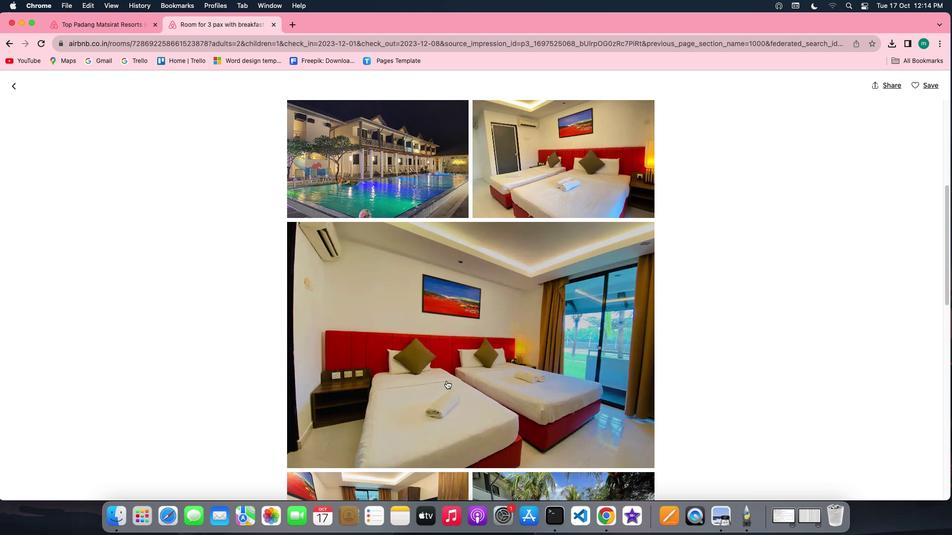 
Action: Mouse scrolled (446, 381) with delta (0, 0)
Screenshot: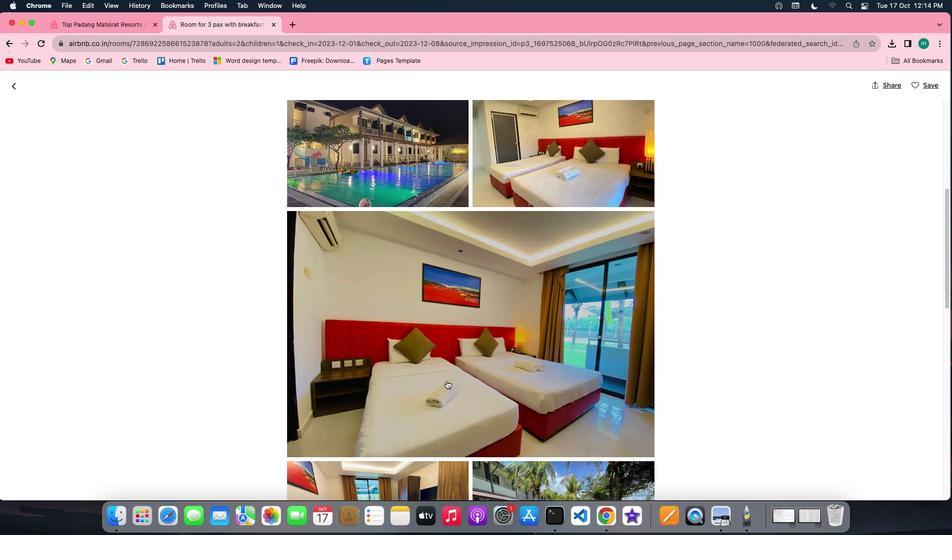 
Action: Mouse scrolled (446, 381) with delta (0, 0)
Screenshot: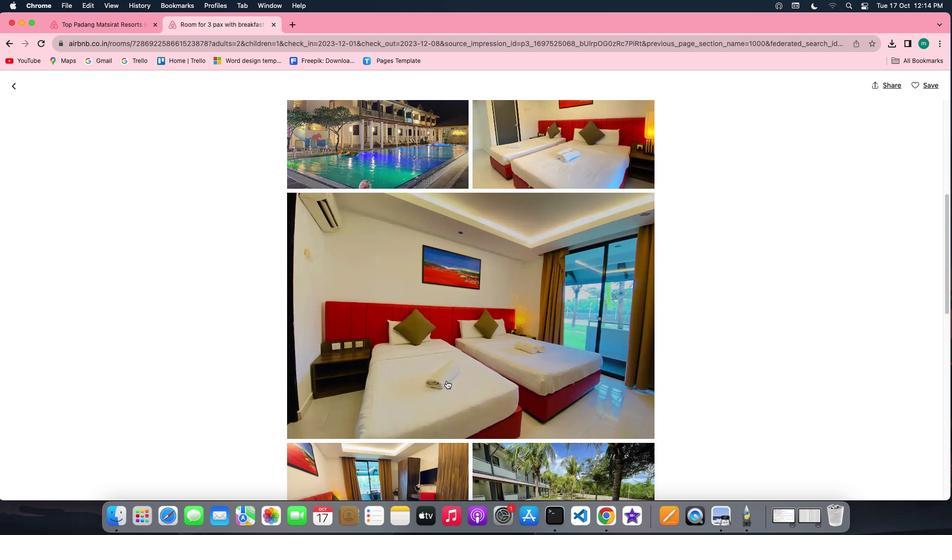 
Action: Mouse scrolled (446, 381) with delta (0, 0)
Screenshot: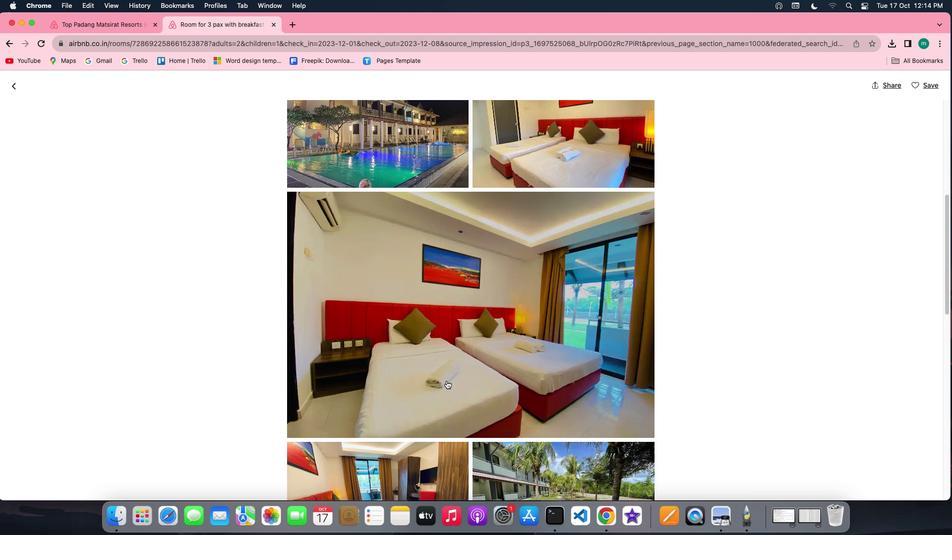 
Action: Mouse scrolled (446, 381) with delta (0, 0)
Screenshot: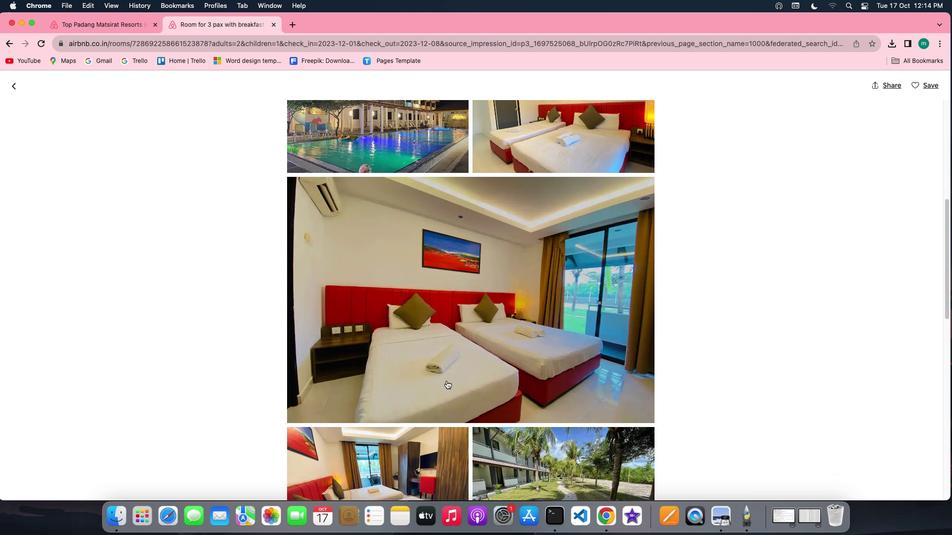 
Action: Mouse scrolled (446, 381) with delta (0, 0)
Screenshot: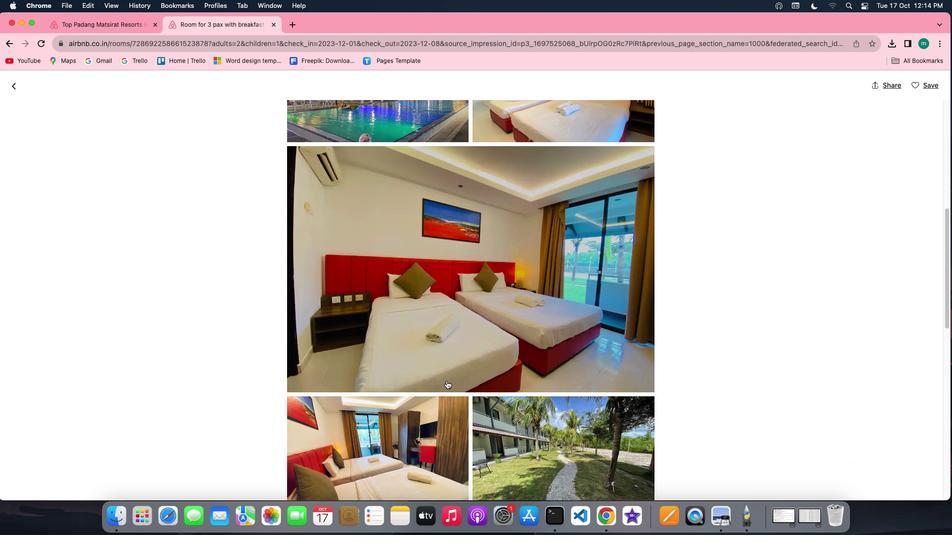 
Action: Mouse scrolled (446, 381) with delta (0, 0)
Screenshot: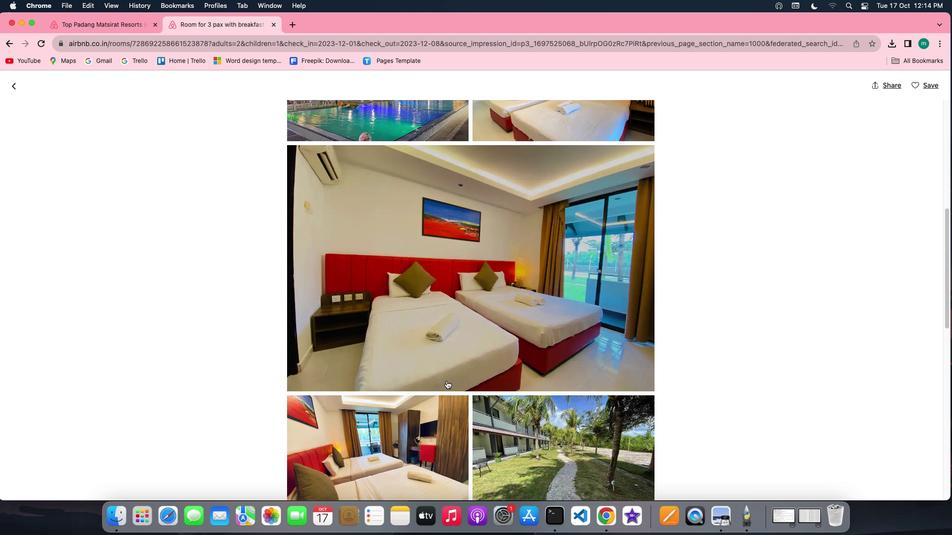 
Action: Mouse scrolled (446, 381) with delta (0, 0)
Screenshot: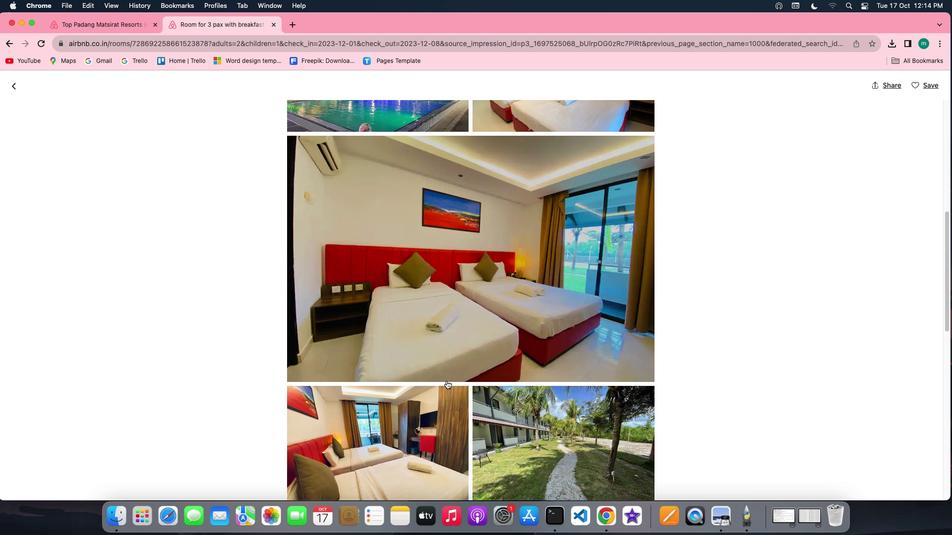 
Action: Mouse scrolled (446, 381) with delta (0, 0)
Screenshot: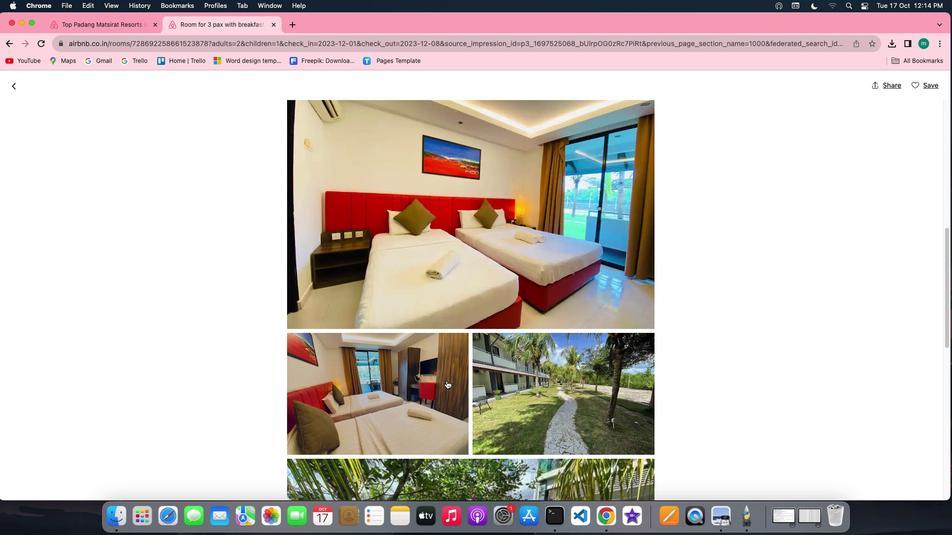 
Action: Mouse scrolled (446, 381) with delta (0, 0)
Screenshot: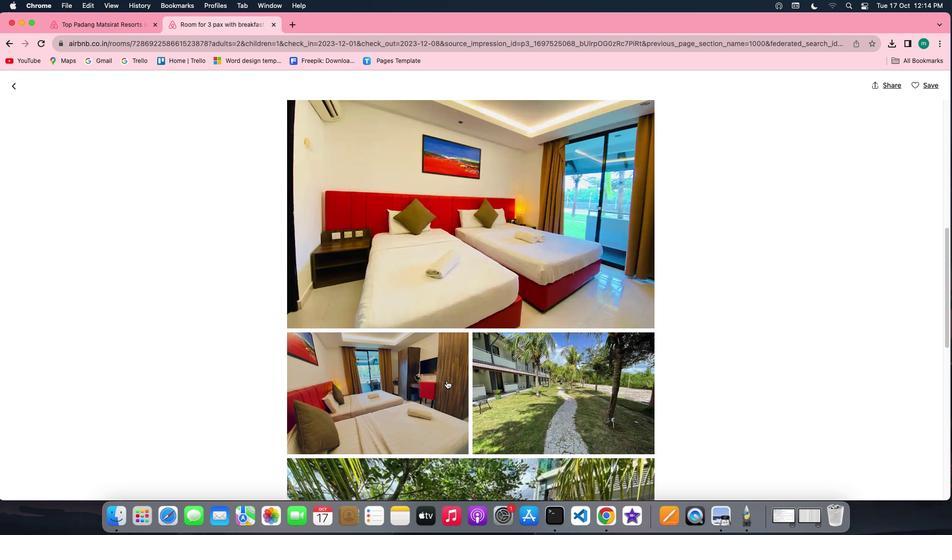 
Action: Mouse scrolled (446, 381) with delta (0, 0)
Screenshot: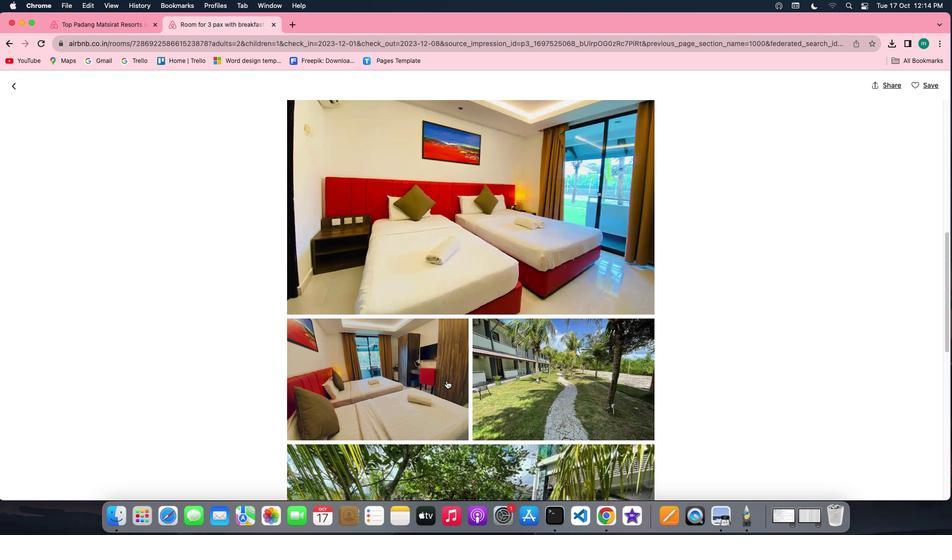 
Action: Mouse scrolled (446, 381) with delta (0, 0)
Screenshot: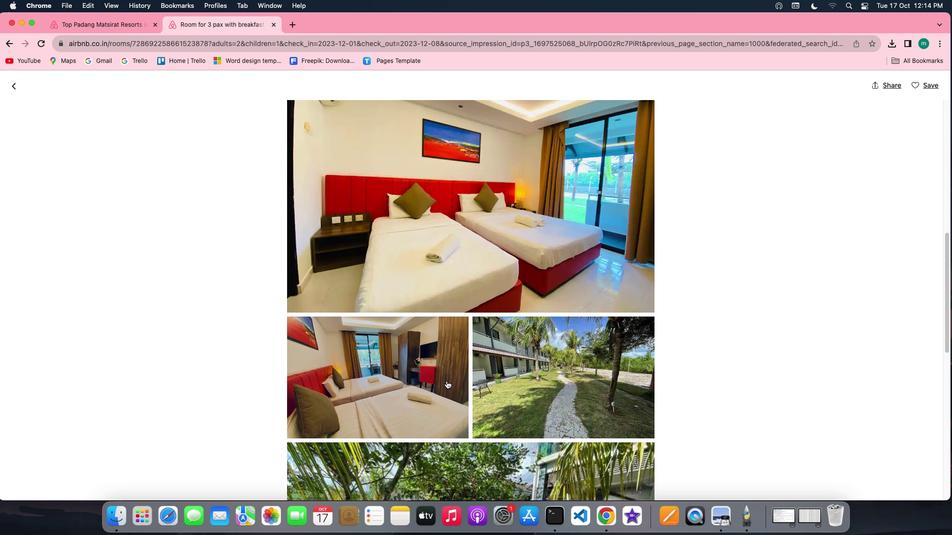 
Action: Mouse scrolled (446, 381) with delta (0, 0)
Screenshot: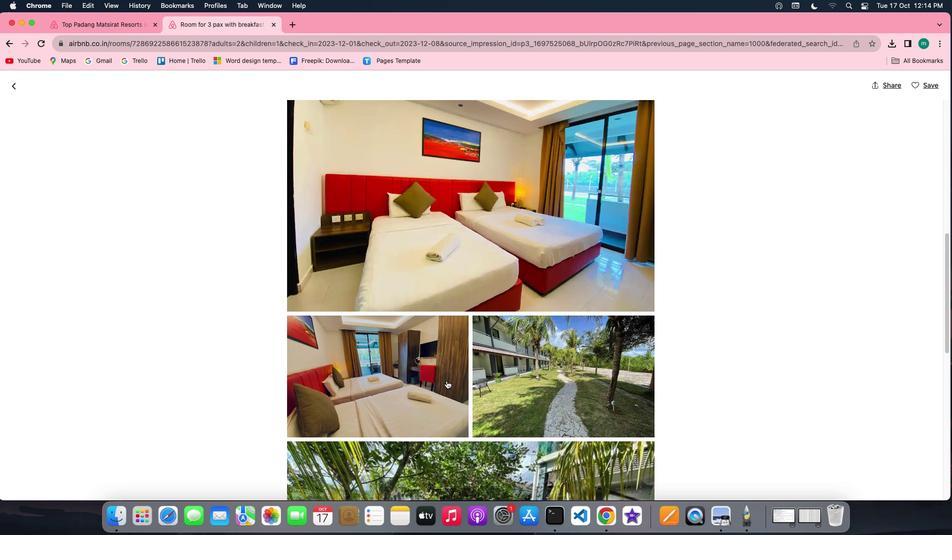
Action: Mouse scrolled (446, 381) with delta (0, 0)
Screenshot: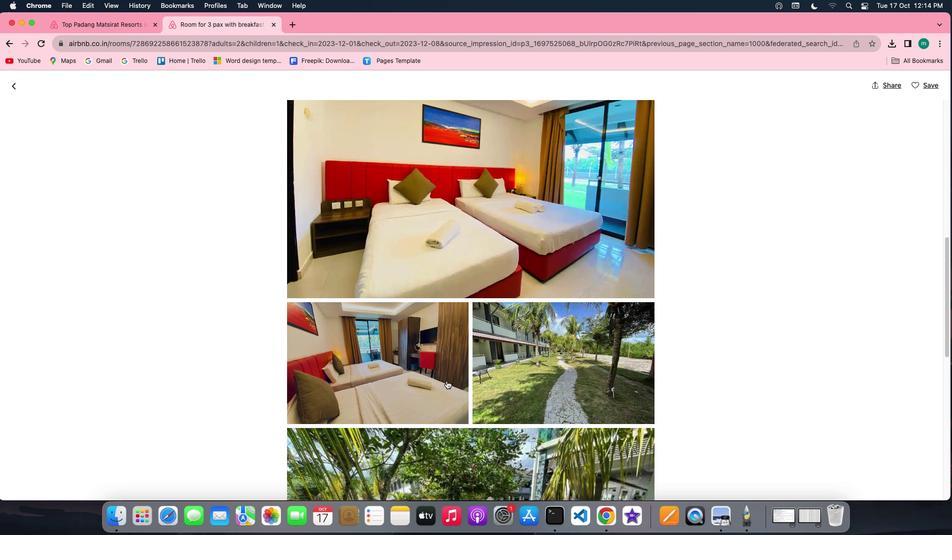 
Action: Mouse scrolled (446, 381) with delta (0, 0)
Screenshot: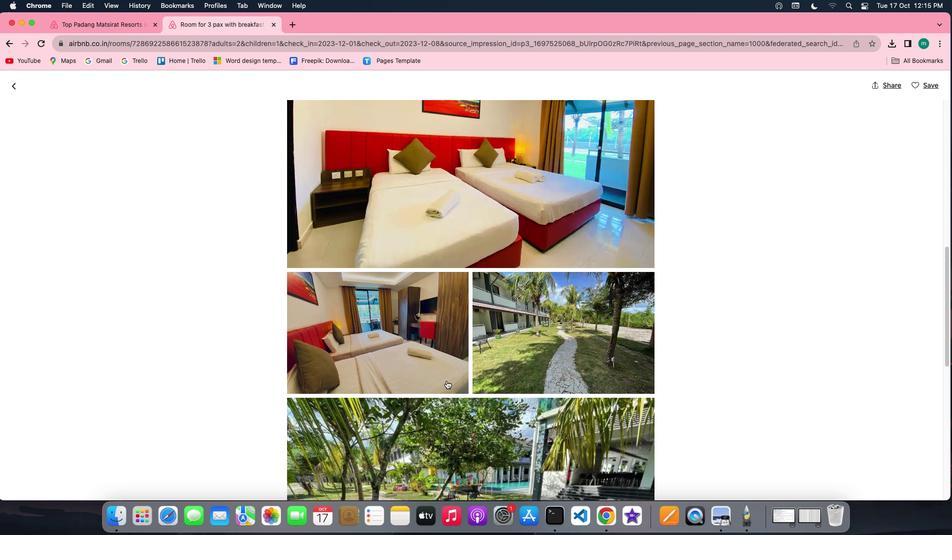 
Action: Mouse scrolled (446, 381) with delta (0, 0)
Screenshot: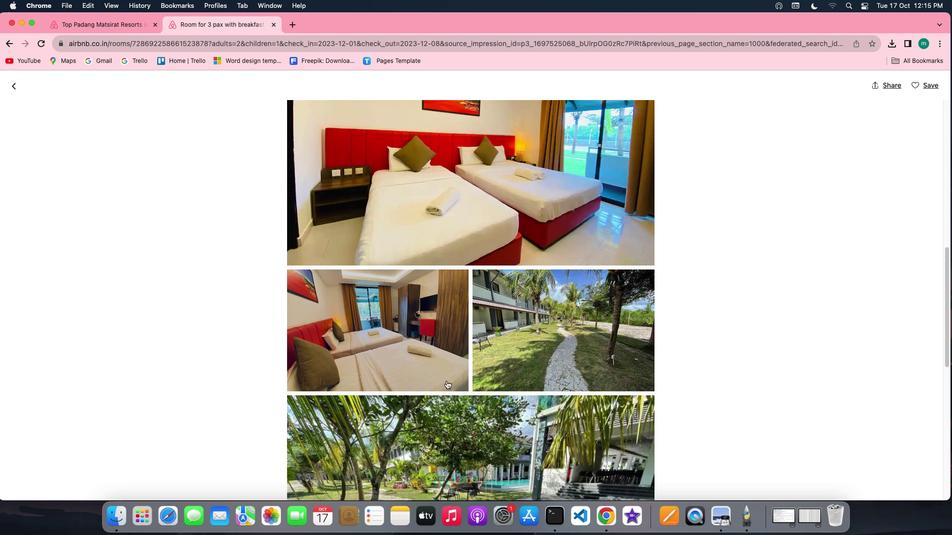 
Action: Mouse scrolled (446, 381) with delta (0, 0)
Screenshot: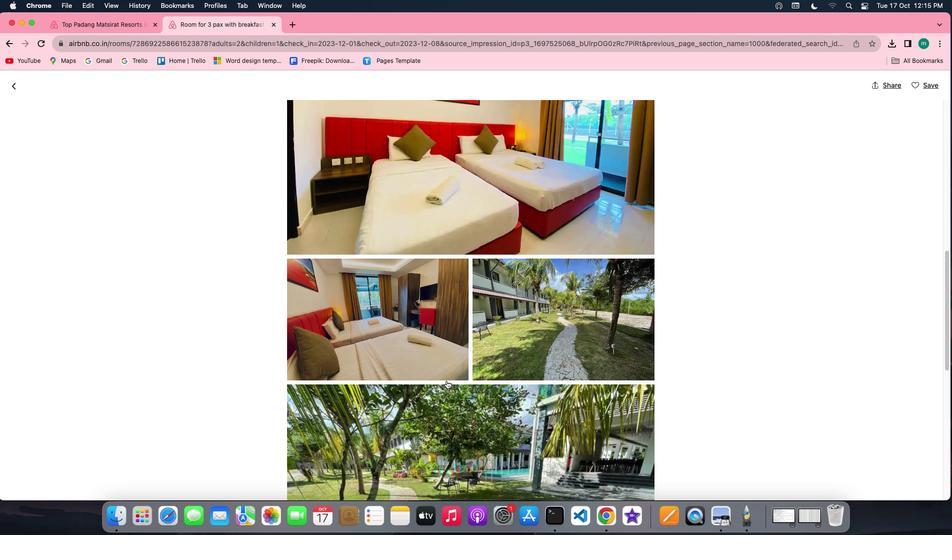 
Action: Mouse scrolled (446, 381) with delta (0, 0)
Screenshot: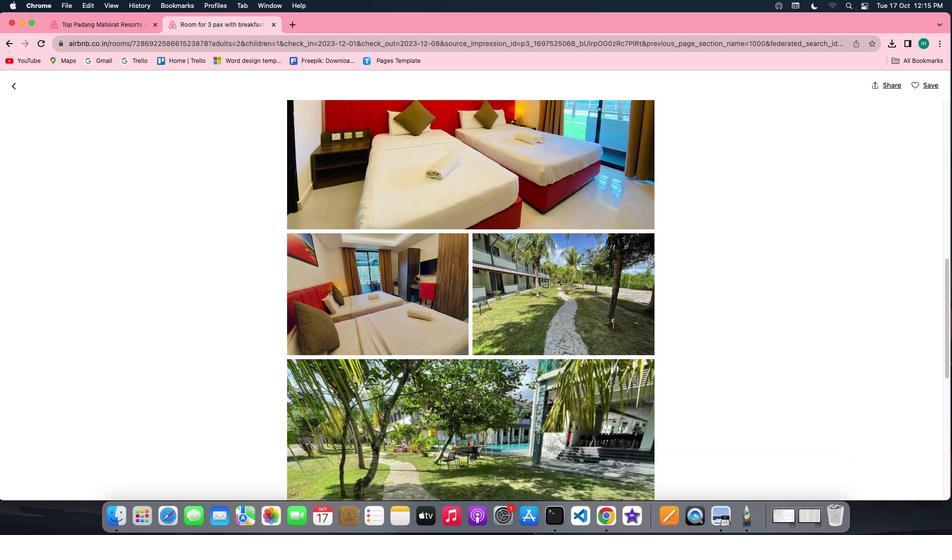 
Action: Mouse scrolled (446, 381) with delta (0, 0)
Screenshot: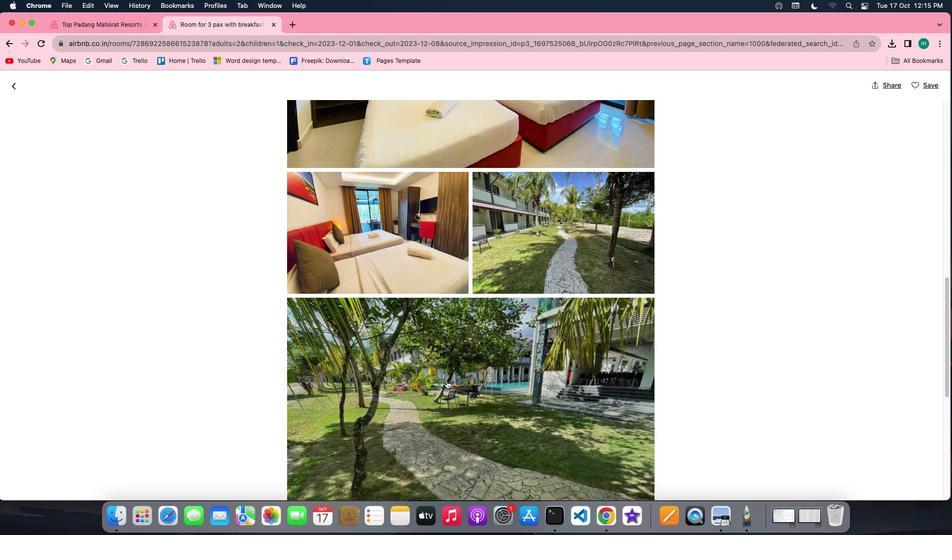 
Action: Mouse scrolled (446, 381) with delta (0, 0)
Screenshot: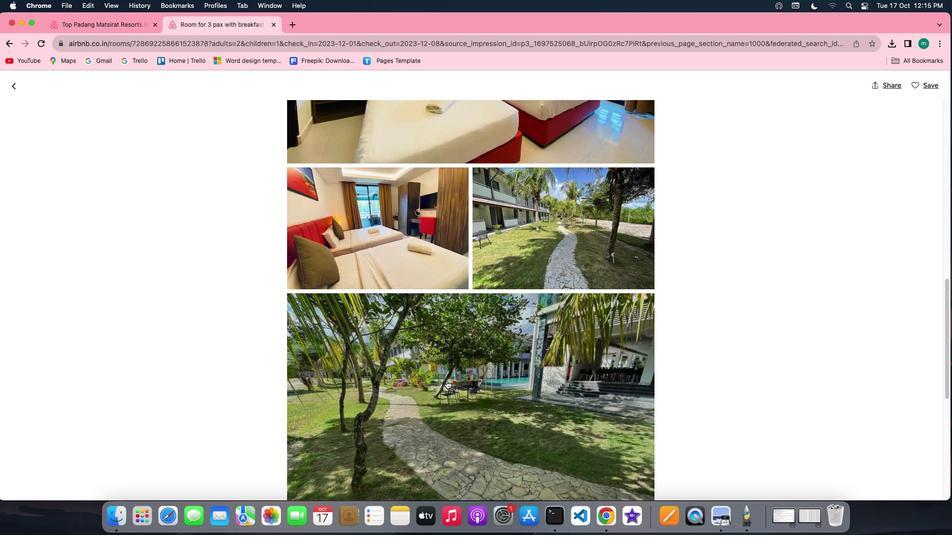 
Action: Mouse scrolled (446, 381) with delta (0, 0)
Screenshot: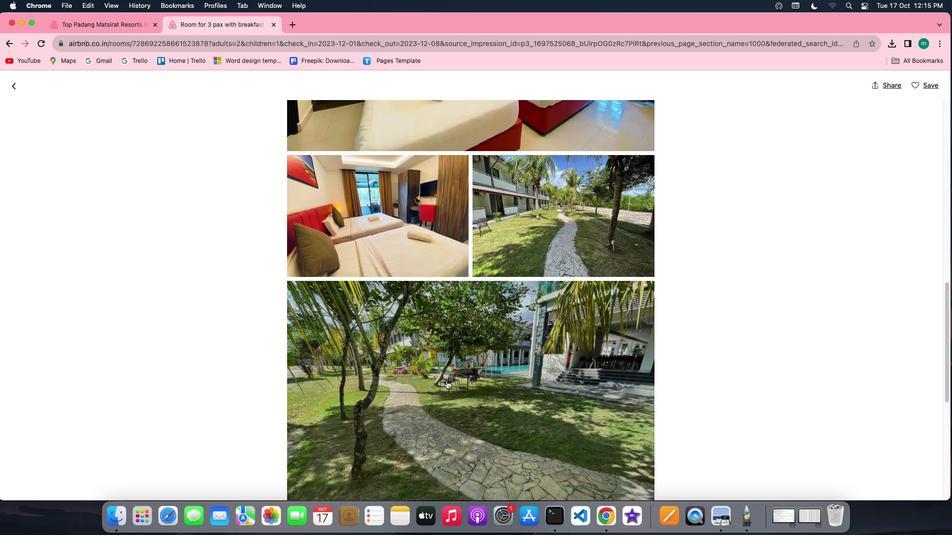 
Action: Mouse scrolled (446, 381) with delta (0, 0)
Screenshot: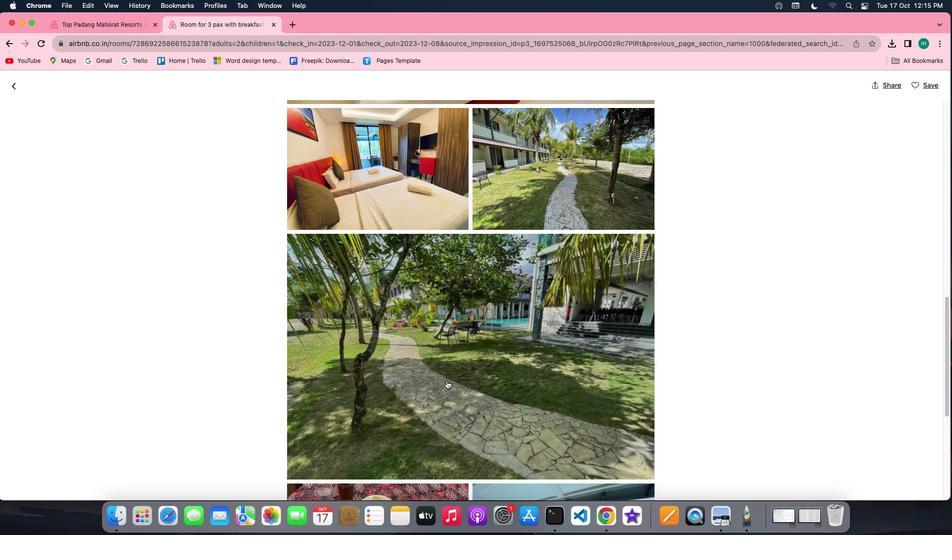 
Action: Mouse scrolled (446, 381) with delta (0, 0)
Screenshot: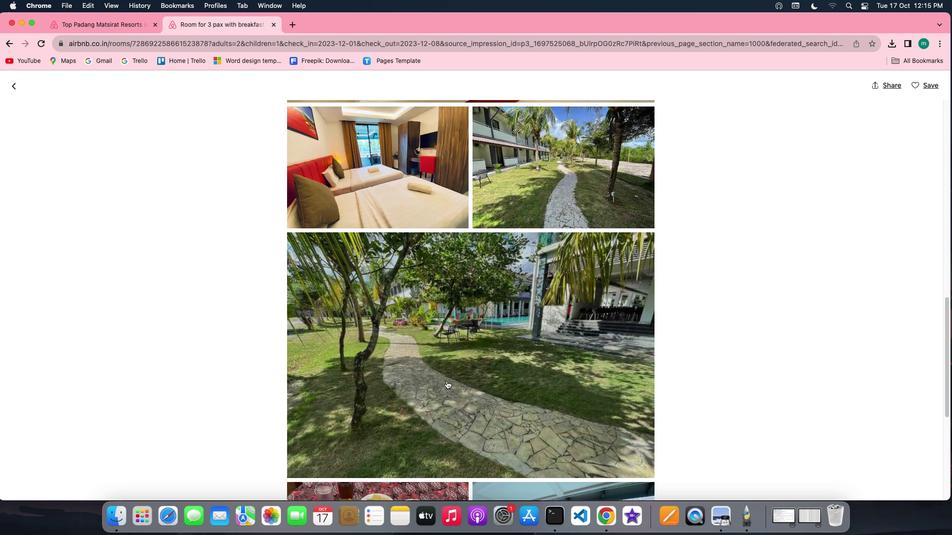 
Action: Mouse scrolled (446, 381) with delta (0, 0)
Screenshot: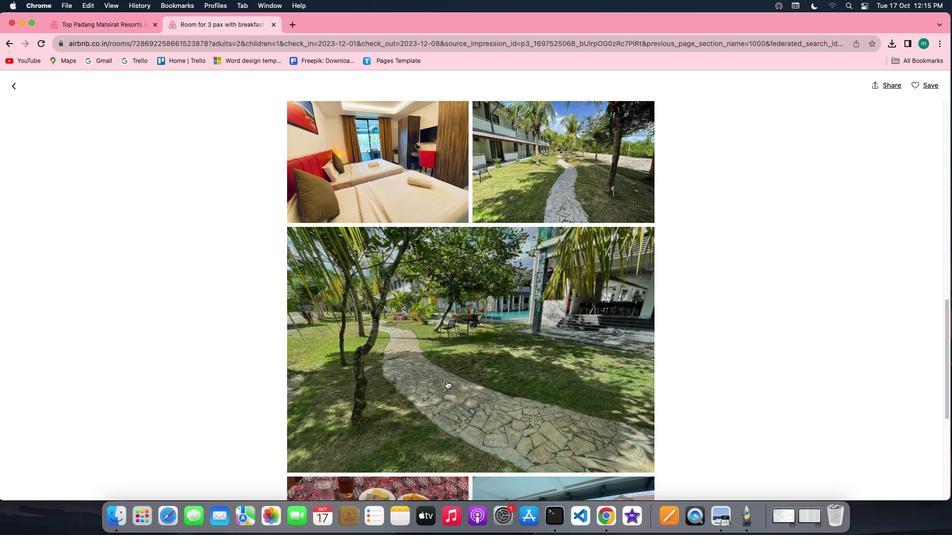 
Action: Mouse scrolled (446, 381) with delta (0, 0)
Screenshot: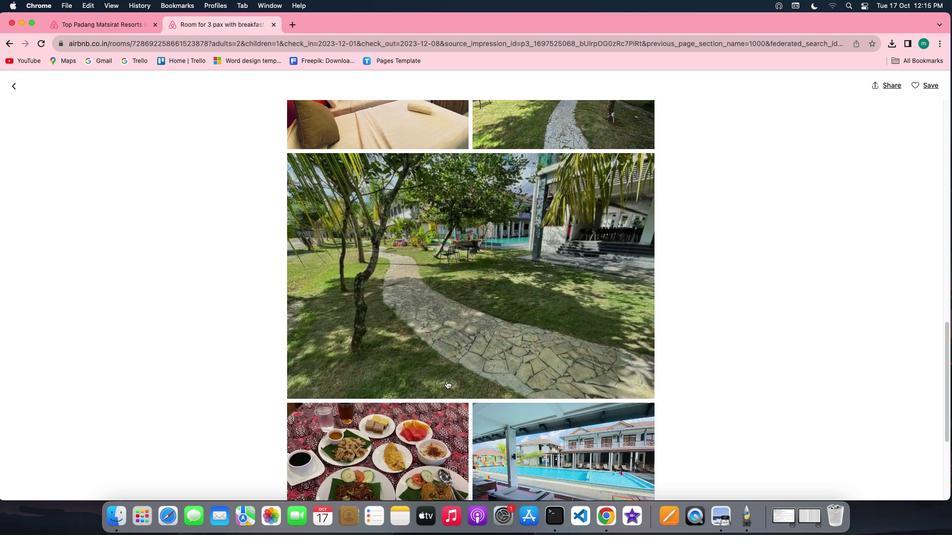 
Action: Mouse scrolled (446, 381) with delta (0, 0)
Screenshot: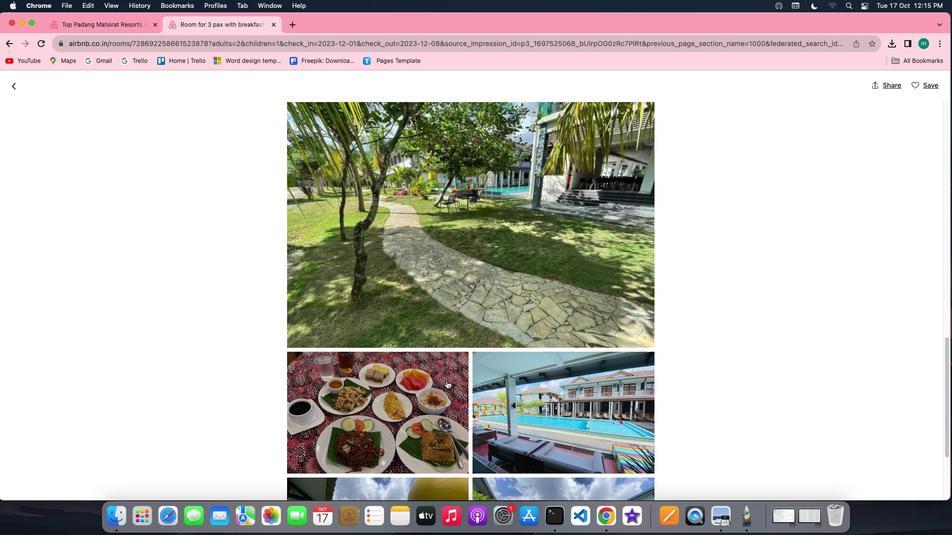 
Action: Mouse scrolled (446, 381) with delta (0, 0)
Screenshot: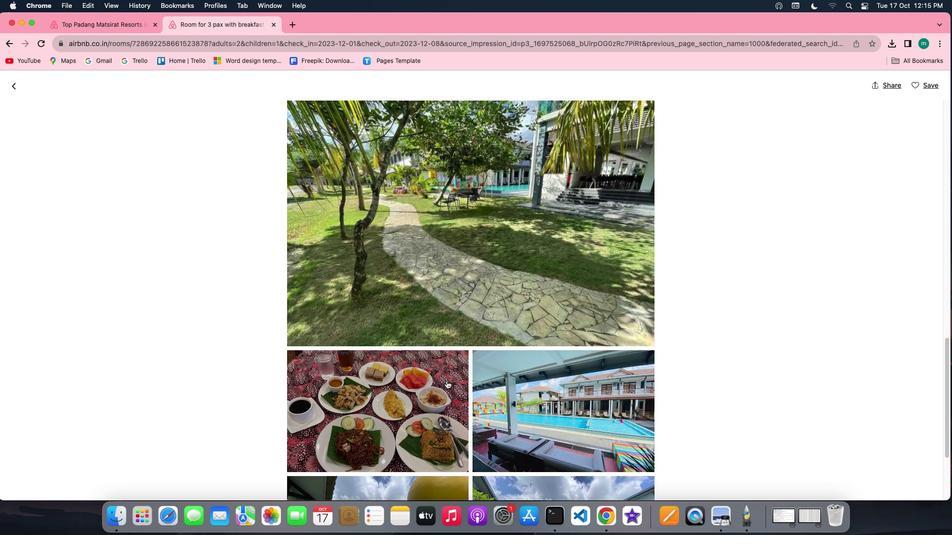 
Action: Mouse scrolled (446, 381) with delta (0, 0)
Screenshot: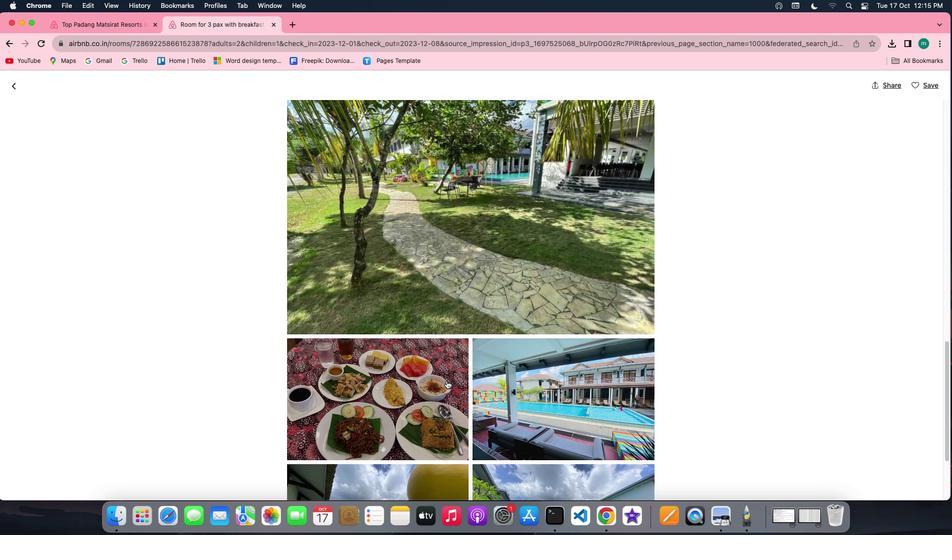 
Action: Mouse scrolled (446, 381) with delta (0, 0)
Screenshot: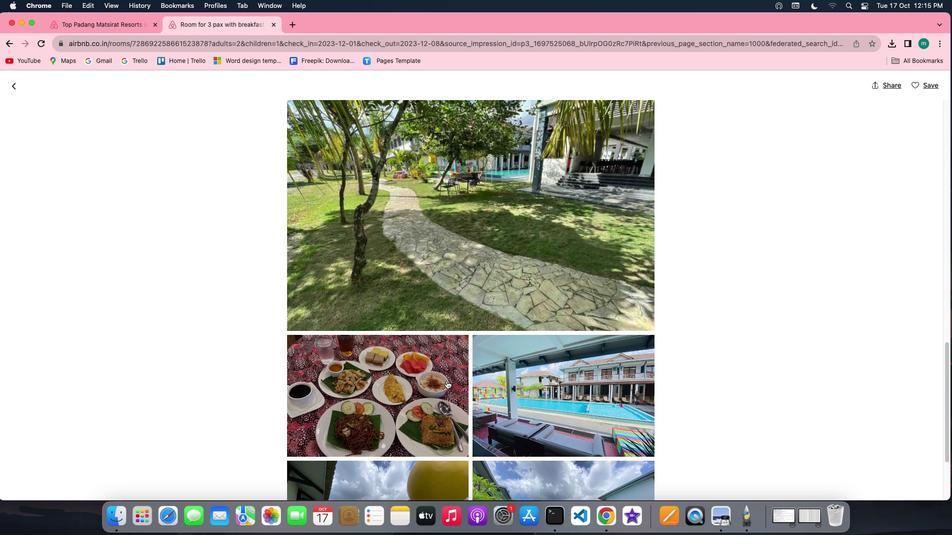 
Action: Mouse scrolled (446, 381) with delta (0, 0)
Screenshot: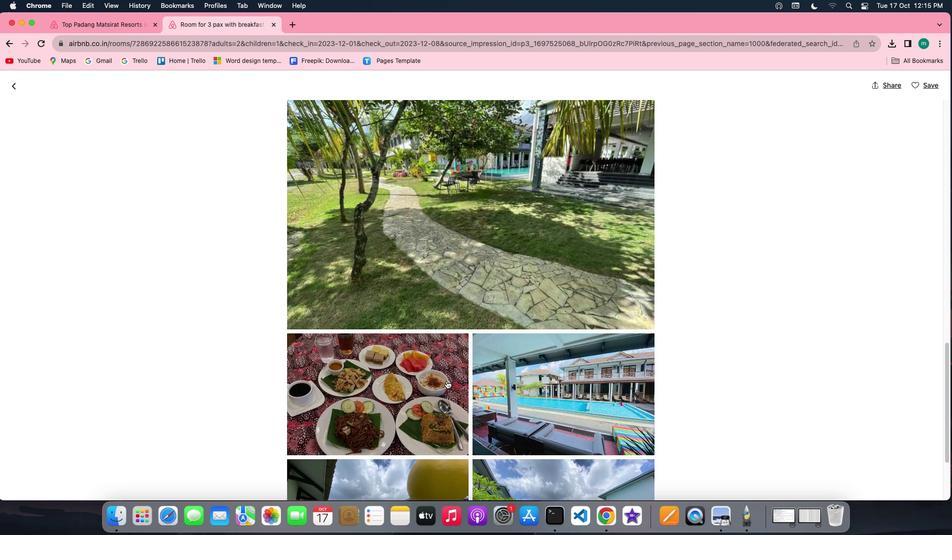 
Action: Mouse scrolled (446, 381) with delta (0, 0)
Screenshot: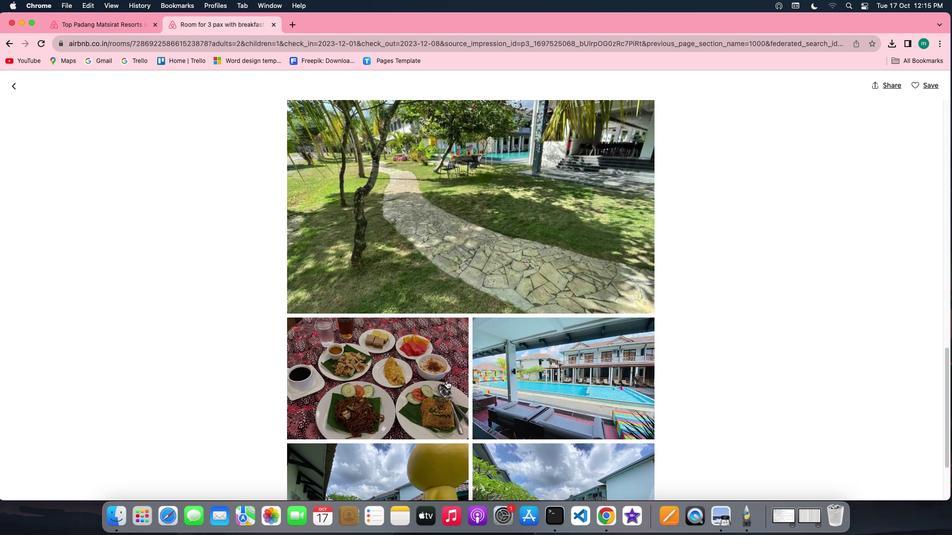 
Action: Mouse scrolled (446, 381) with delta (0, 0)
Screenshot: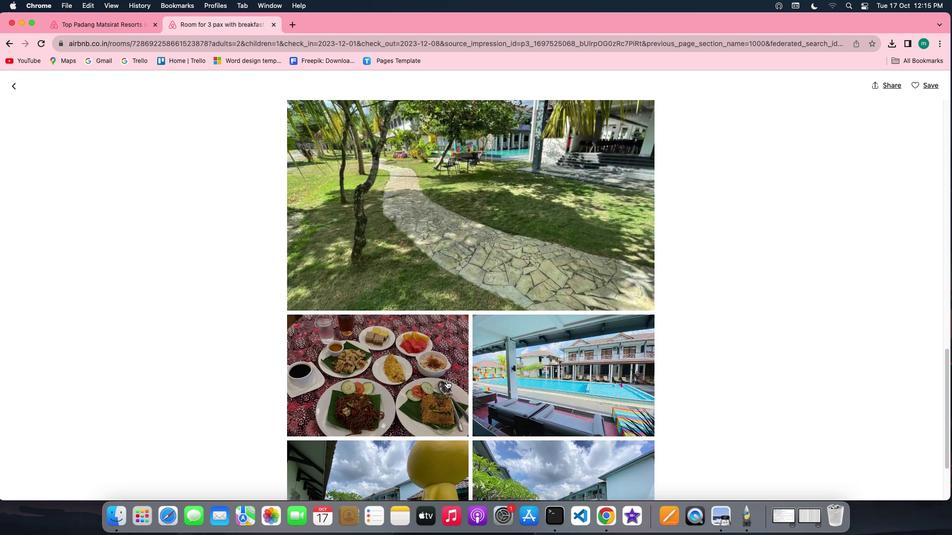 
Action: Mouse scrolled (446, 381) with delta (0, 0)
Screenshot: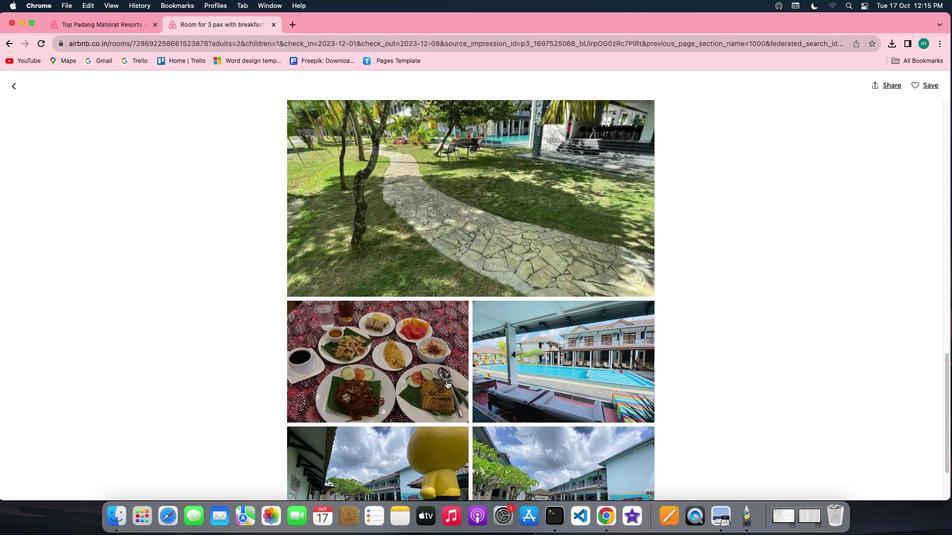 
Action: Mouse scrolled (446, 381) with delta (0, 0)
Screenshot: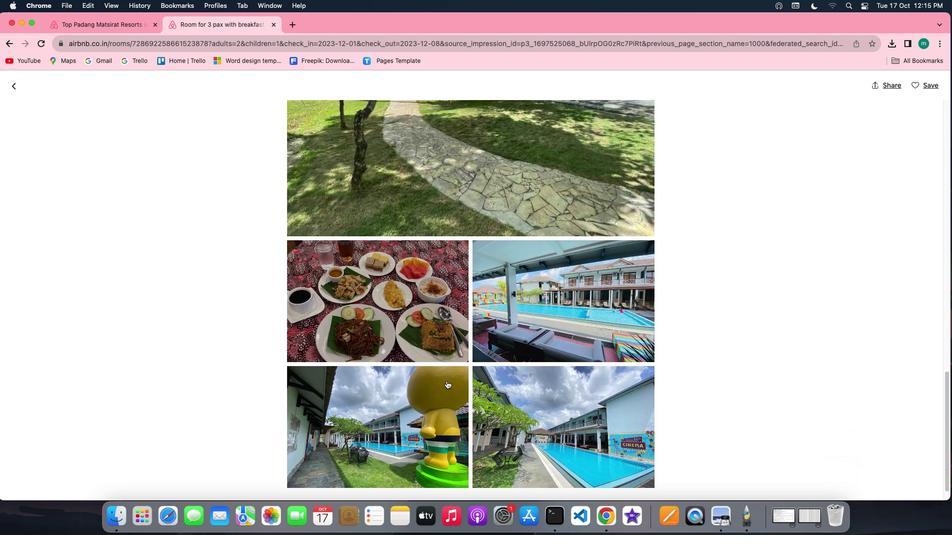 
Action: Mouse scrolled (446, 381) with delta (0, 0)
Screenshot: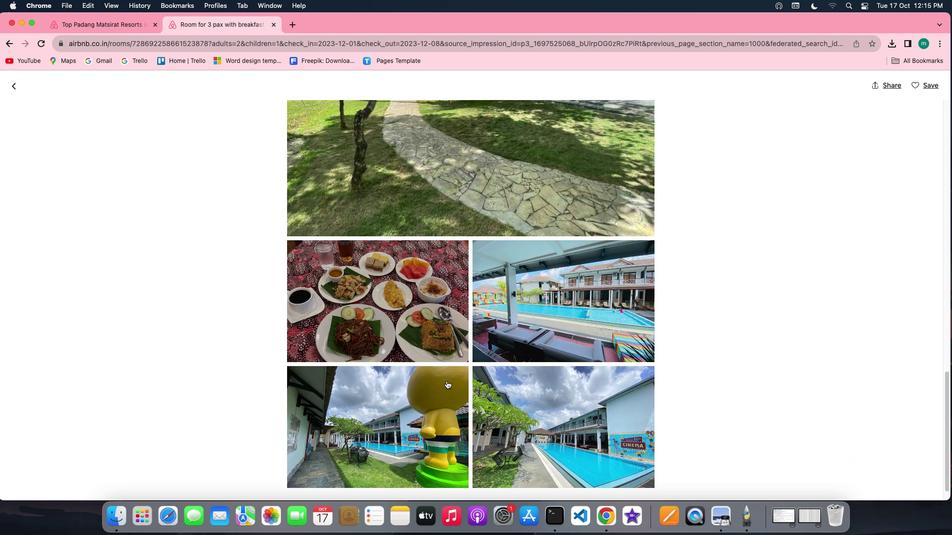 
Action: Mouse scrolled (446, 381) with delta (0, 0)
Screenshot: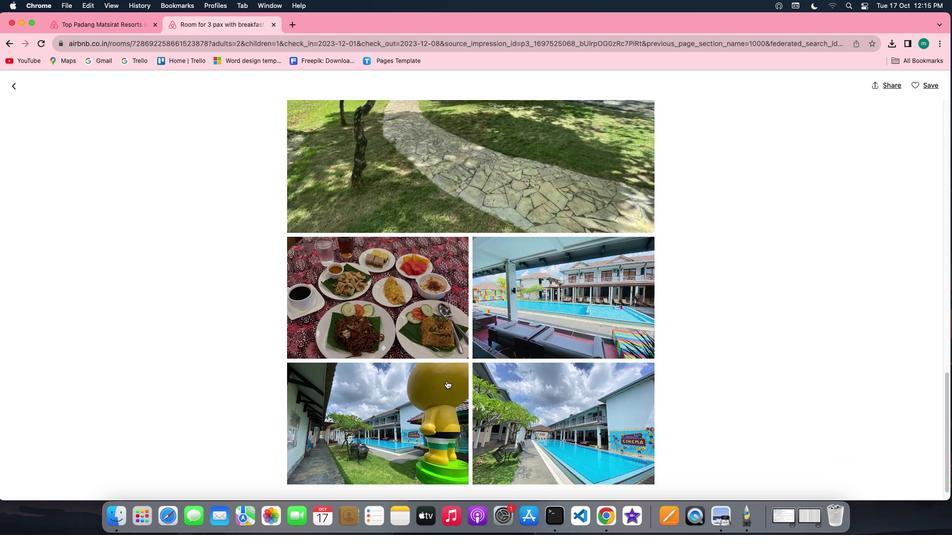 
Action: Mouse scrolled (446, 381) with delta (0, 0)
Screenshot: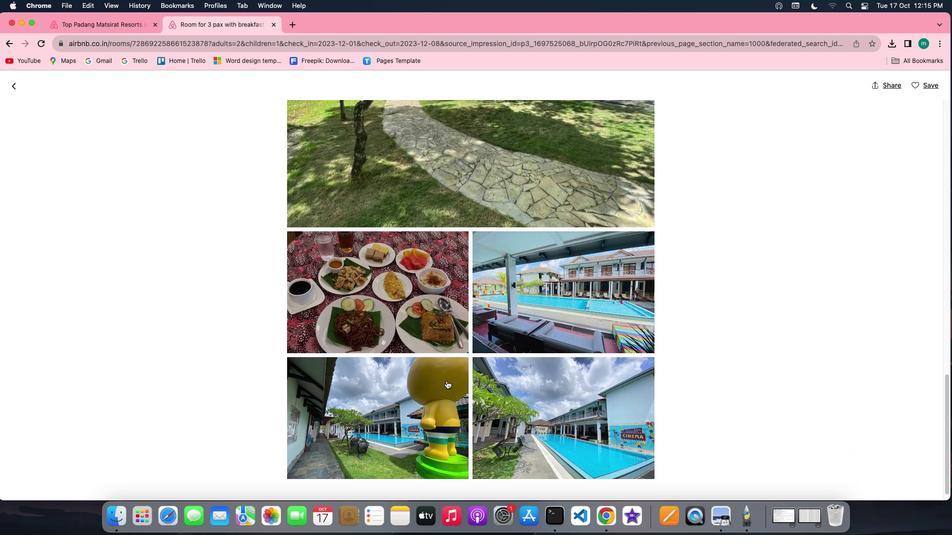 
Action: Mouse scrolled (446, 381) with delta (0, 0)
Screenshot: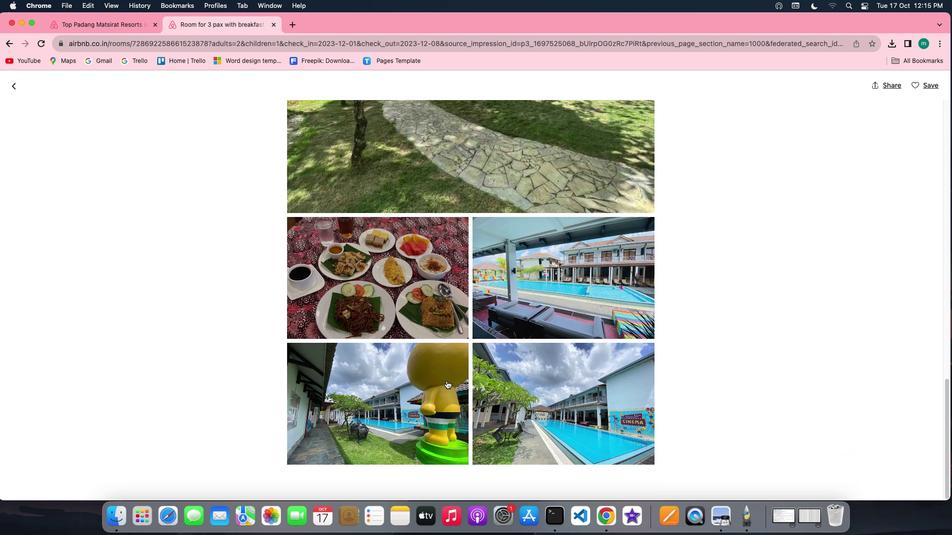 
Action: Mouse scrolled (446, 381) with delta (0, 0)
Screenshot: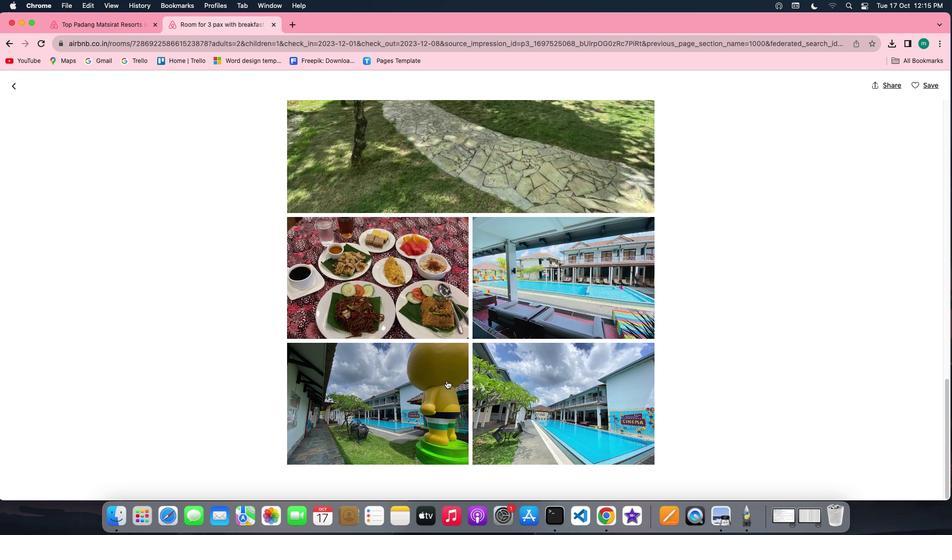 
Action: Mouse scrolled (446, 381) with delta (0, 0)
Screenshot: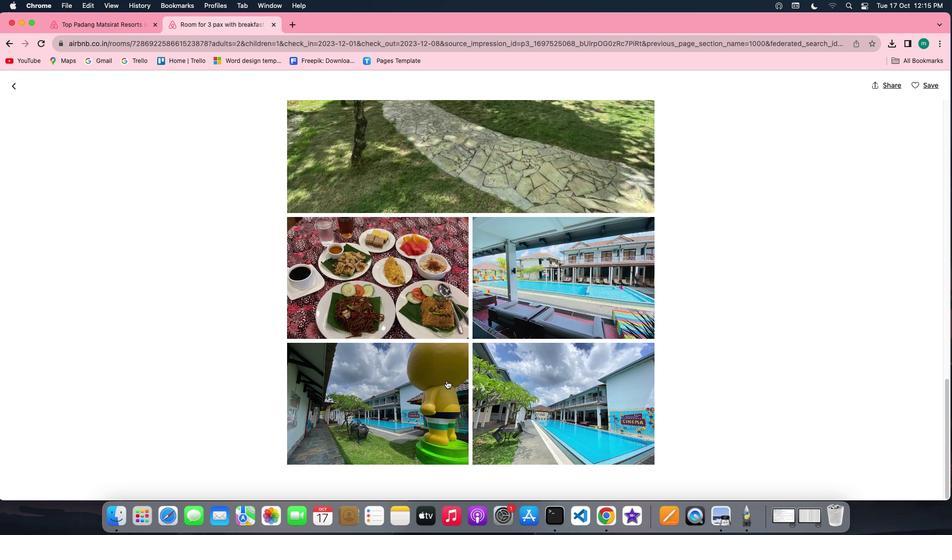 
Action: Mouse scrolled (446, 381) with delta (0, 0)
Screenshot: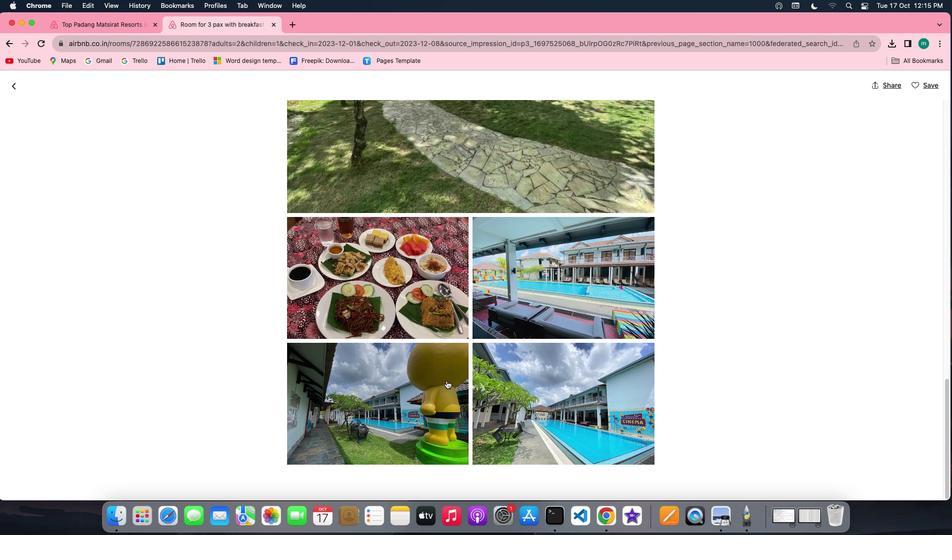 
Action: Mouse scrolled (446, 381) with delta (0, 0)
Screenshot: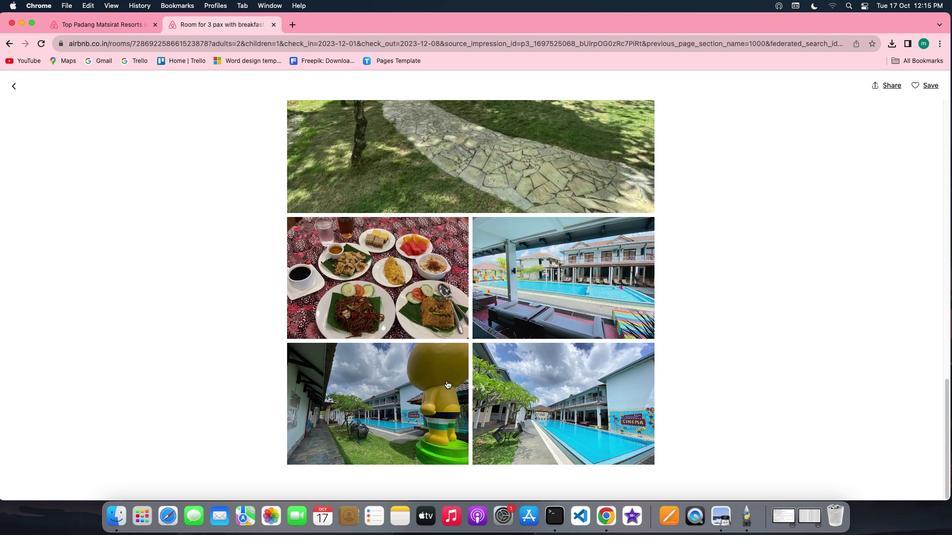 
Action: Mouse scrolled (446, 381) with delta (0, 0)
Screenshot: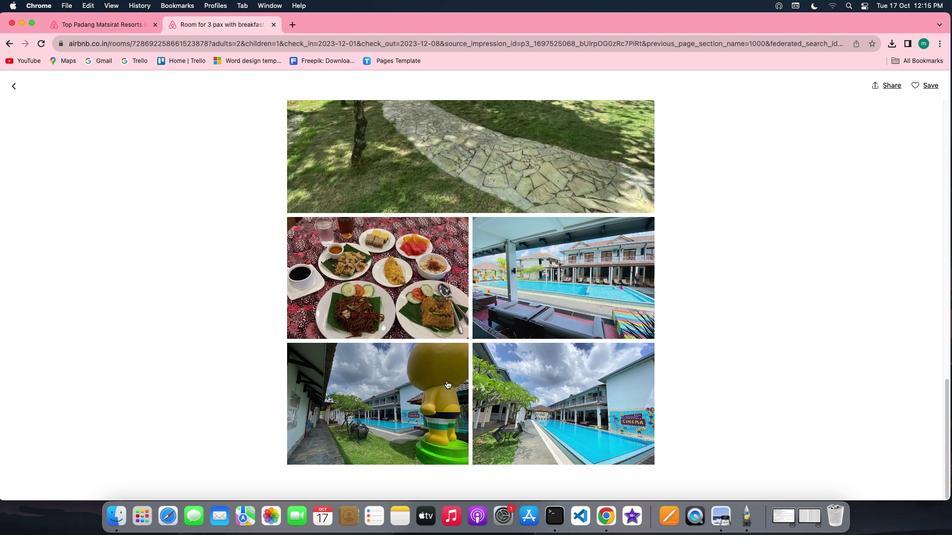 
Action: Mouse scrolled (446, 381) with delta (0, 0)
Screenshot: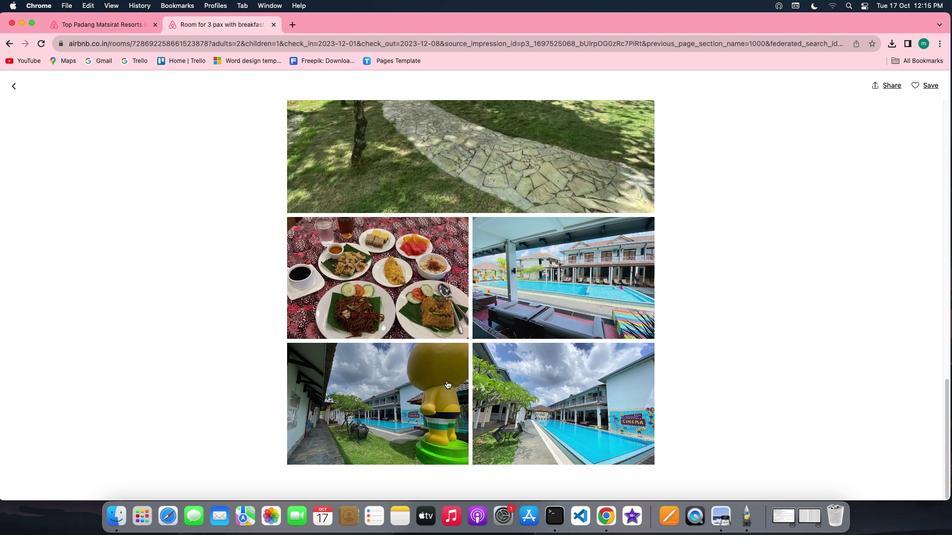 
Action: Mouse scrolled (446, 381) with delta (0, 0)
Screenshot: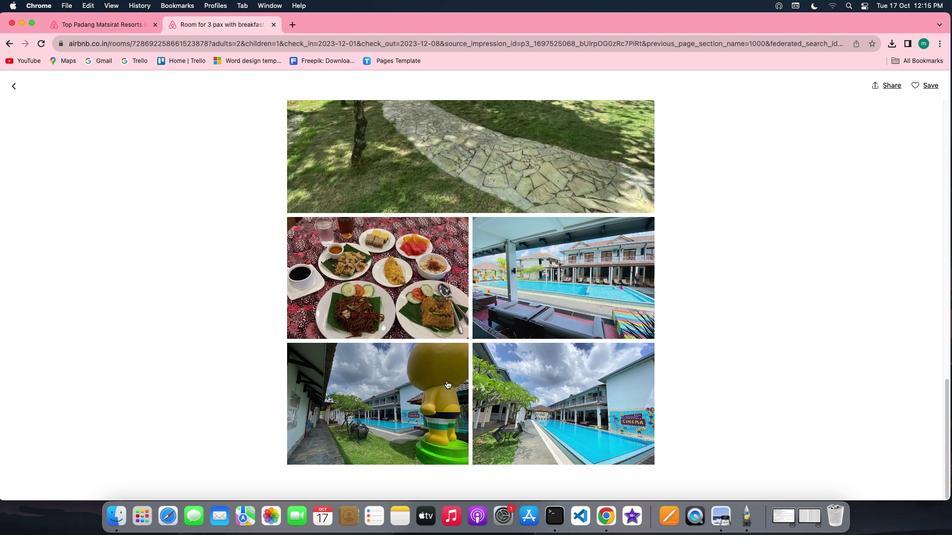 
Action: Mouse moved to (8, 92)
Screenshot: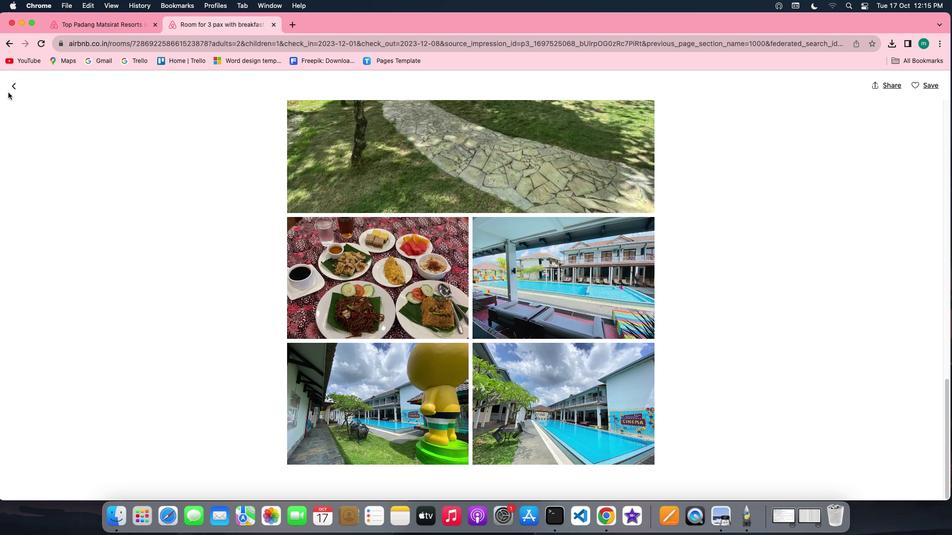 
Action: Mouse pressed left at (8, 92)
Screenshot: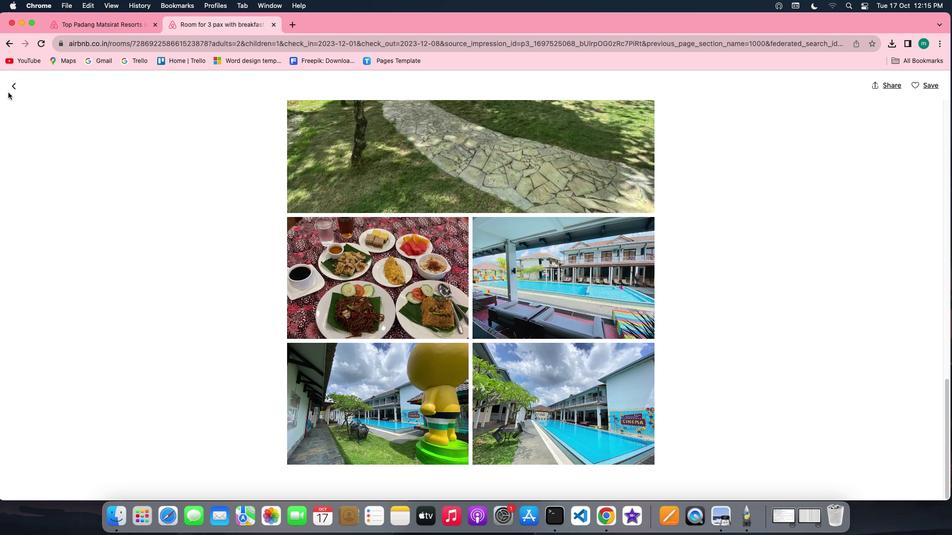 
Action: Mouse moved to (11, 90)
Screenshot: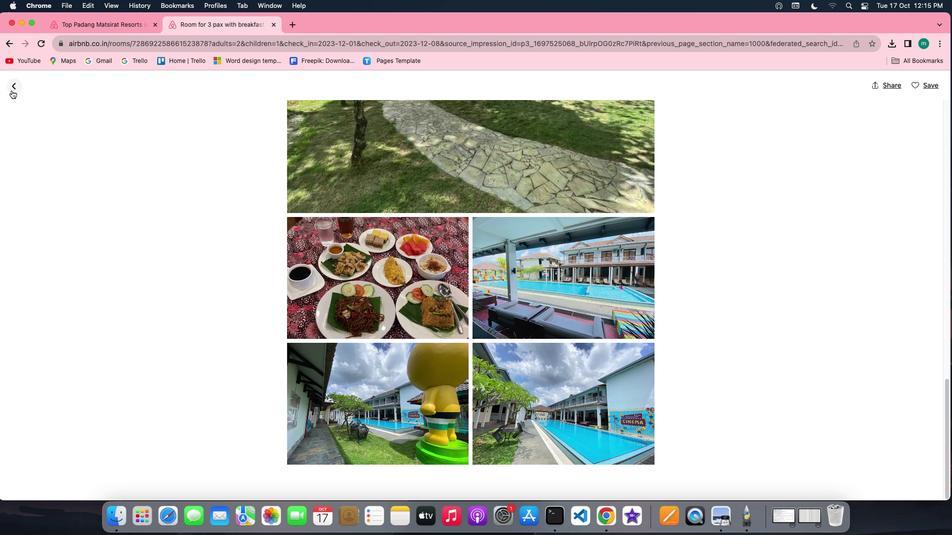 
Action: Mouse pressed left at (11, 90)
Screenshot: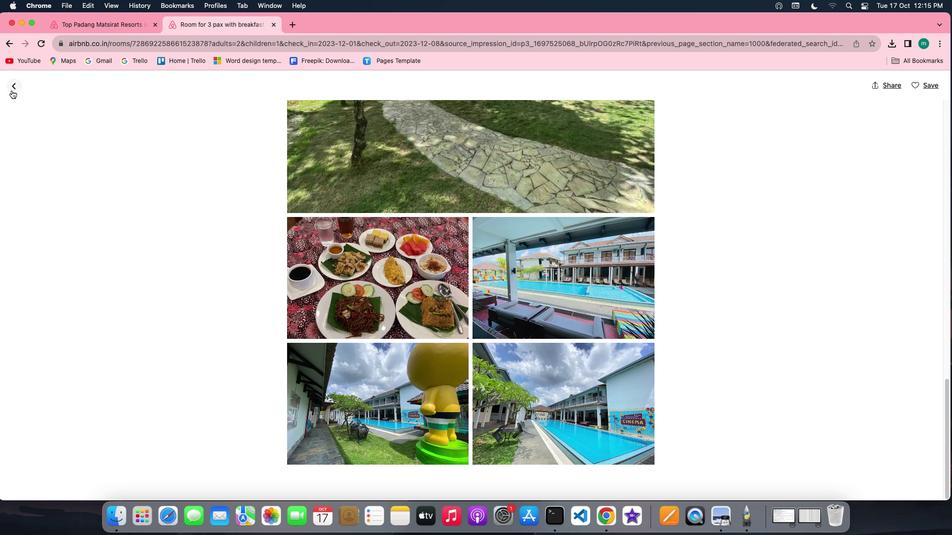 
Action: Mouse moved to (457, 285)
Screenshot: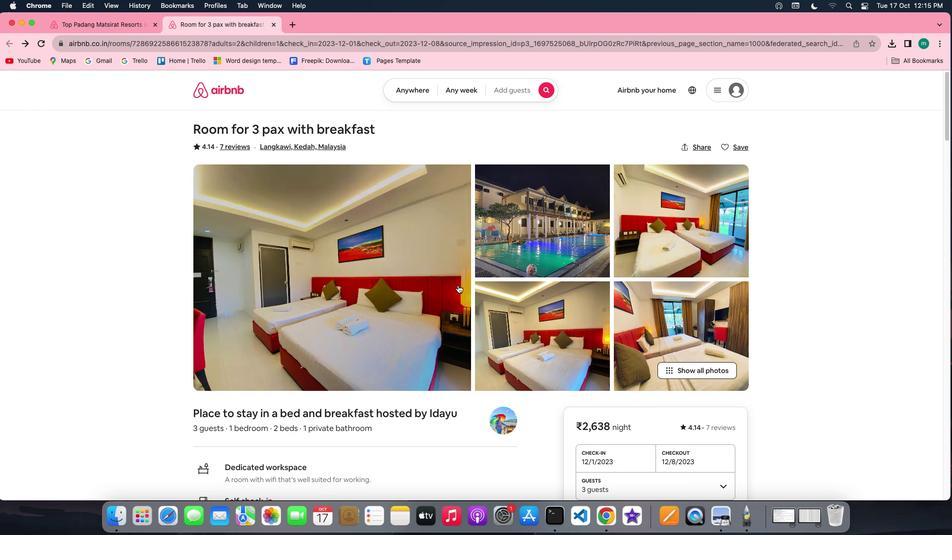 
Action: Mouse scrolled (457, 285) with delta (0, 0)
Screenshot: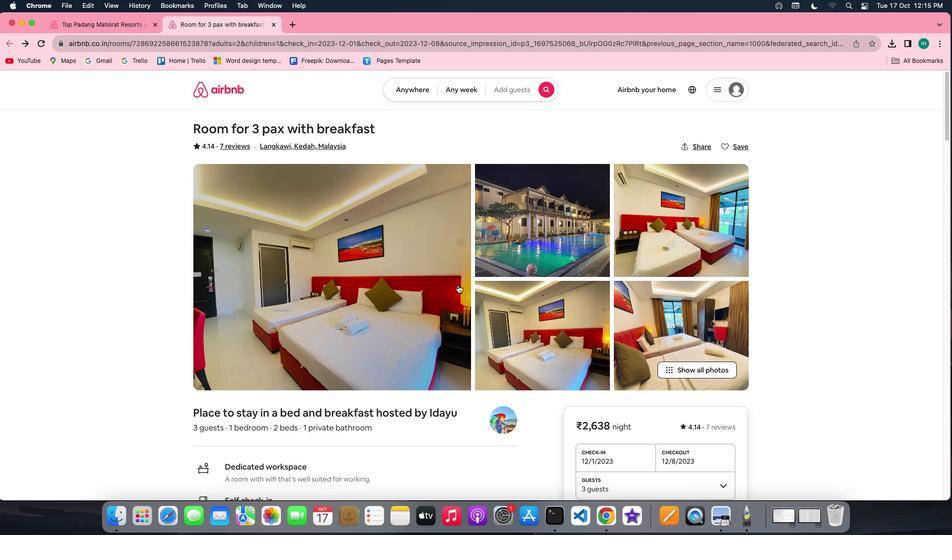 
Action: Mouse scrolled (457, 285) with delta (0, 0)
Screenshot: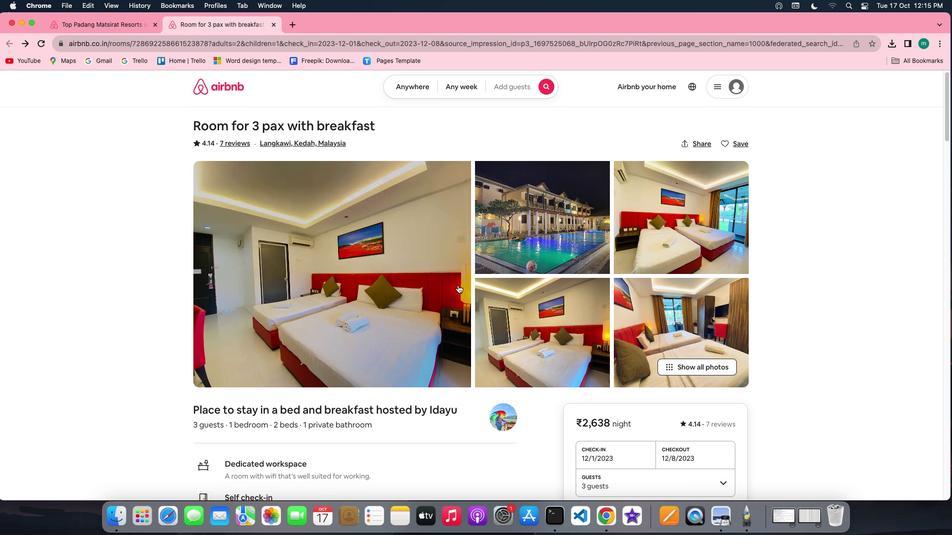 
Action: Mouse scrolled (457, 285) with delta (0, -1)
Screenshot: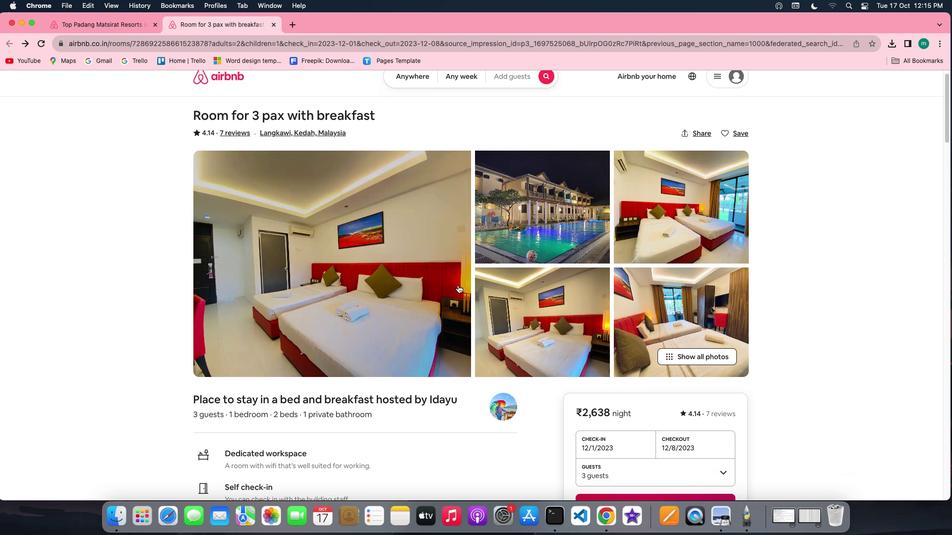 
Action: Mouse scrolled (457, 285) with delta (0, -1)
Screenshot: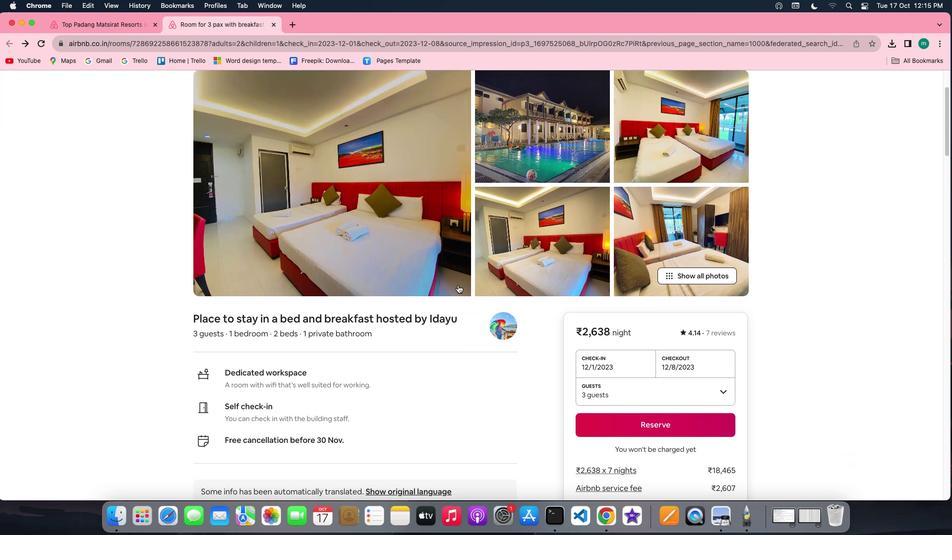 
Action: Mouse scrolled (457, 285) with delta (0, 0)
Screenshot: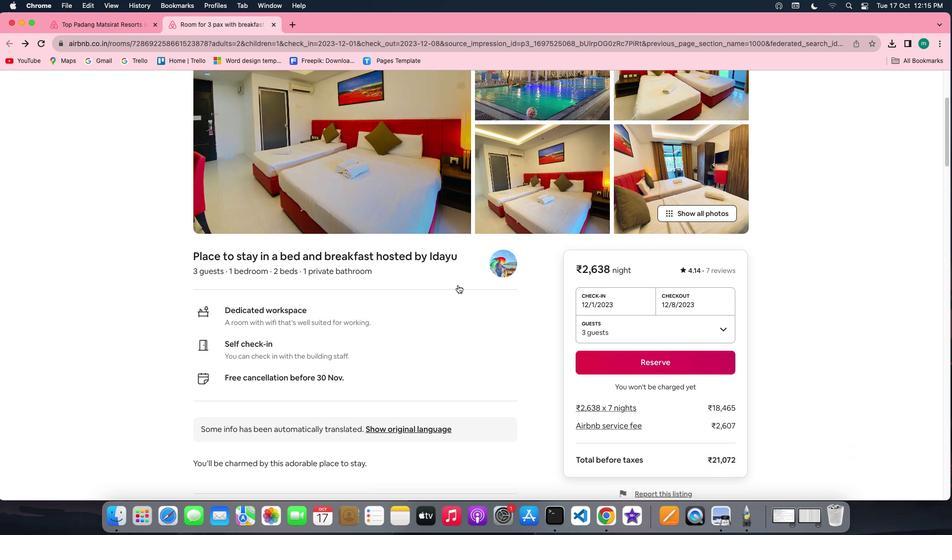 
Action: Mouse scrolled (457, 285) with delta (0, 0)
Screenshot: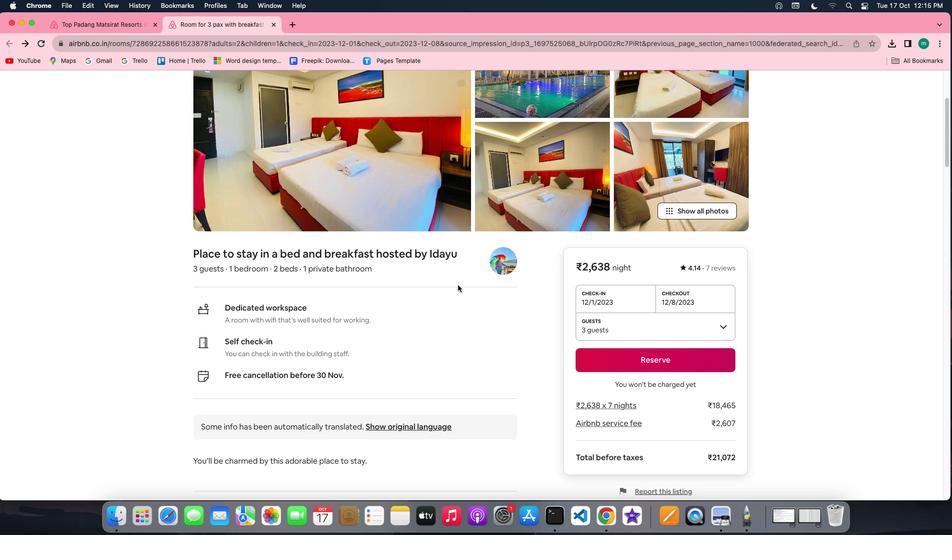 
Action: Mouse scrolled (457, 285) with delta (0, 0)
Screenshot: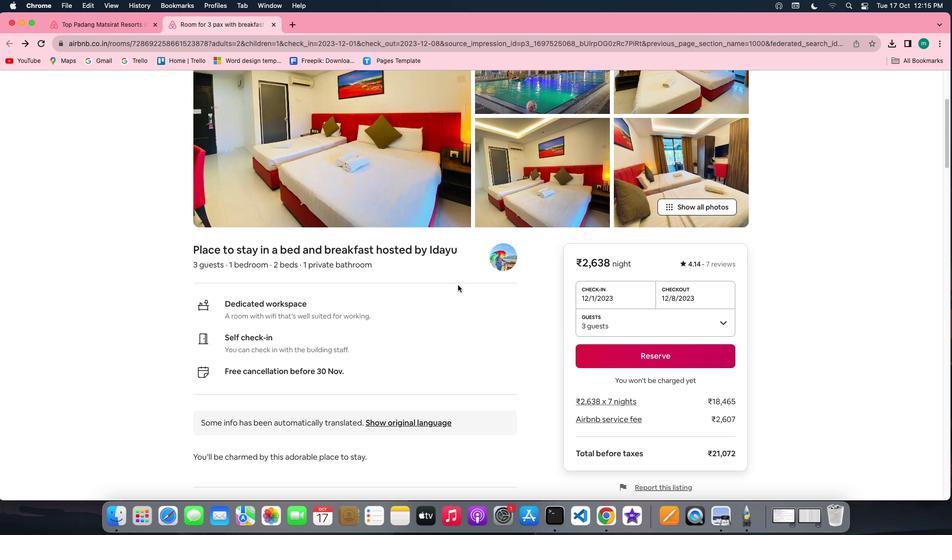 
Action: Mouse scrolled (457, 285) with delta (0, 0)
Screenshot: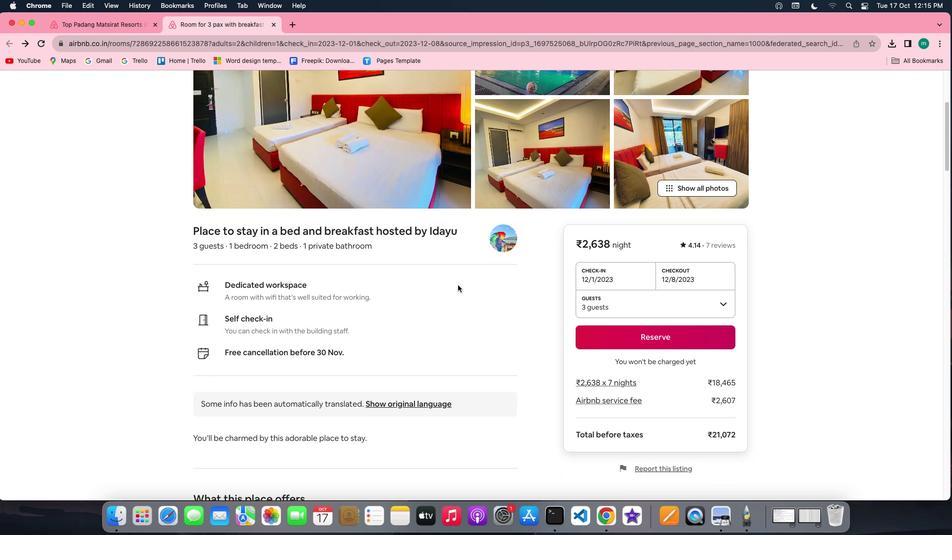 
Action: Mouse scrolled (457, 285) with delta (0, -1)
Screenshot: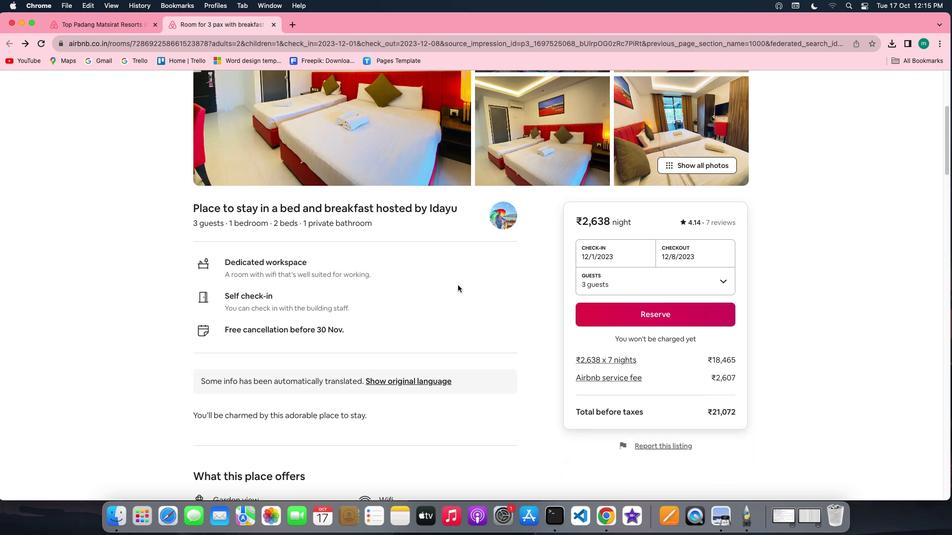 
Action: Mouse scrolled (457, 285) with delta (0, 0)
Screenshot: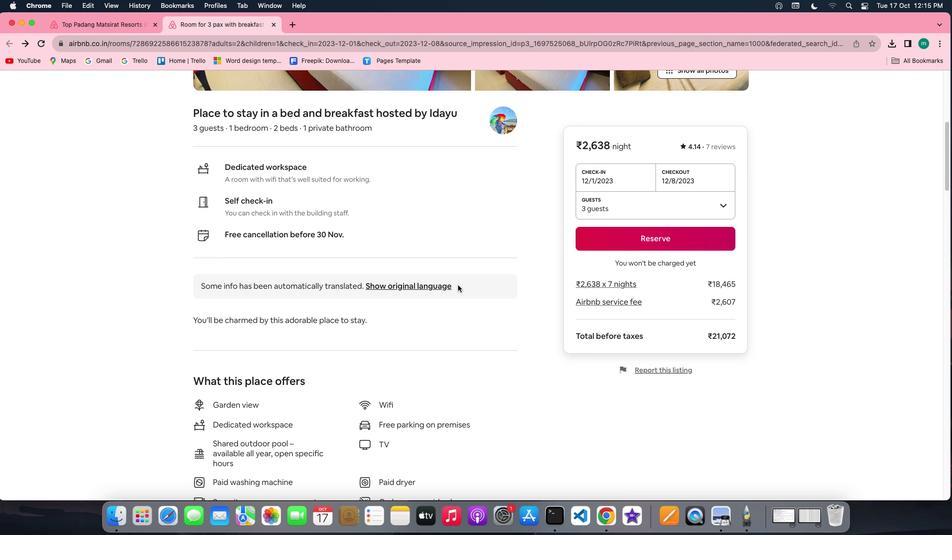 
Action: Mouse scrolled (457, 285) with delta (0, 0)
Screenshot: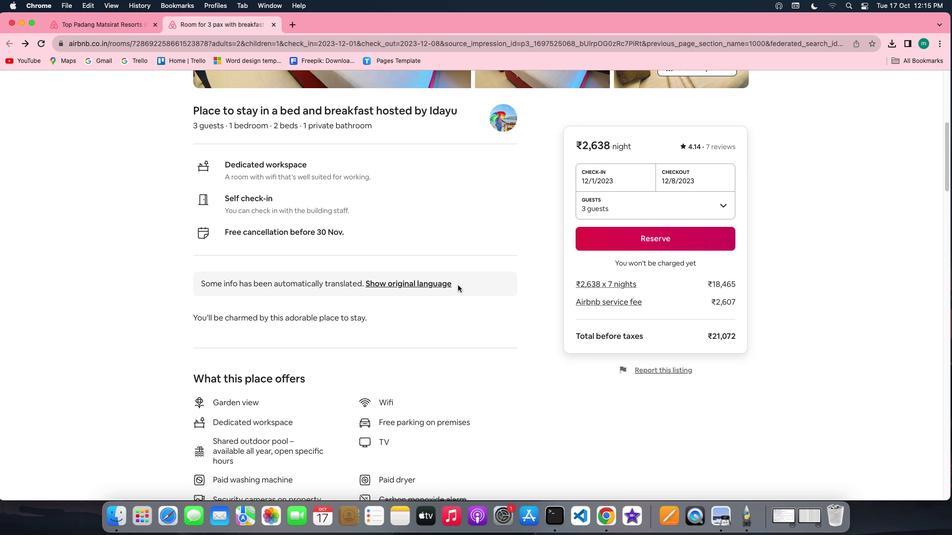 
Action: Mouse scrolled (457, 285) with delta (0, 0)
Screenshot: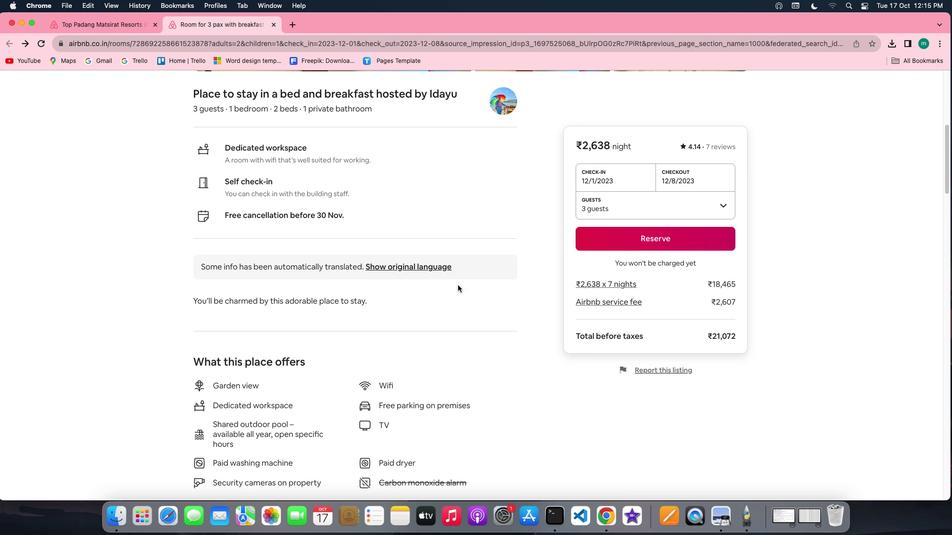 
Action: Mouse scrolled (457, 285) with delta (0, 0)
Screenshot: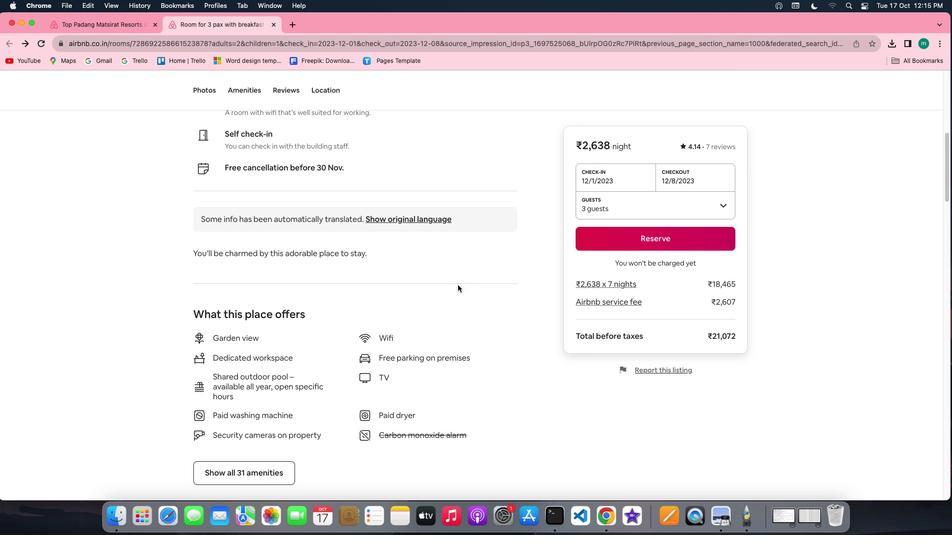 
Action: Mouse scrolled (457, 285) with delta (0, 0)
Screenshot: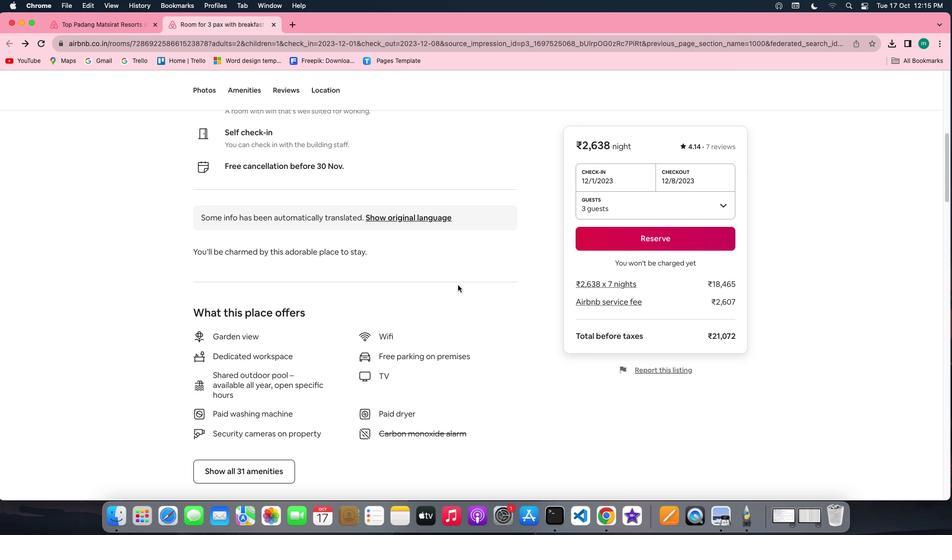 
Action: Mouse scrolled (457, 285) with delta (0, 0)
Screenshot: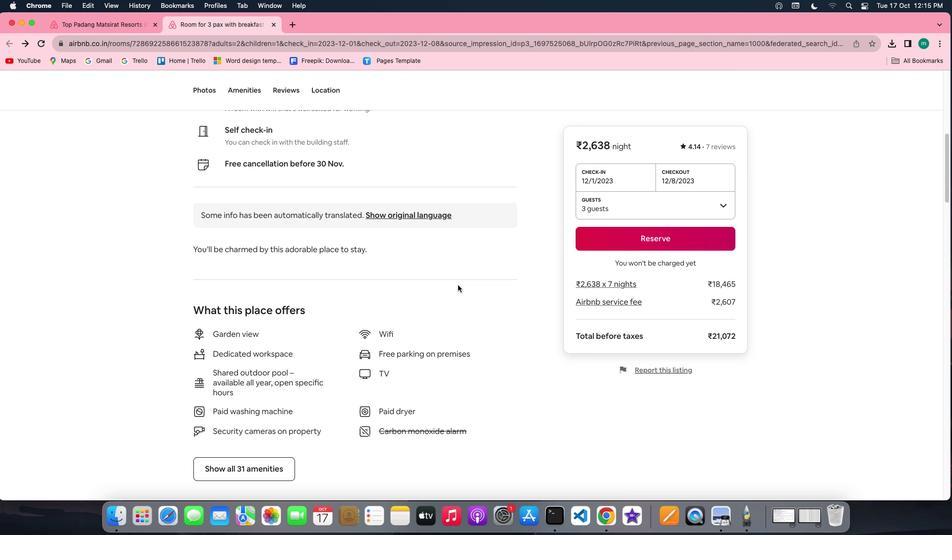 
Action: Mouse scrolled (457, 285) with delta (0, 0)
Screenshot: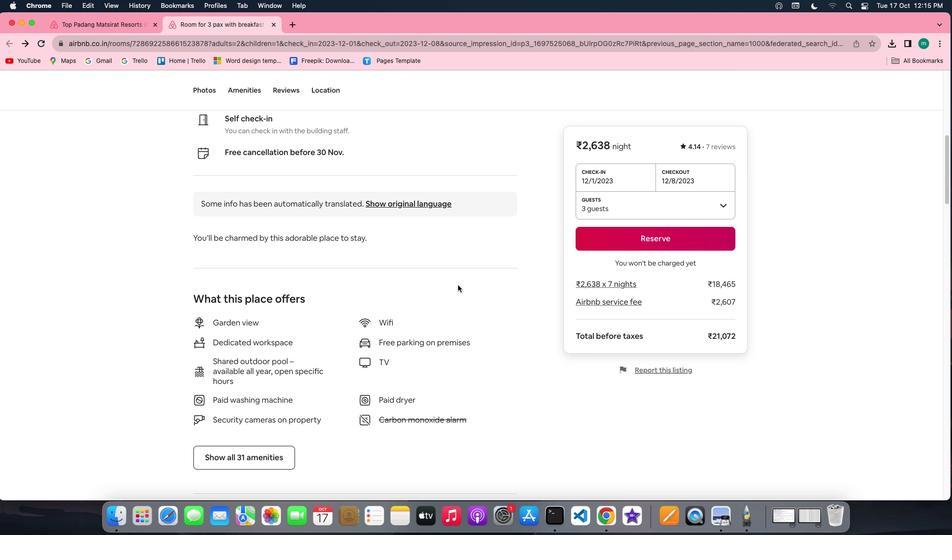 
Action: Mouse scrolled (457, 285) with delta (0, 0)
Screenshot: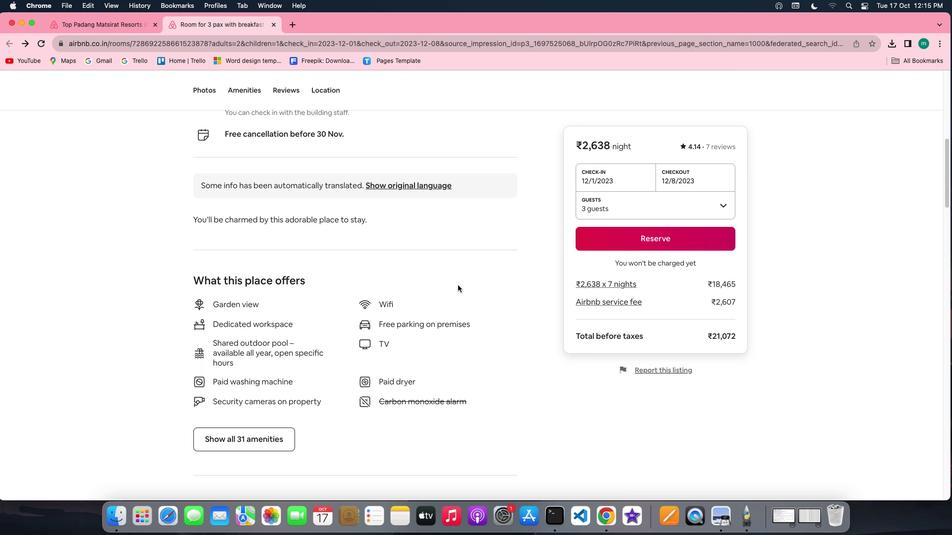 
Action: Mouse scrolled (457, 285) with delta (0, 0)
Screenshot: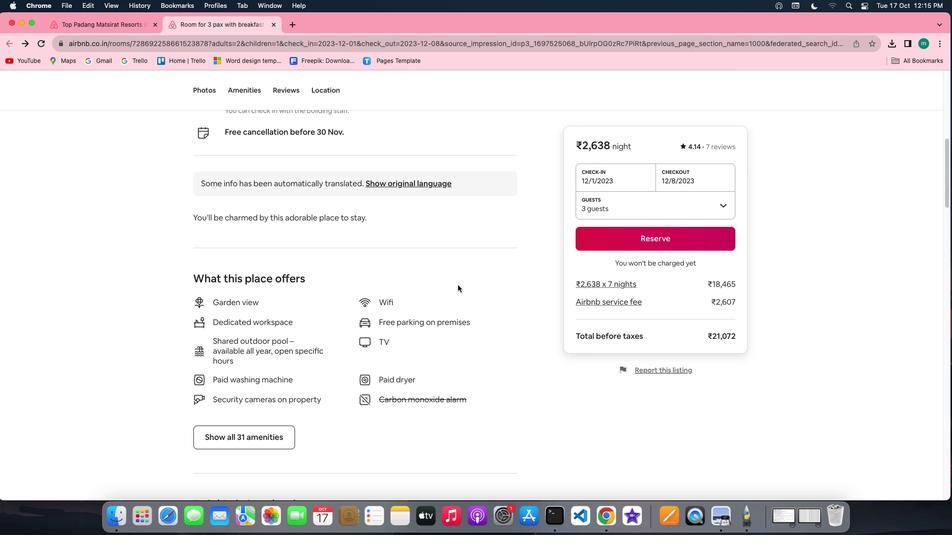 
Action: Mouse scrolled (457, 285) with delta (0, 0)
Screenshot: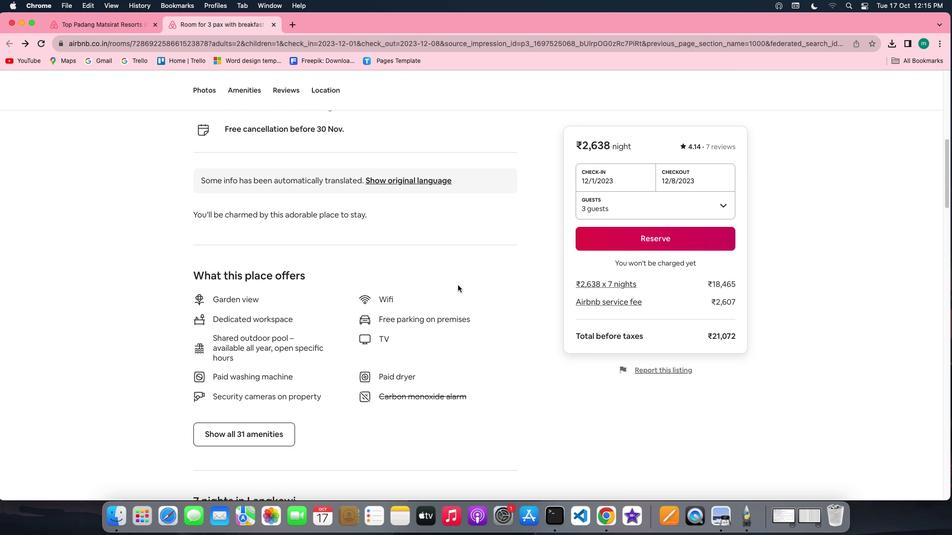 
Action: Mouse scrolled (457, 285) with delta (0, 0)
Screenshot: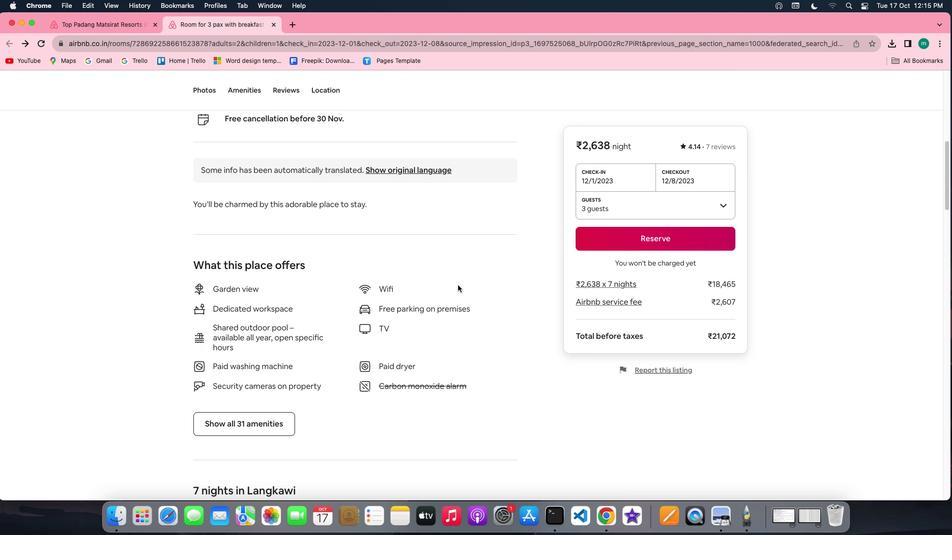 
Action: Mouse scrolled (457, 285) with delta (0, 0)
Screenshot: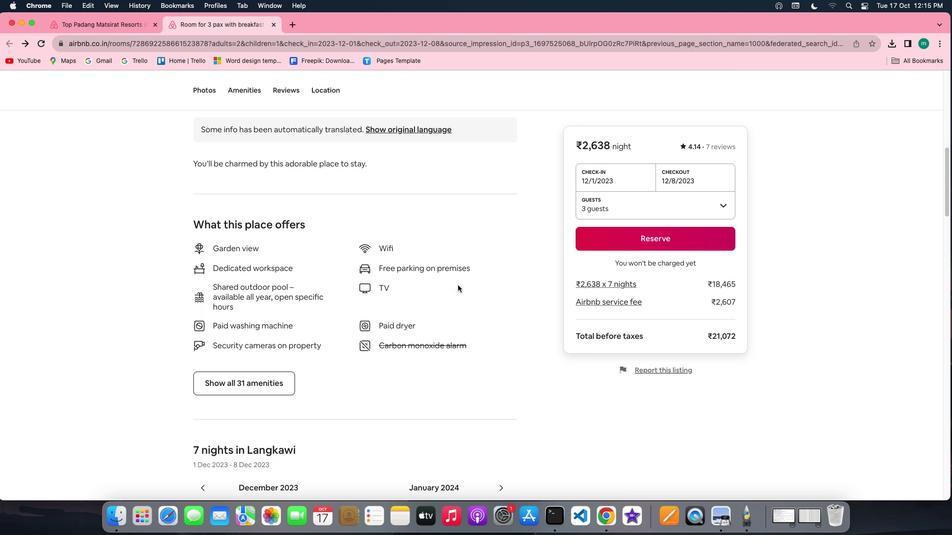
Action: Mouse scrolled (457, 285) with delta (0, 0)
Screenshot: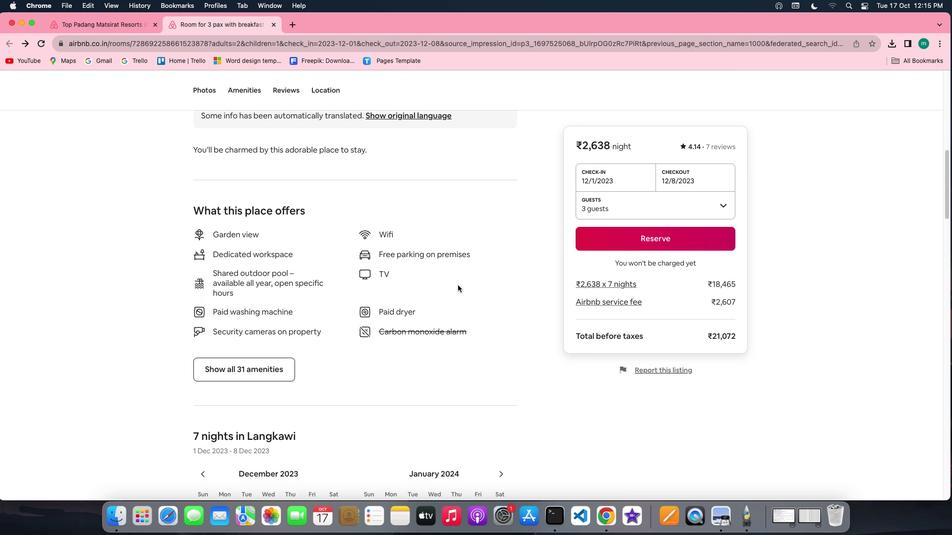 
Action: Mouse scrolled (457, 285) with delta (0, 0)
Screenshot: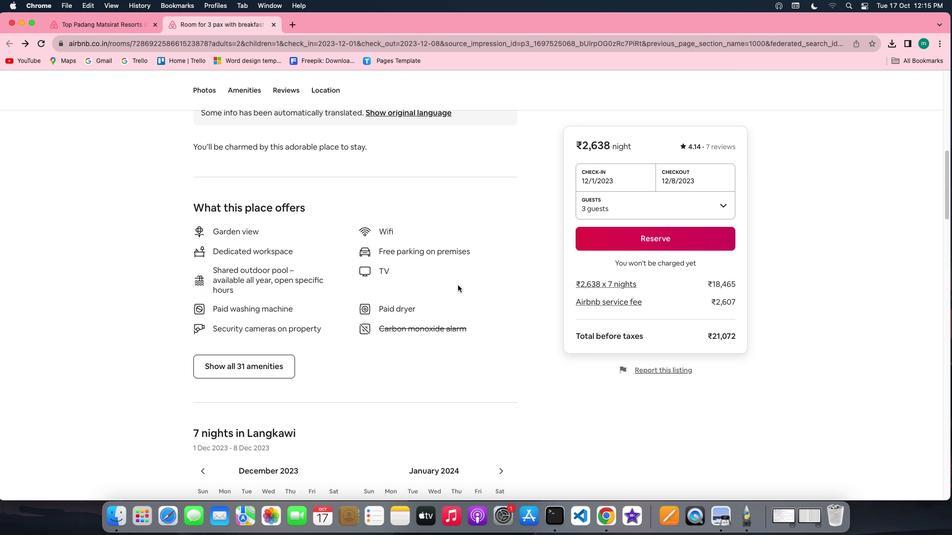 
Action: Mouse scrolled (457, 285) with delta (0, 0)
Screenshot: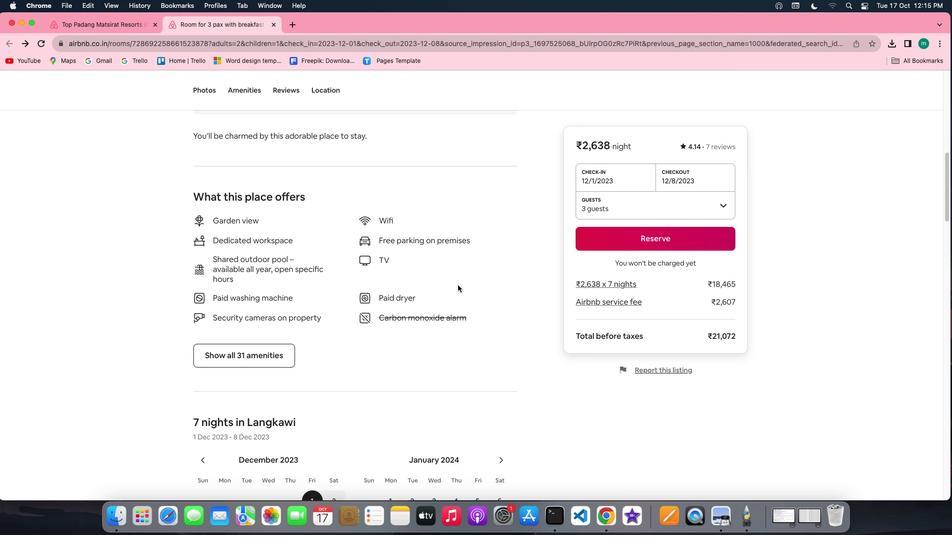 
Action: Mouse scrolled (457, 285) with delta (0, 0)
Screenshot: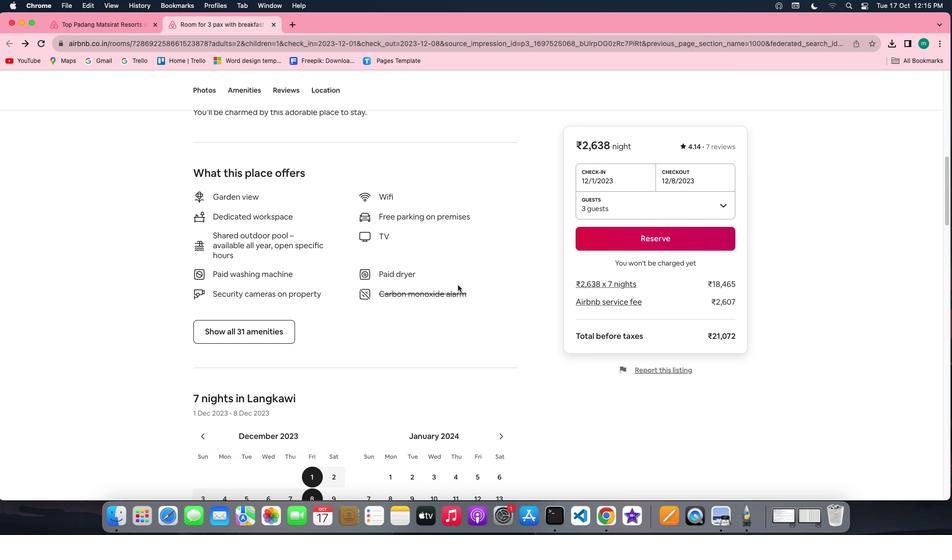 
Action: Mouse moved to (255, 321)
Screenshot: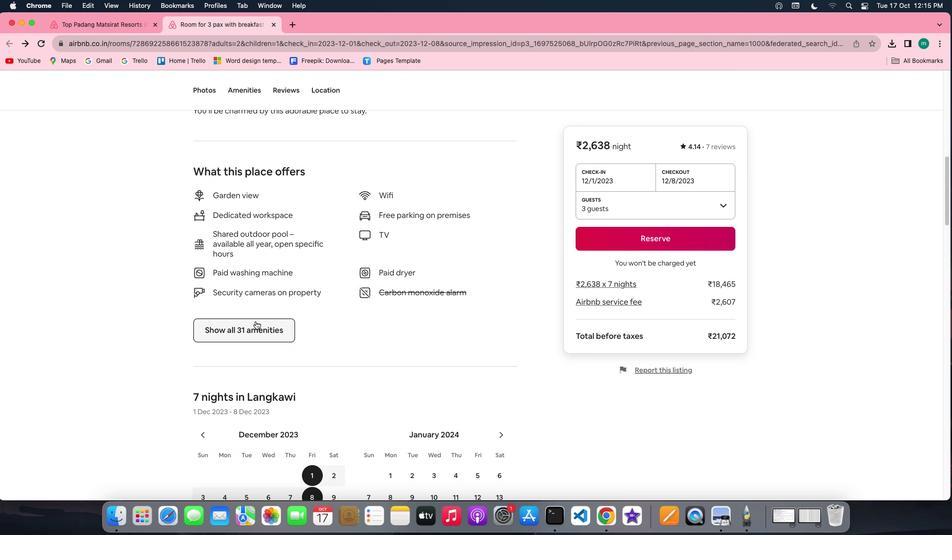 
Action: Mouse pressed left at (255, 321)
Screenshot: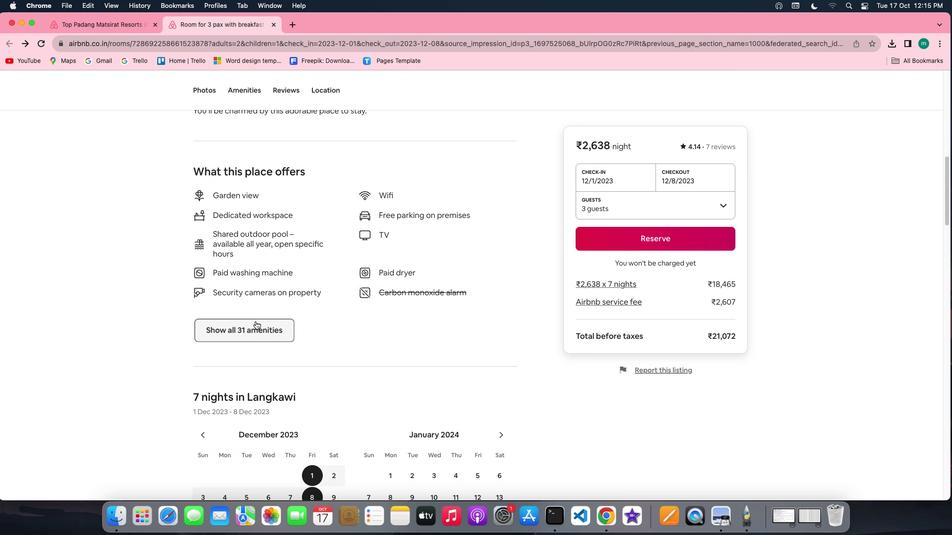 
Action: Mouse moved to (372, 268)
Screenshot: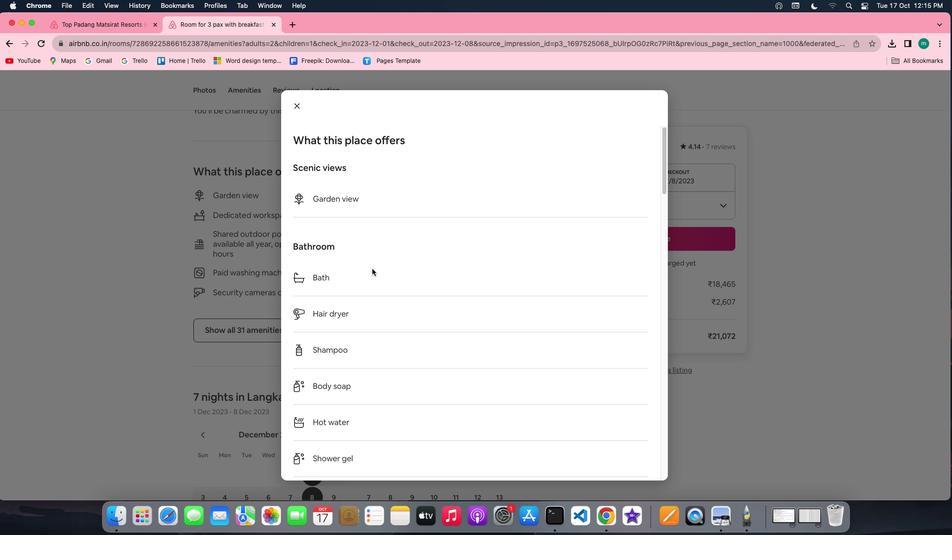 
Action: Mouse scrolled (372, 268) with delta (0, 0)
Screenshot: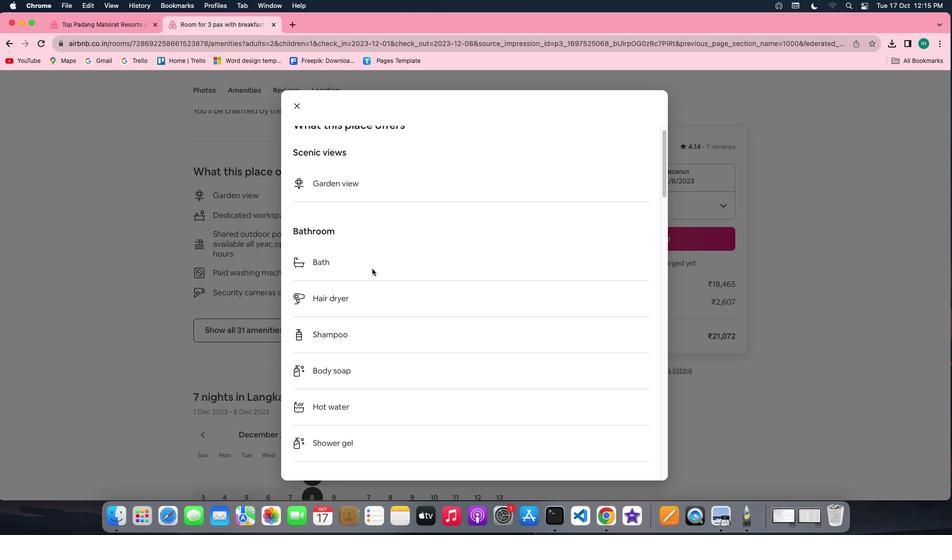 
Action: Mouse scrolled (372, 268) with delta (0, 0)
Screenshot: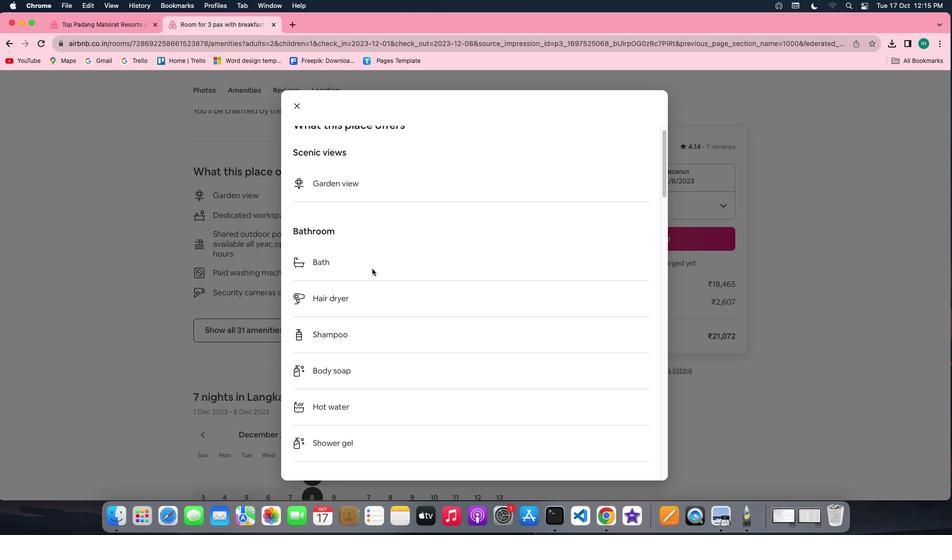 
Action: Mouse scrolled (372, 268) with delta (0, -1)
Screenshot: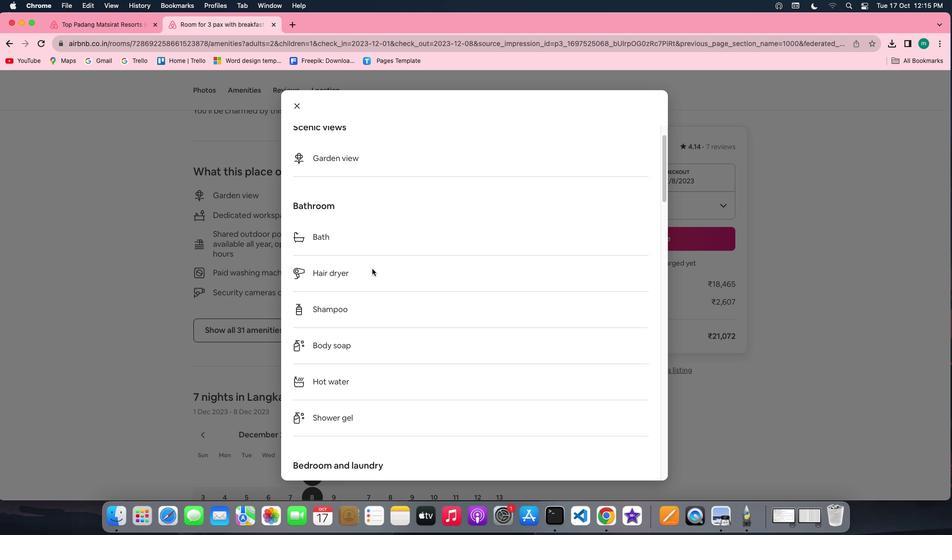 
Action: Mouse scrolled (372, 268) with delta (0, -1)
Screenshot: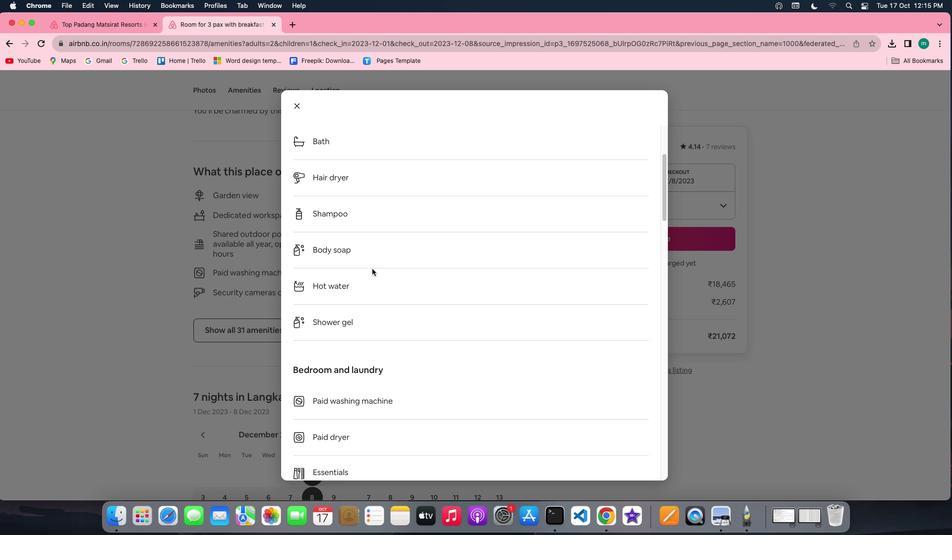 
Action: Mouse scrolled (372, 268) with delta (0, 0)
Screenshot: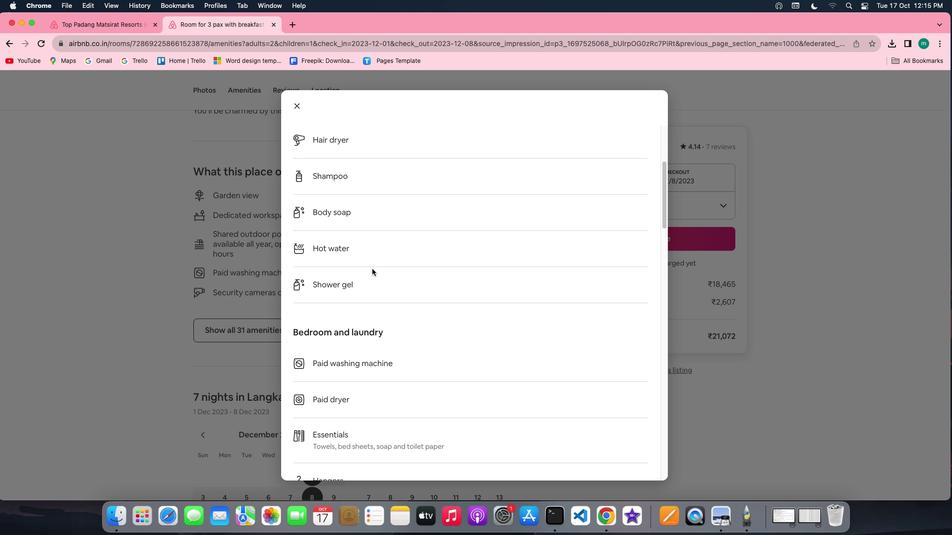 
Action: Mouse scrolled (372, 268) with delta (0, 0)
Screenshot: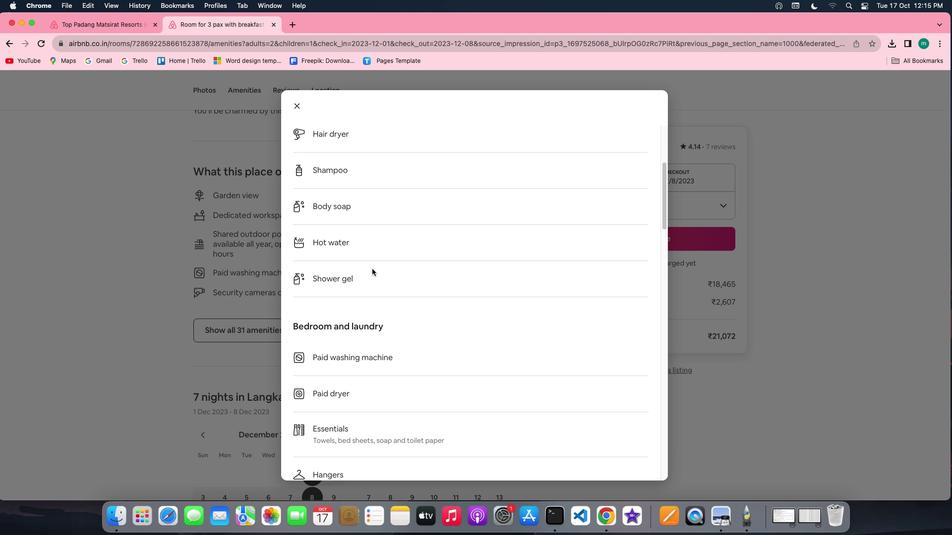 
Action: Mouse scrolled (372, 268) with delta (0, 0)
Screenshot: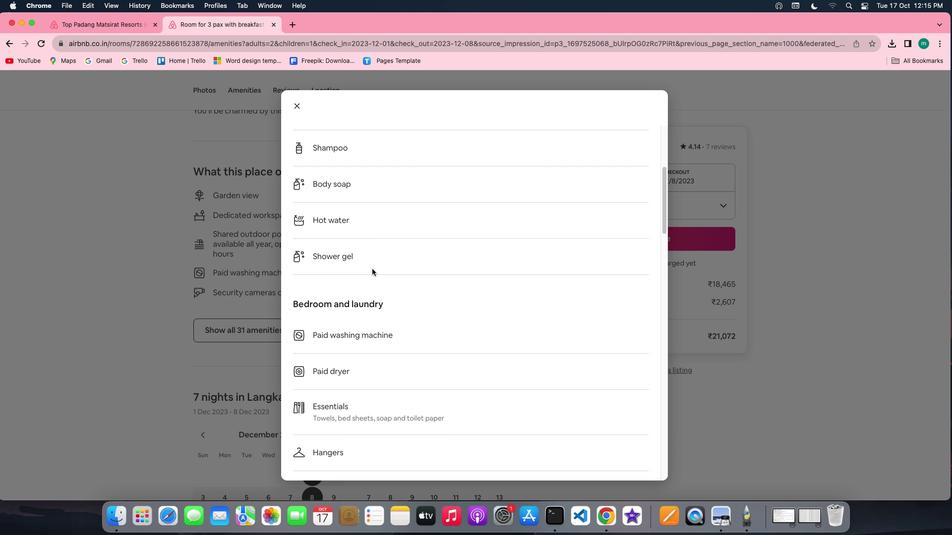
Action: Mouse scrolled (372, 268) with delta (0, 0)
Screenshot: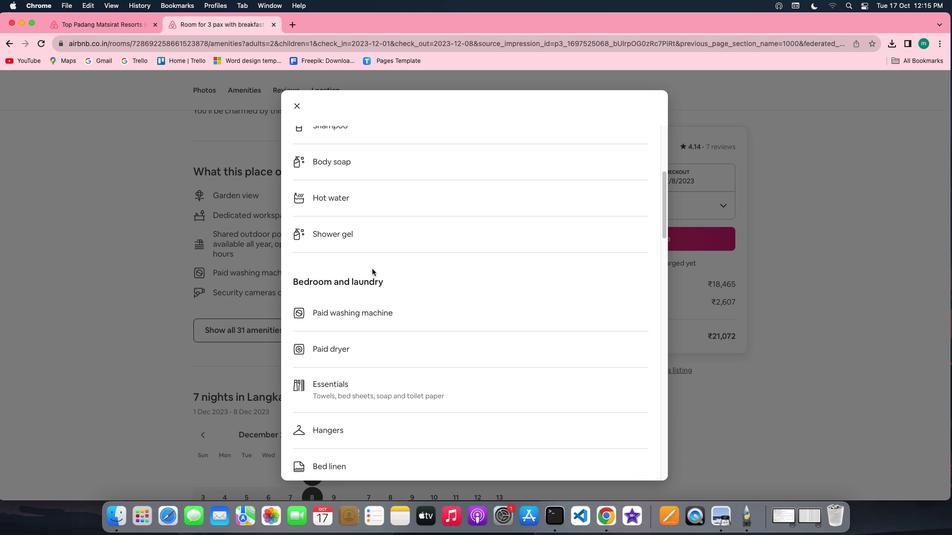 
Action: Mouse scrolled (372, 268) with delta (0, 0)
Screenshot: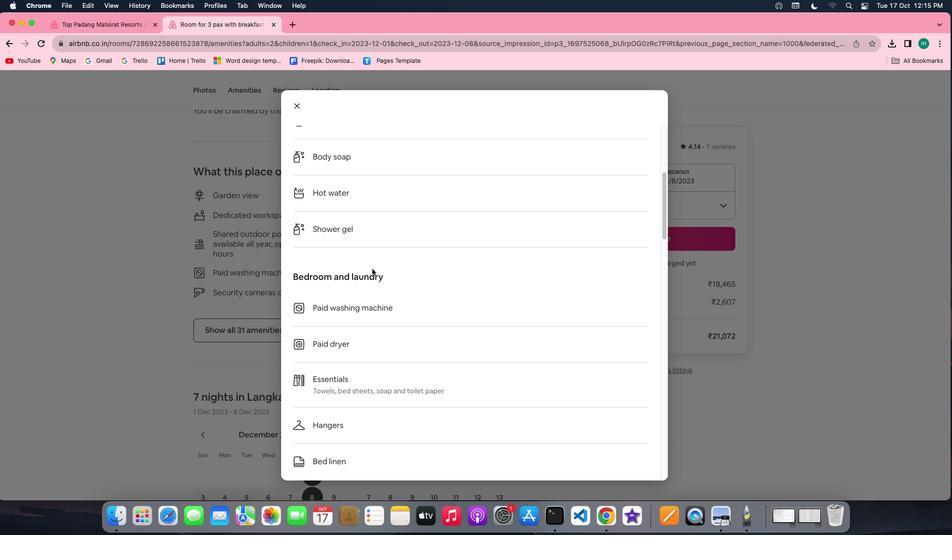 
Action: Mouse scrolled (372, 268) with delta (0, 0)
Screenshot: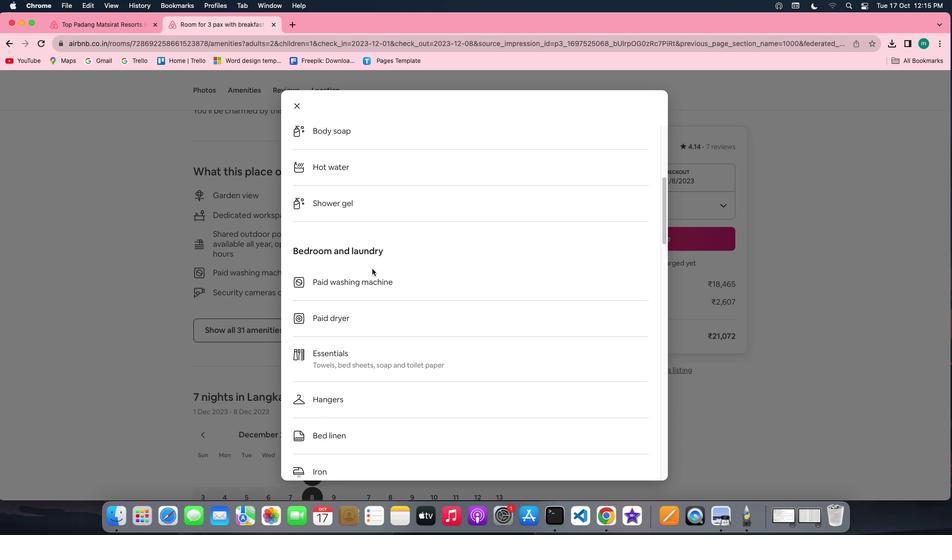 
Action: Mouse scrolled (372, 268) with delta (0, 0)
Screenshot: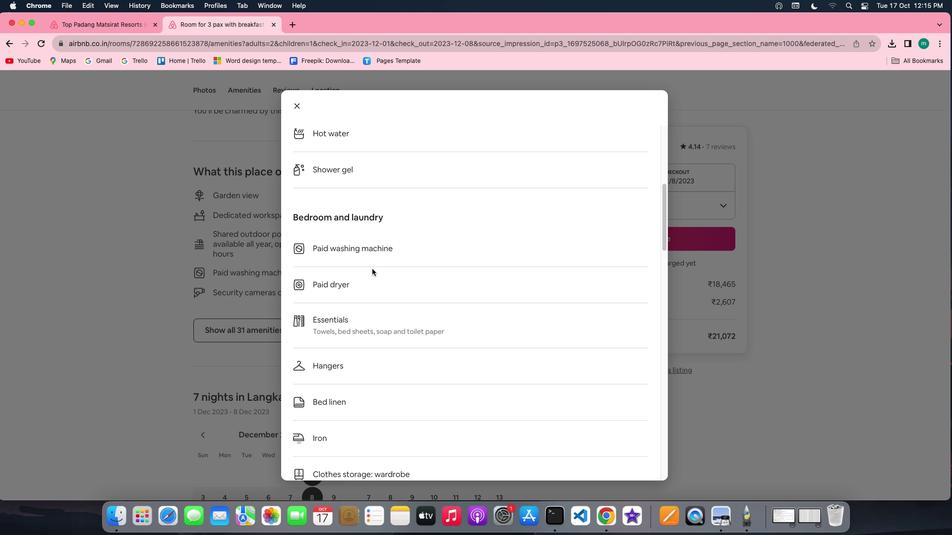 
Action: Mouse scrolled (372, 268) with delta (0, 0)
Screenshot: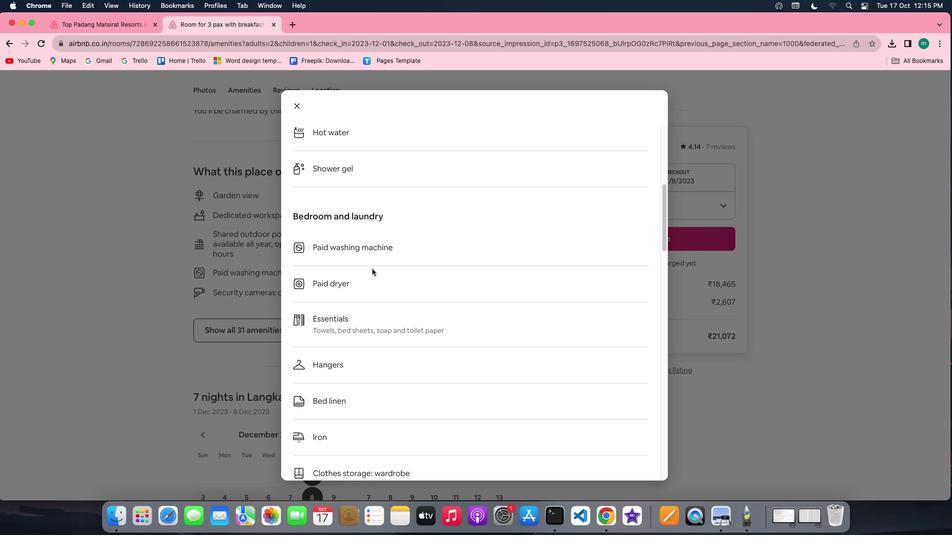 
Action: Mouse scrolled (372, 268) with delta (0, 0)
Screenshot: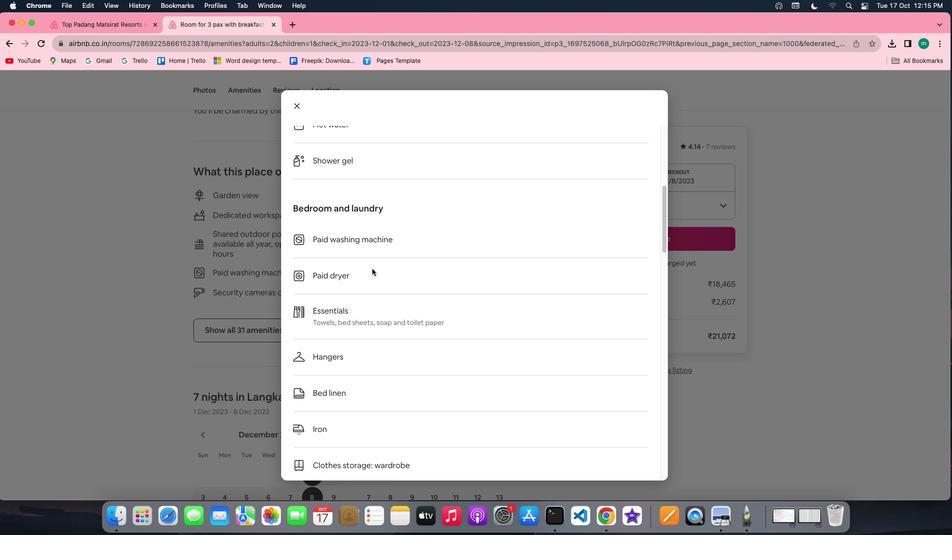 
Action: Mouse scrolled (372, 268) with delta (0, 0)
Screenshot: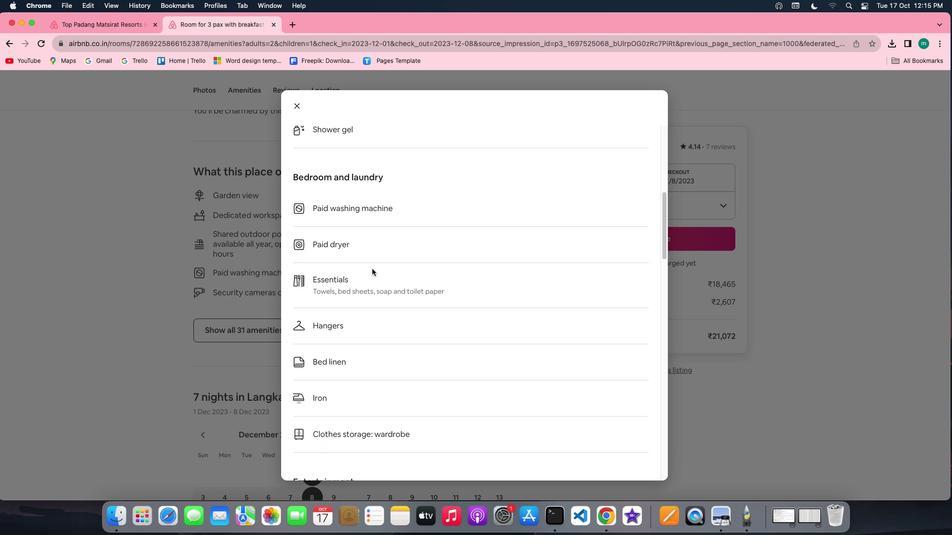 
Action: Mouse scrolled (372, 268) with delta (0, 0)
Screenshot: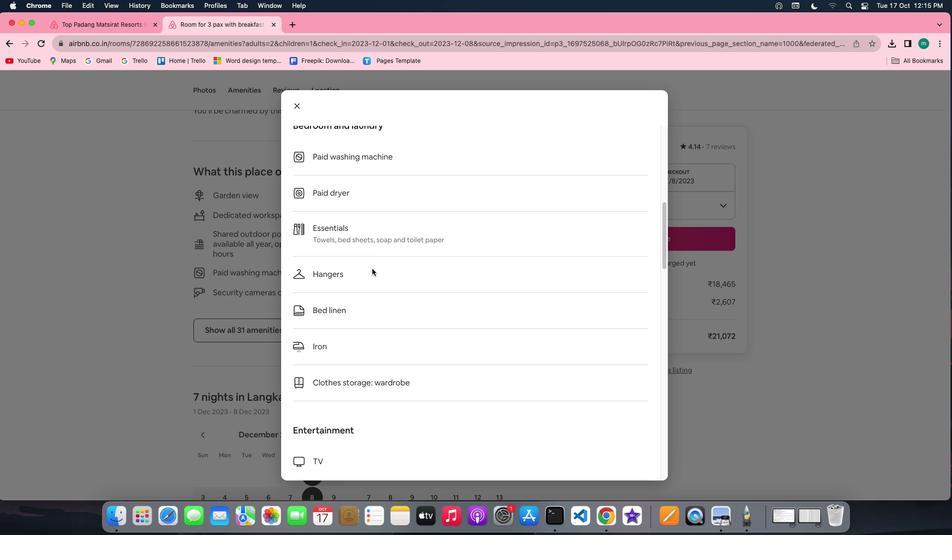 
Action: Mouse scrolled (372, 268) with delta (0, 0)
Screenshot: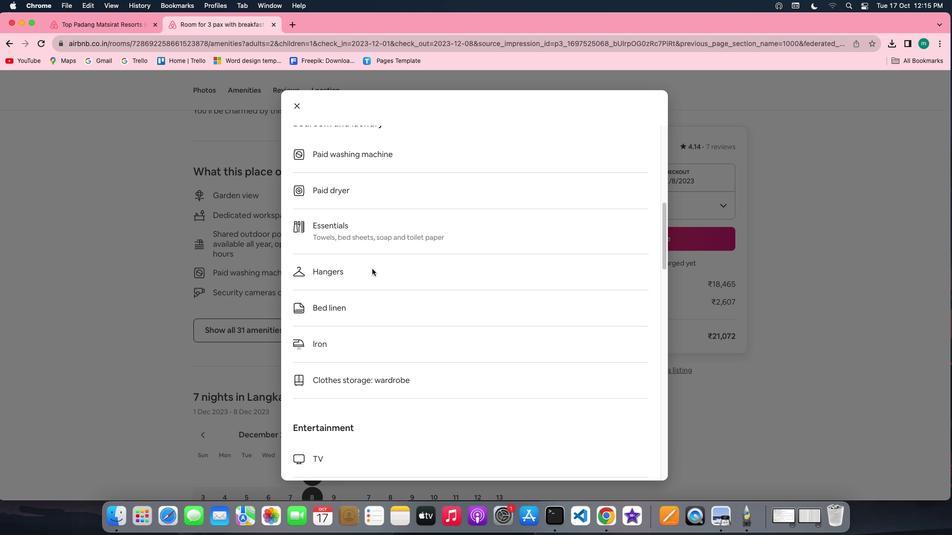 
Action: Mouse scrolled (372, 268) with delta (0, 0)
Screenshot: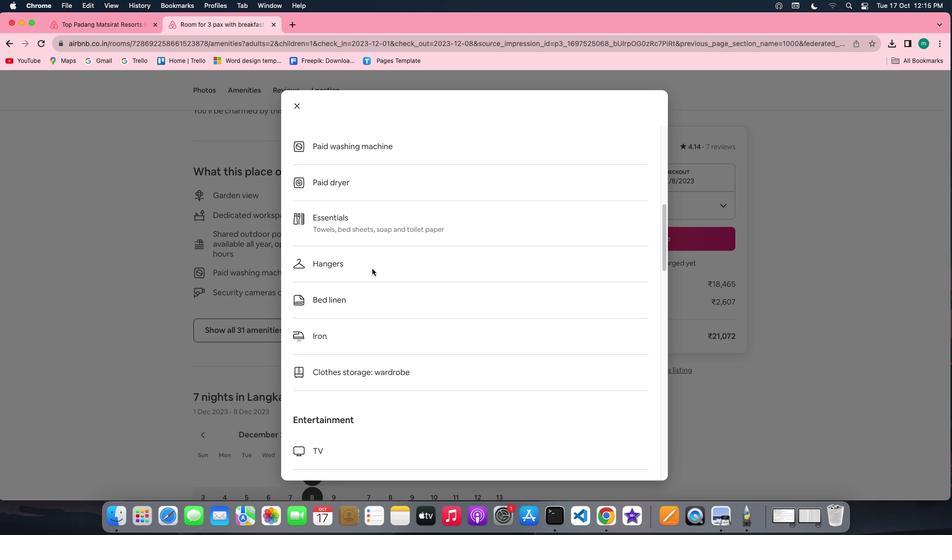 
Action: Mouse scrolled (372, 268) with delta (0, 0)
Screenshot: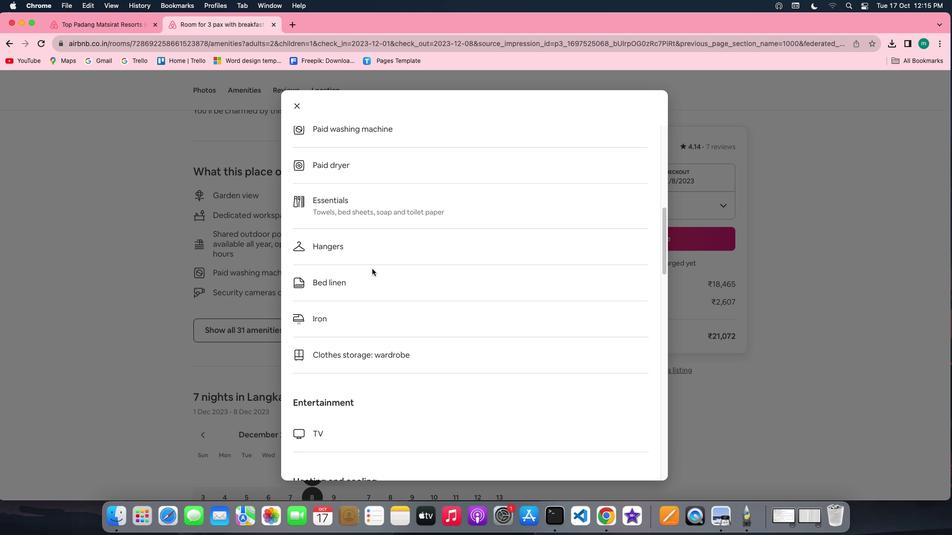 
Action: Mouse scrolled (372, 268) with delta (0, 0)
Screenshot: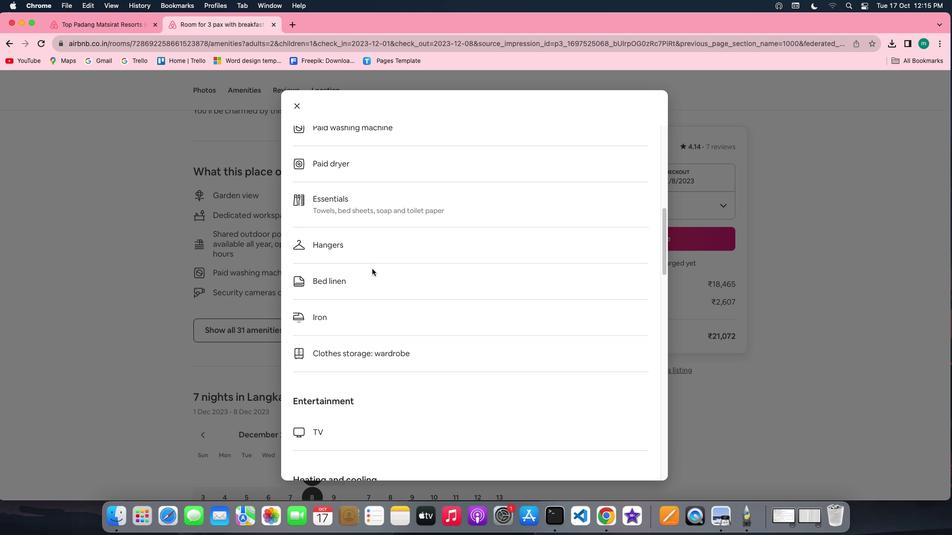 
Action: Mouse scrolled (372, 268) with delta (0, 0)
Screenshot: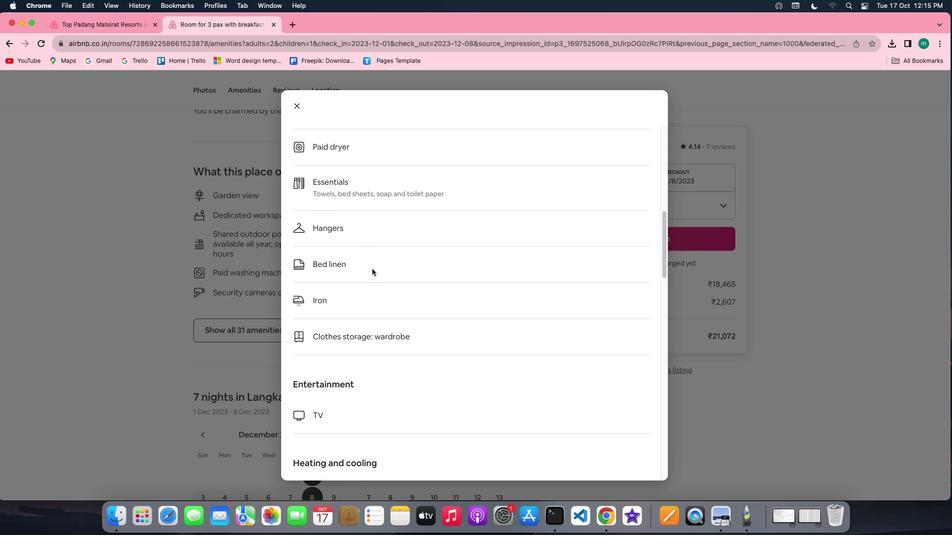 
Action: Mouse scrolled (372, 268) with delta (0, 0)
Screenshot: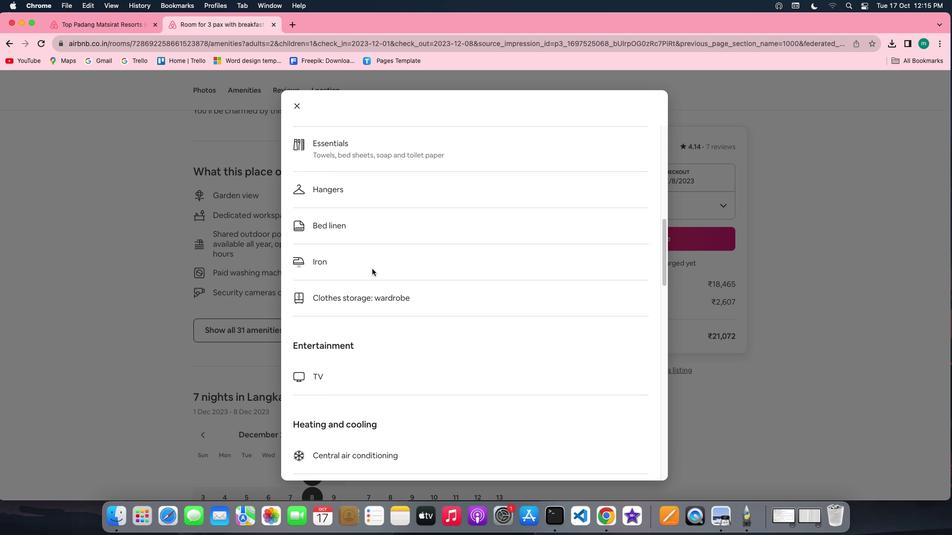 
Action: Mouse scrolled (372, 268) with delta (0, 0)
Screenshot: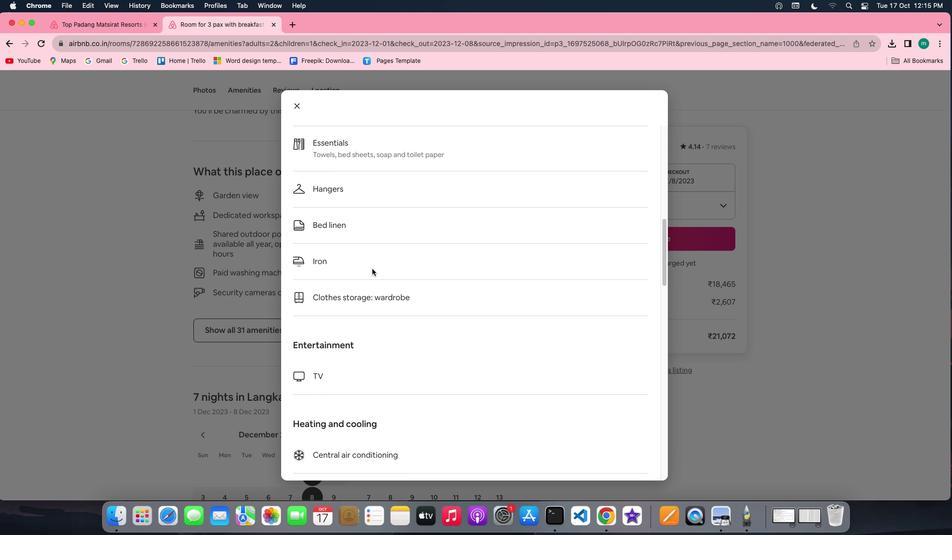 
Action: Mouse scrolled (372, 268) with delta (0, 0)
Screenshot: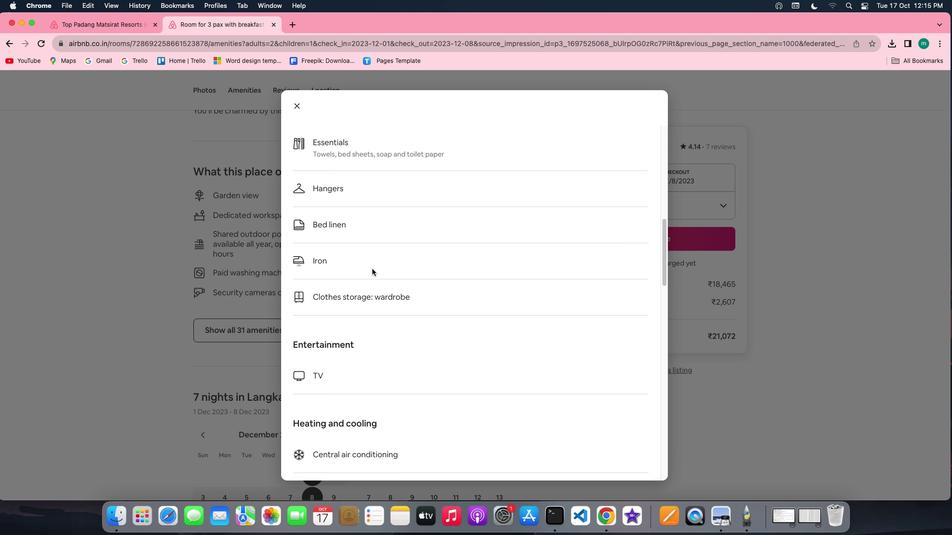 
Action: Mouse scrolled (372, 268) with delta (0, 0)
Screenshot: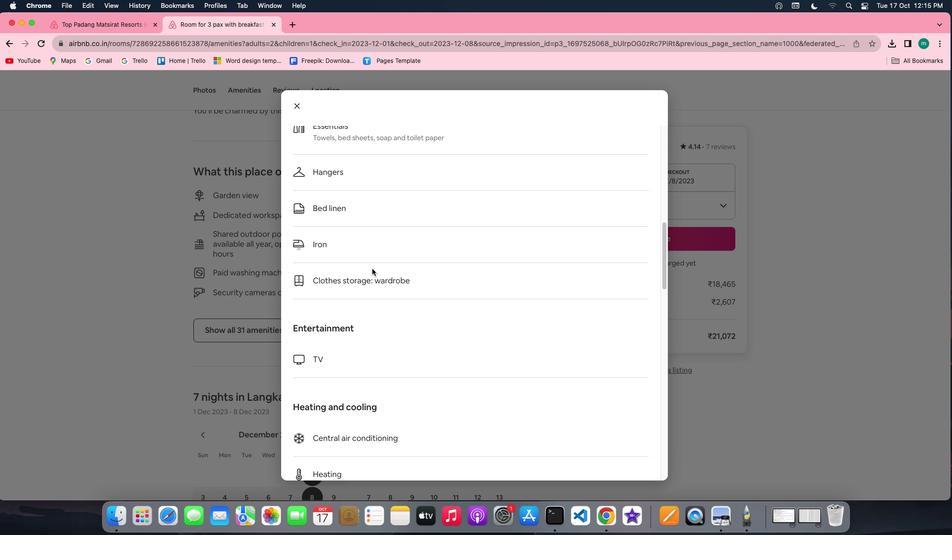 
Action: Mouse scrolled (372, 268) with delta (0, 0)
Screenshot: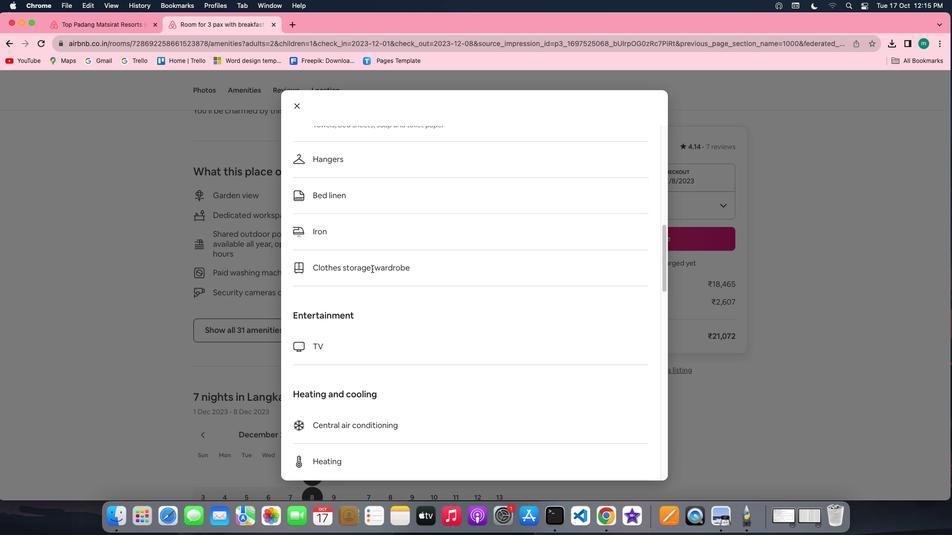 
Action: Mouse scrolled (372, 268) with delta (0, 0)
Screenshot: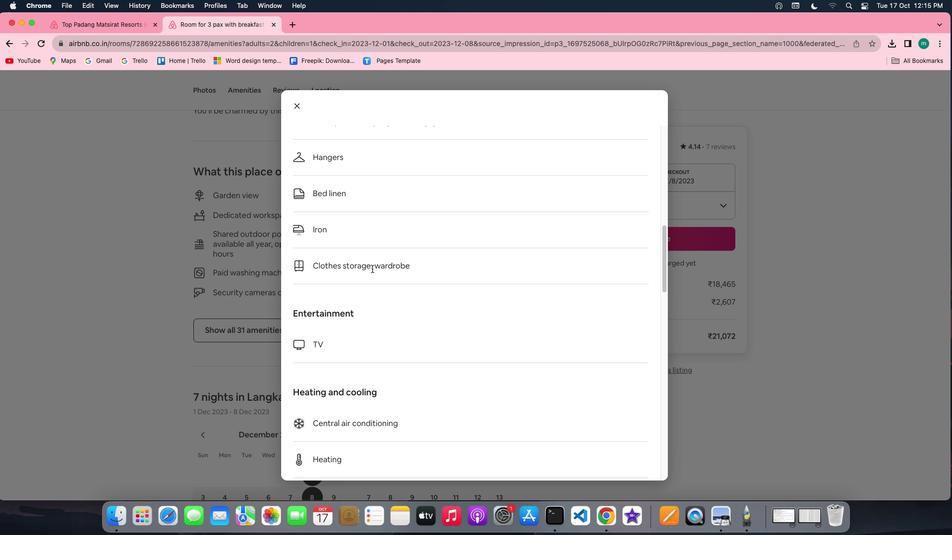 
Action: Mouse scrolled (372, 268) with delta (0, 0)
Screenshot: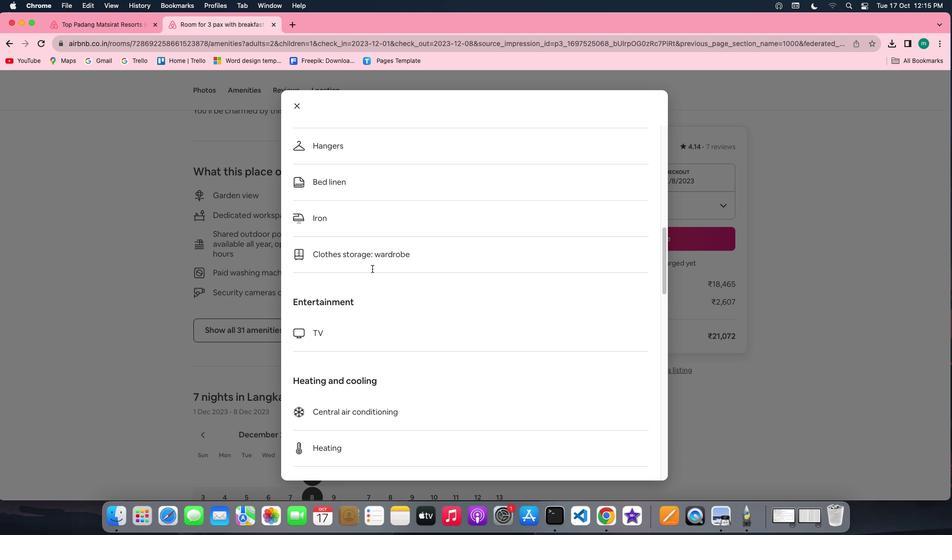 
Action: Mouse scrolled (372, 268) with delta (0, 0)
Screenshot: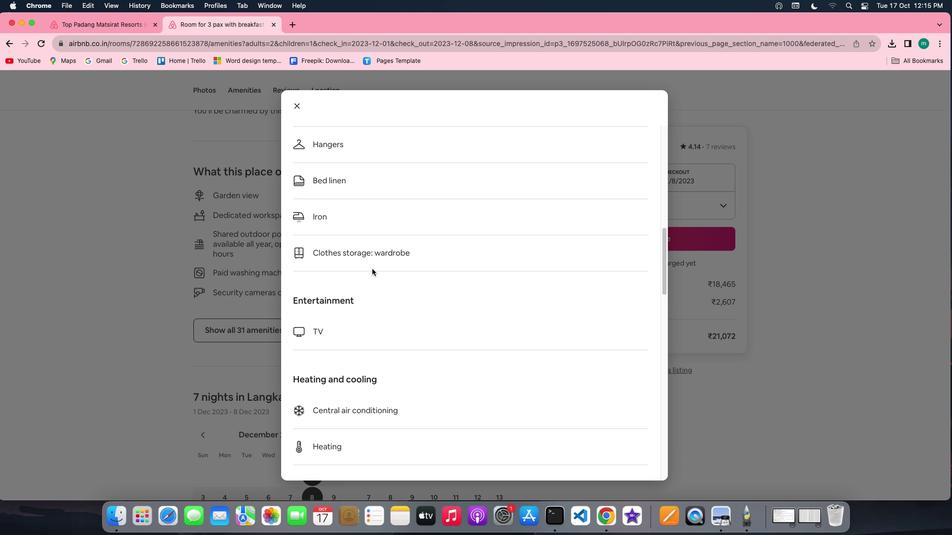 
Action: Mouse scrolled (372, 268) with delta (0, 0)
Screenshot: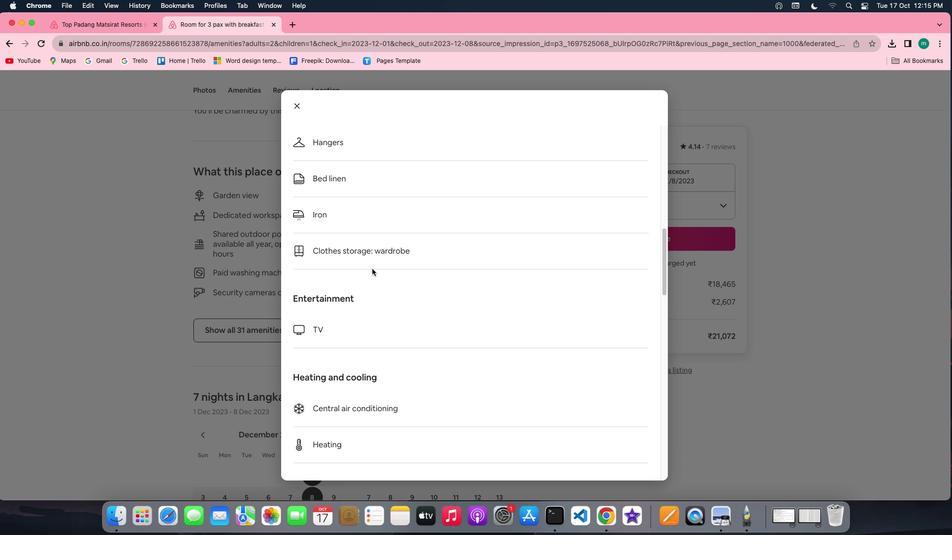 
Action: Mouse scrolled (372, 268) with delta (0, 0)
Screenshot: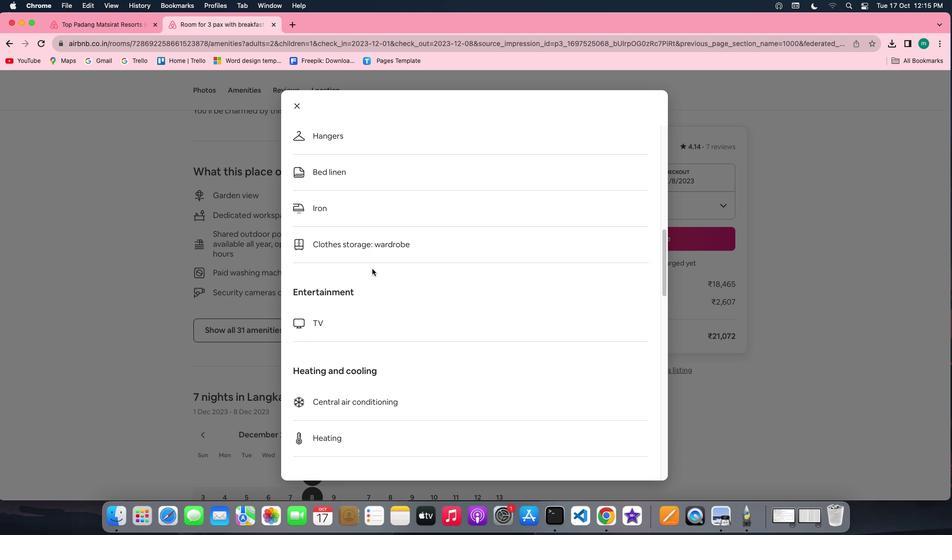 
Action: Mouse scrolled (372, 268) with delta (0, 0)
Screenshot: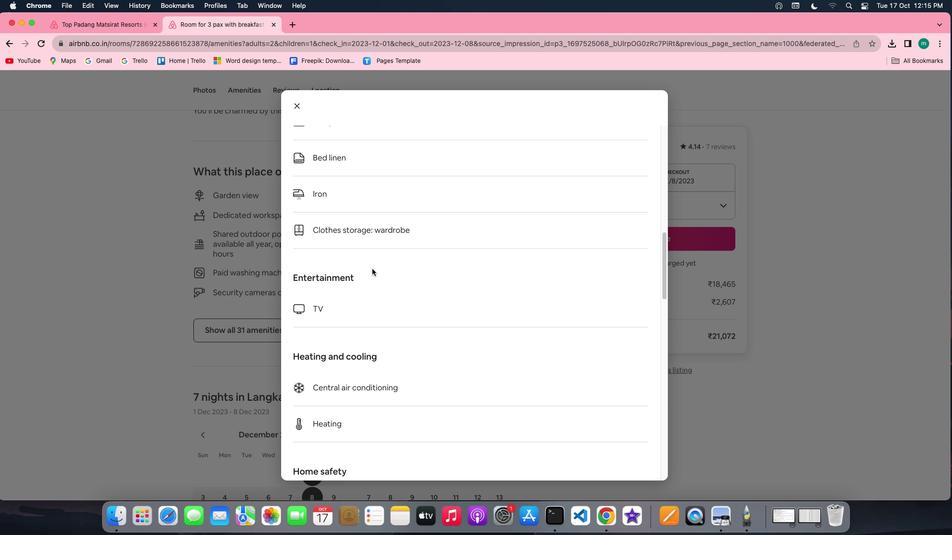 
Action: Mouse scrolled (372, 268) with delta (0, 0)
Screenshot: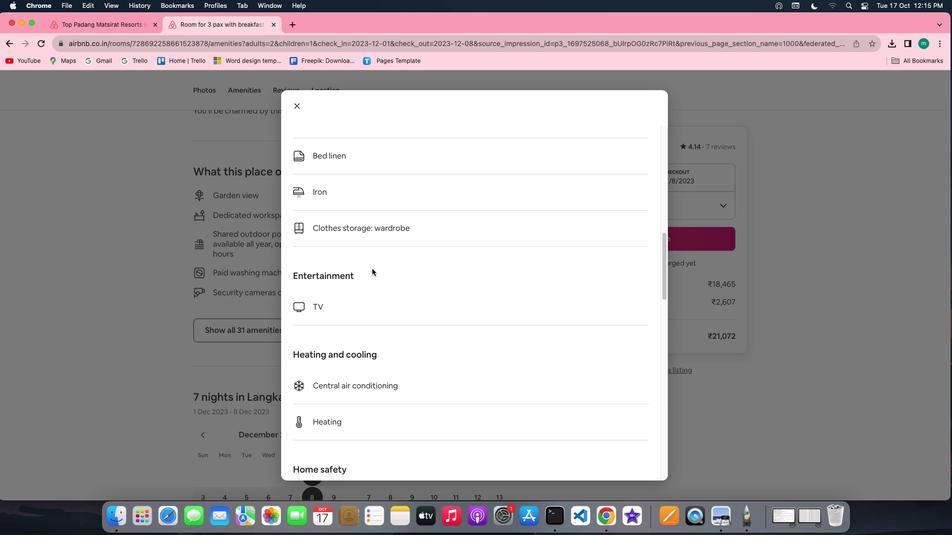 
Action: Mouse scrolled (372, 268) with delta (0, 0)
Screenshot: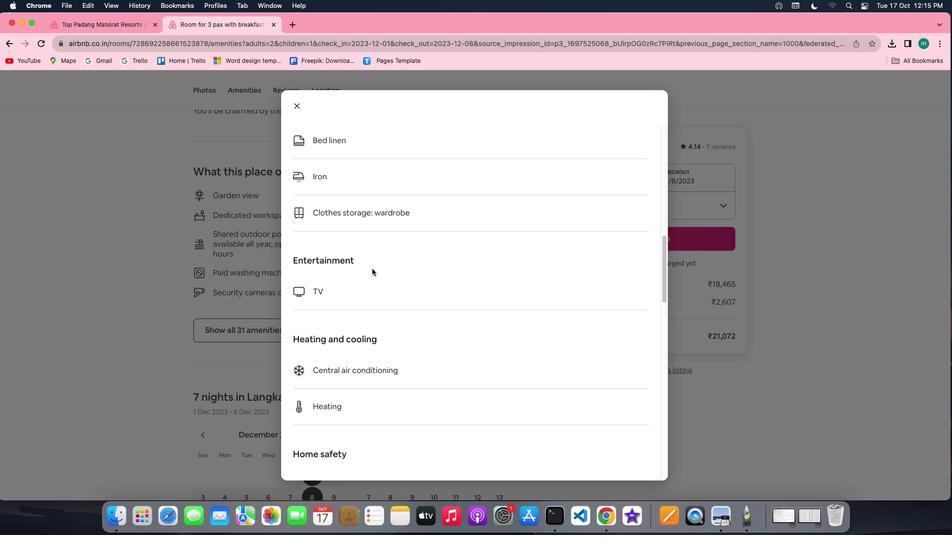 
Action: Mouse scrolled (372, 268) with delta (0, 0)
Screenshot: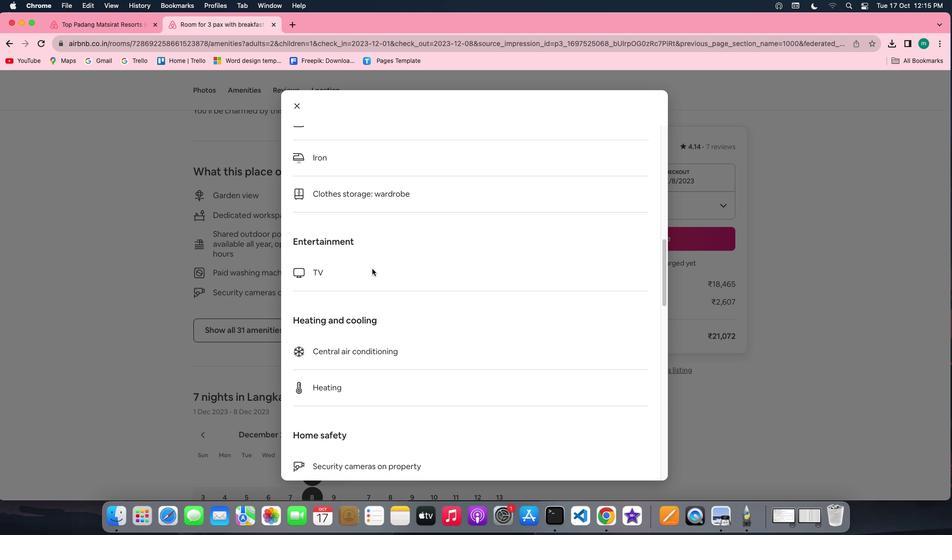 
Action: Mouse scrolled (372, 268) with delta (0, 0)
Screenshot: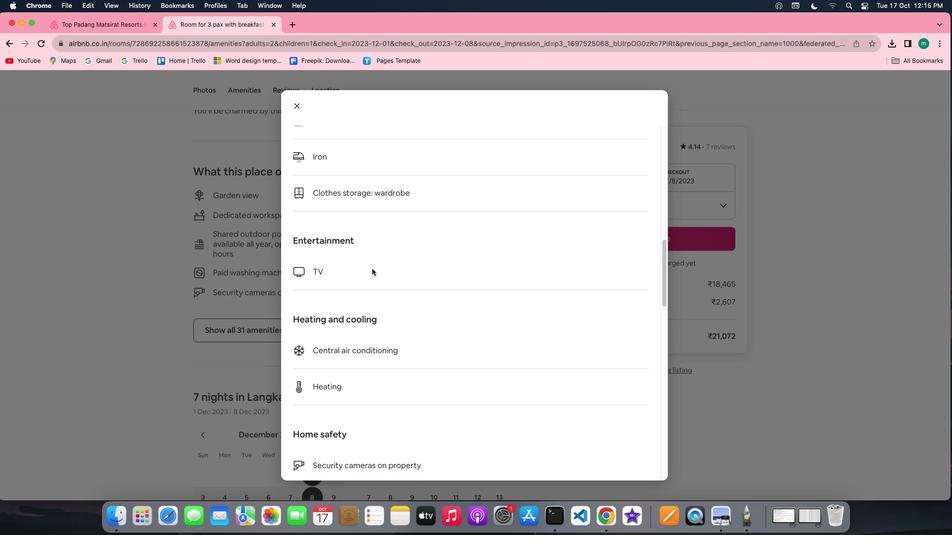 
Action: Mouse scrolled (372, 268) with delta (0, 0)
Screenshot: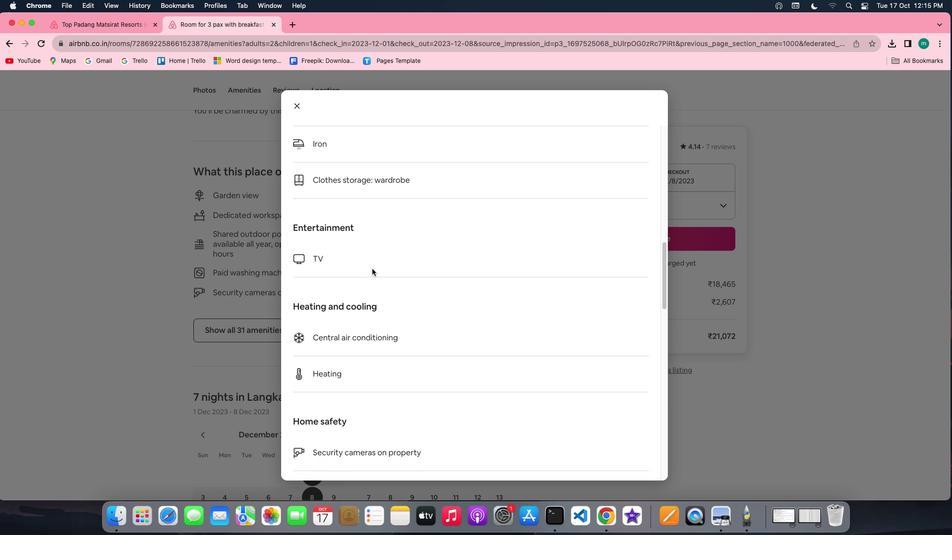 
Action: Mouse scrolled (372, 268) with delta (0, 0)
Screenshot: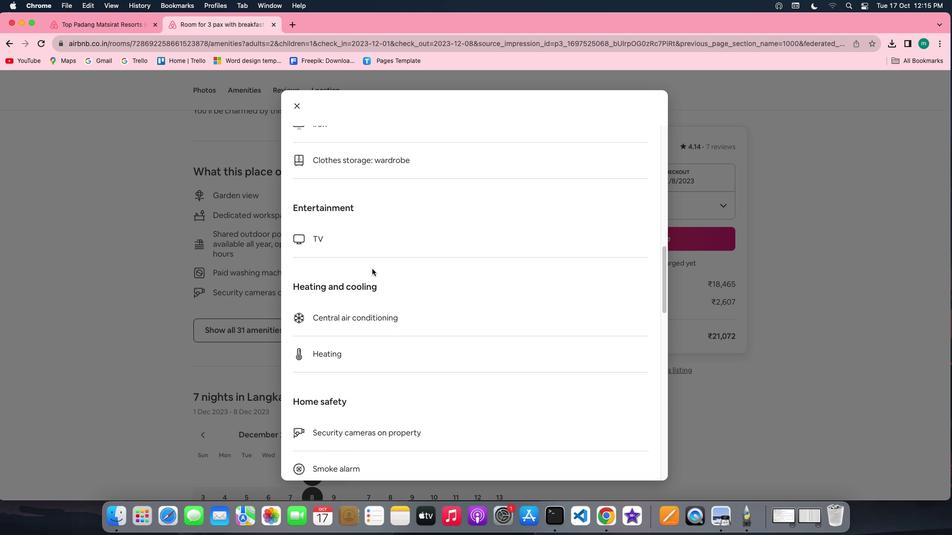 
Action: Mouse scrolled (372, 268) with delta (0, 0)
Screenshot: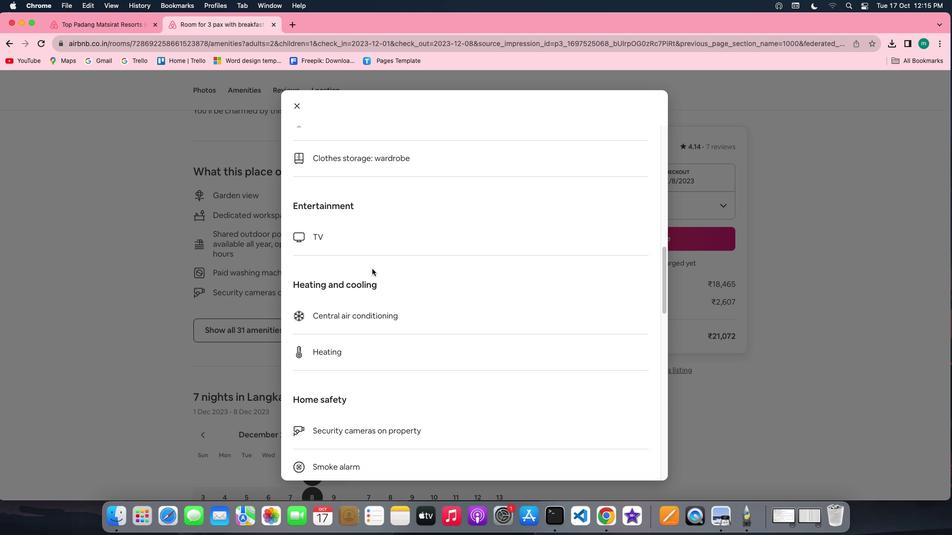 
Action: Mouse scrolled (372, 268) with delta (0, 0)
Screenshot: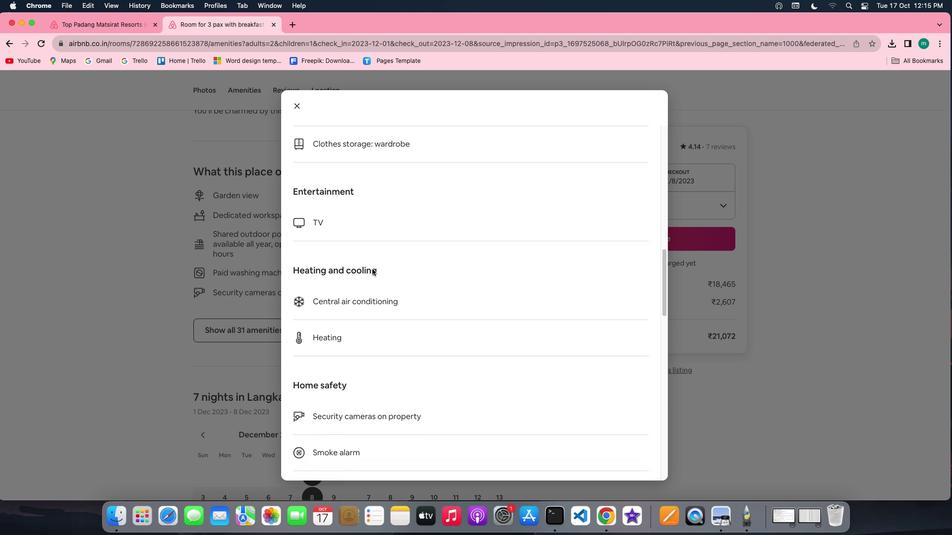 
Action: Mouse scrolled (372, 268) with delta (0, 0)
Screenshot: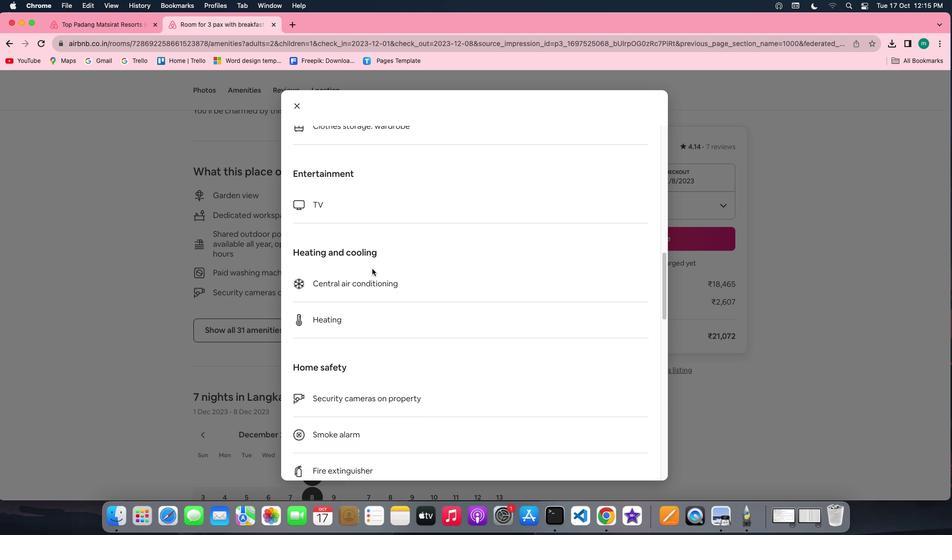 
Action: Mouse scrolled (372, 268) with delta (0, 0)
Screenshot: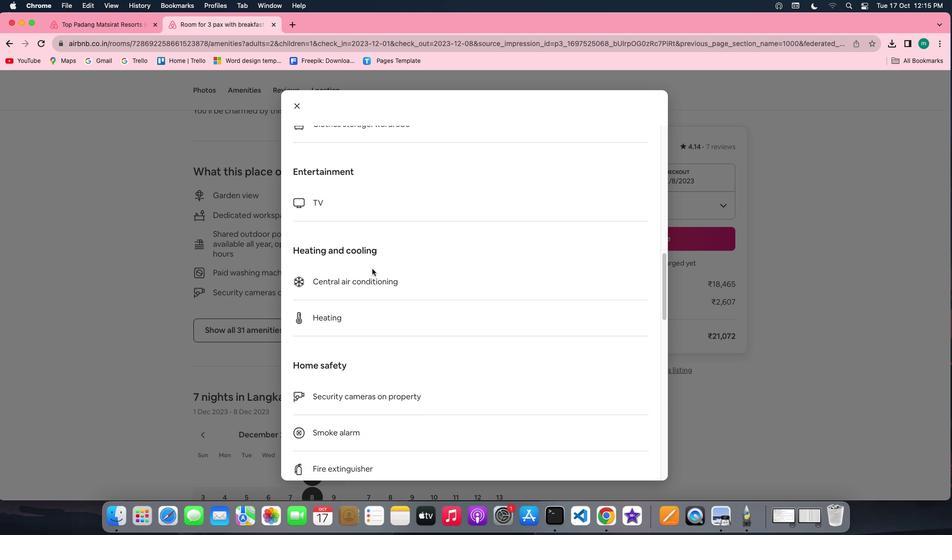 
Action: Mouse scrolled (372, 268) with delta (0, 0)
Screenshot: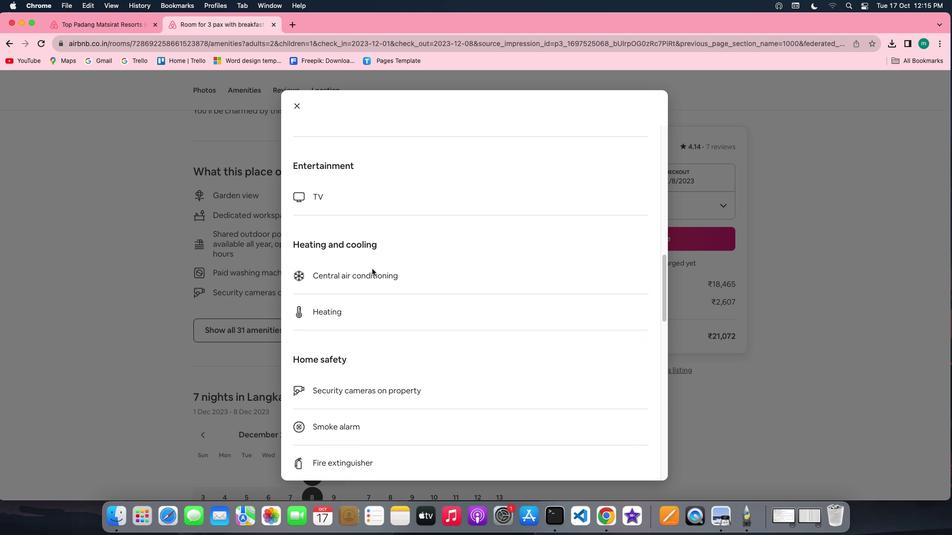 
Action: Mouse scrolled (372, 268) with delta (0, 0)
Screenshot: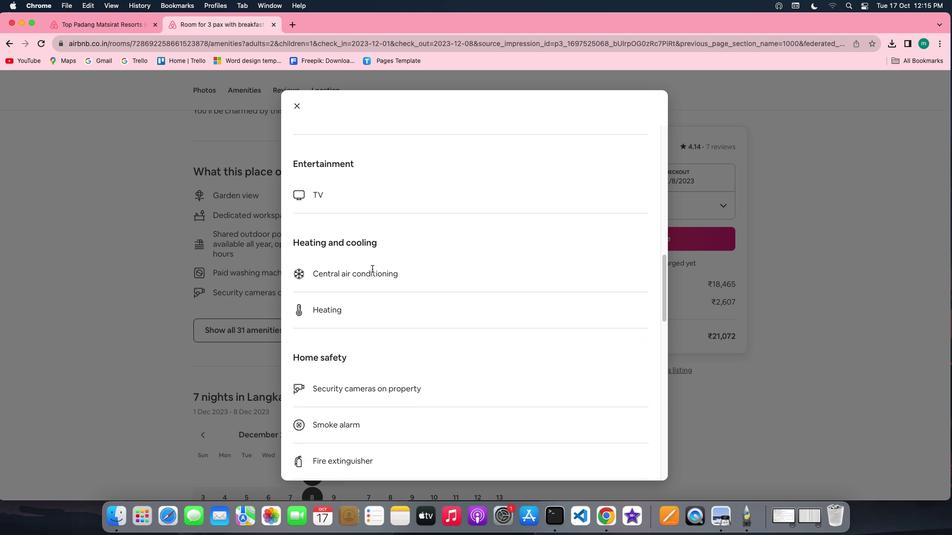 
Action: Mouse scrolled (372, 268) with delta (0, 0)
Screenshot: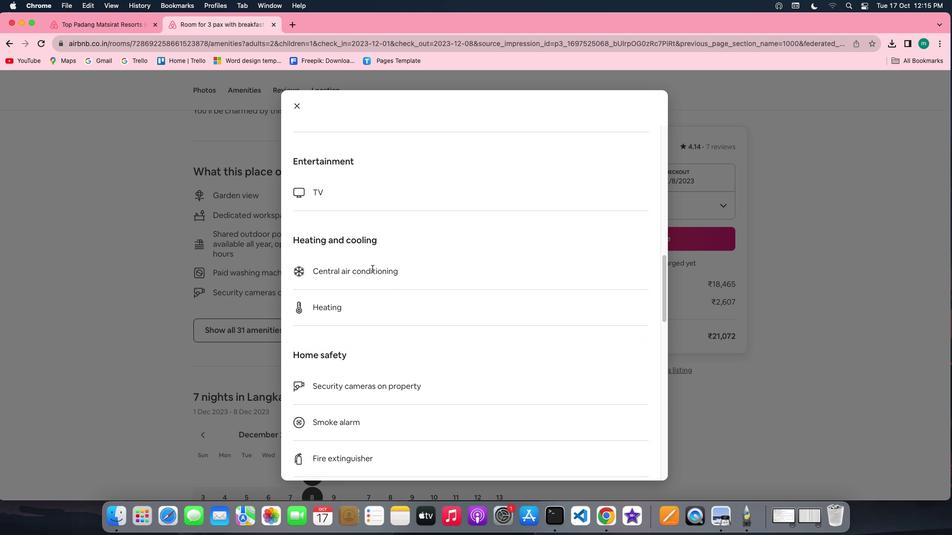
Action: Mouse scrolled (372, 268) with delta (0, 0)
Screenshot: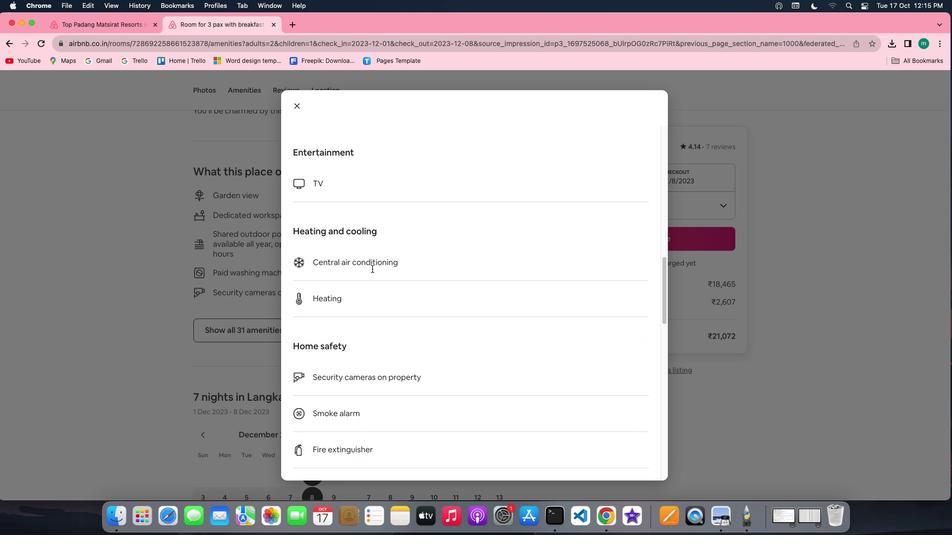 
Action: Mouse scrolled (372, 268) with delta (0, 0)
Screenshot: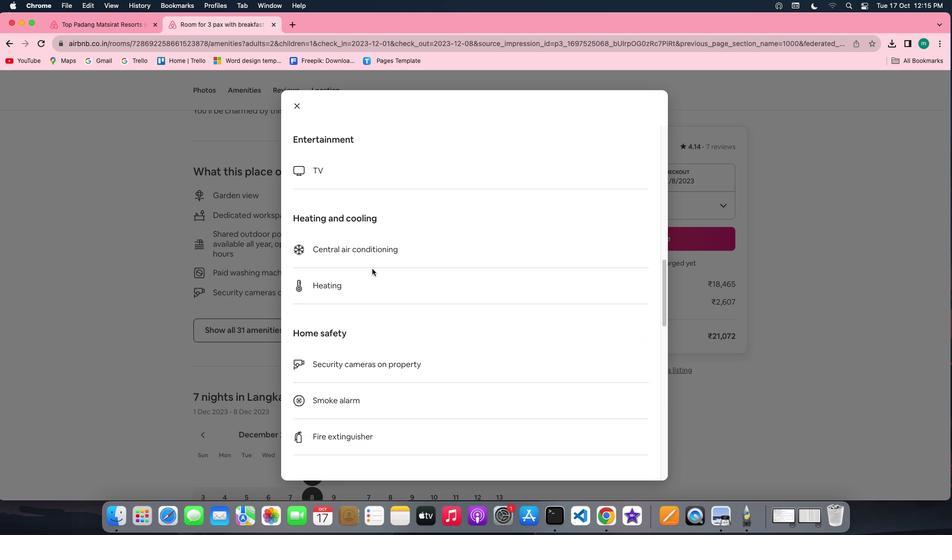
Action: Mouse scrolled (372, 268) with delta (0, 0)
Screenshot: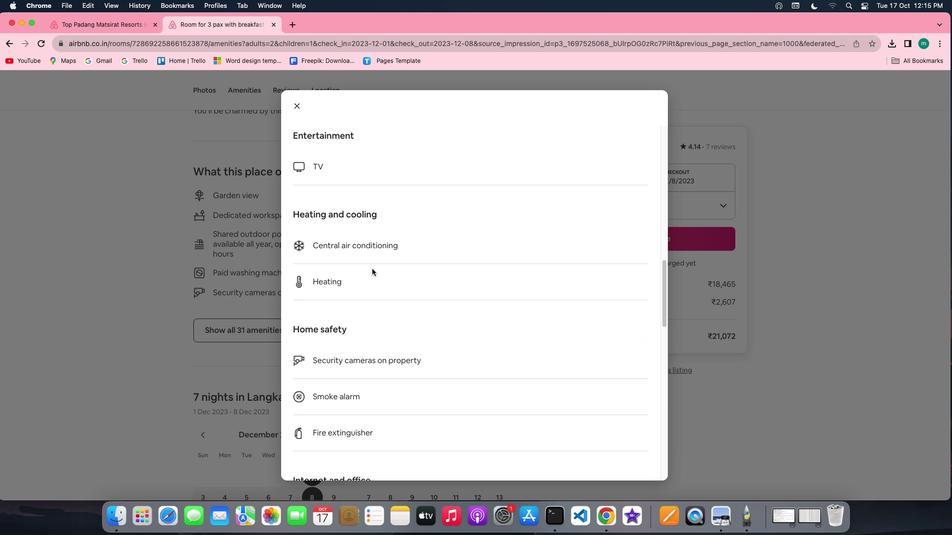 
Action: Mouse scrolled (372, 268) with delta (0, 0)
Screenshot: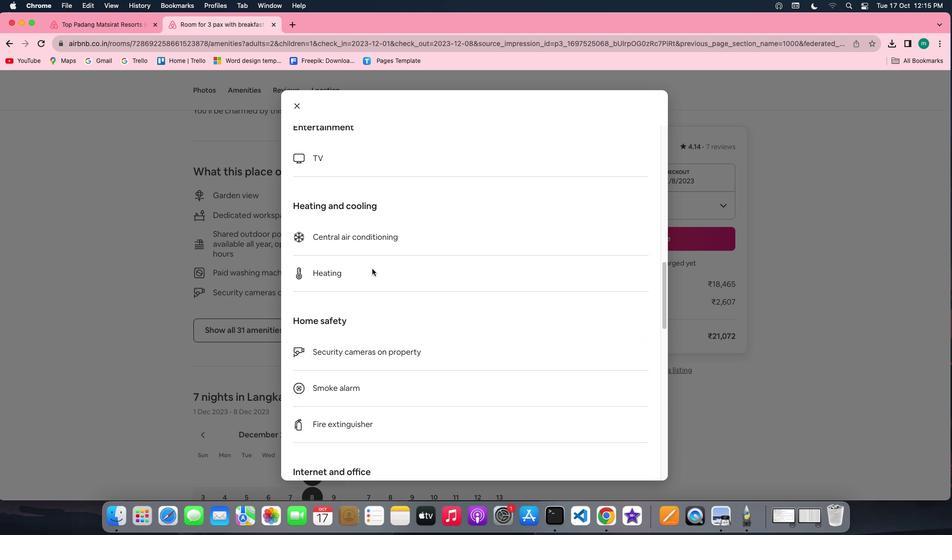 
Action: Mouse scrolled (372, 268) with delta (0, 0)
